 Task: Find connections with filter location Langen with filter topic #digitalmarketingwith filter profile language French with filter current company Varroc Safety and Mobility with filter school Pune Vidhyarthi Griha's College Of Engineering And Technology with filter industry Musicians with filter service category Commercial Real Estate with filter keywords title Casino Host
Action: Mouse moved to (639, 87)
Screenshot: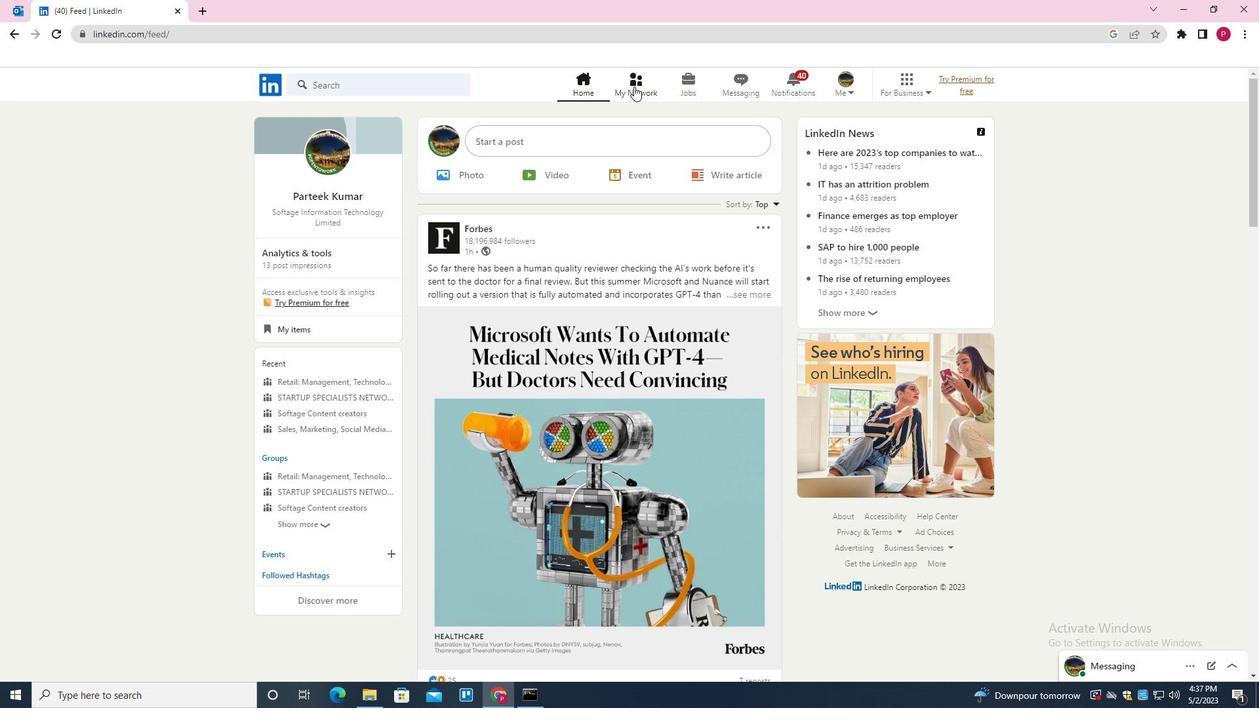 
Action: Mouse pressed left at (639, 87)
Screenshot: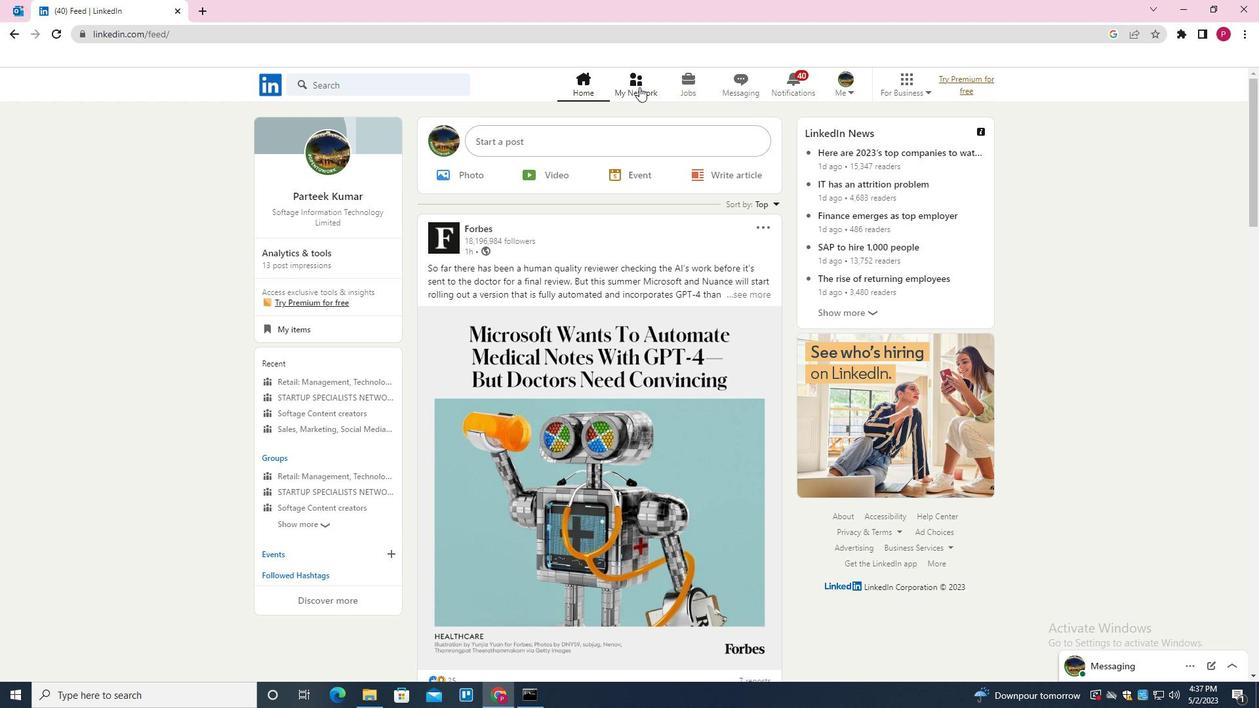 
Action: Mouse moved to (385, 157)
Screenshot: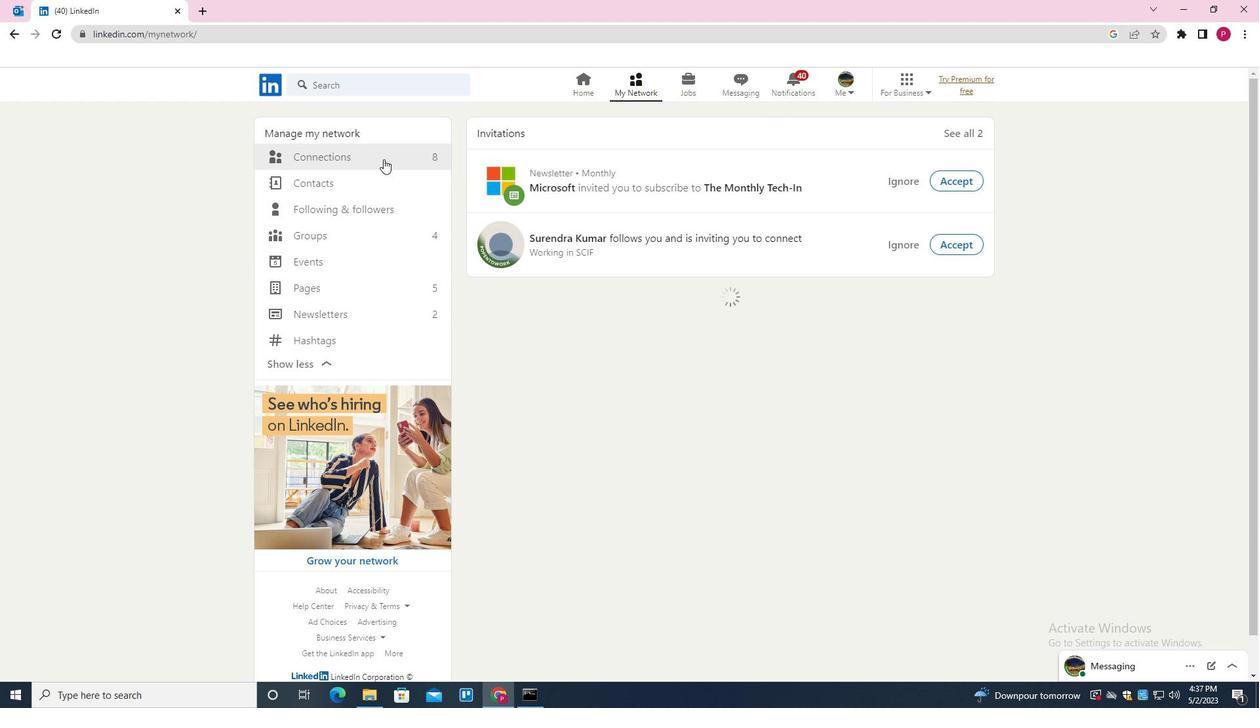 
Action: Mouse pressed left at (385, 157)
Screenshot: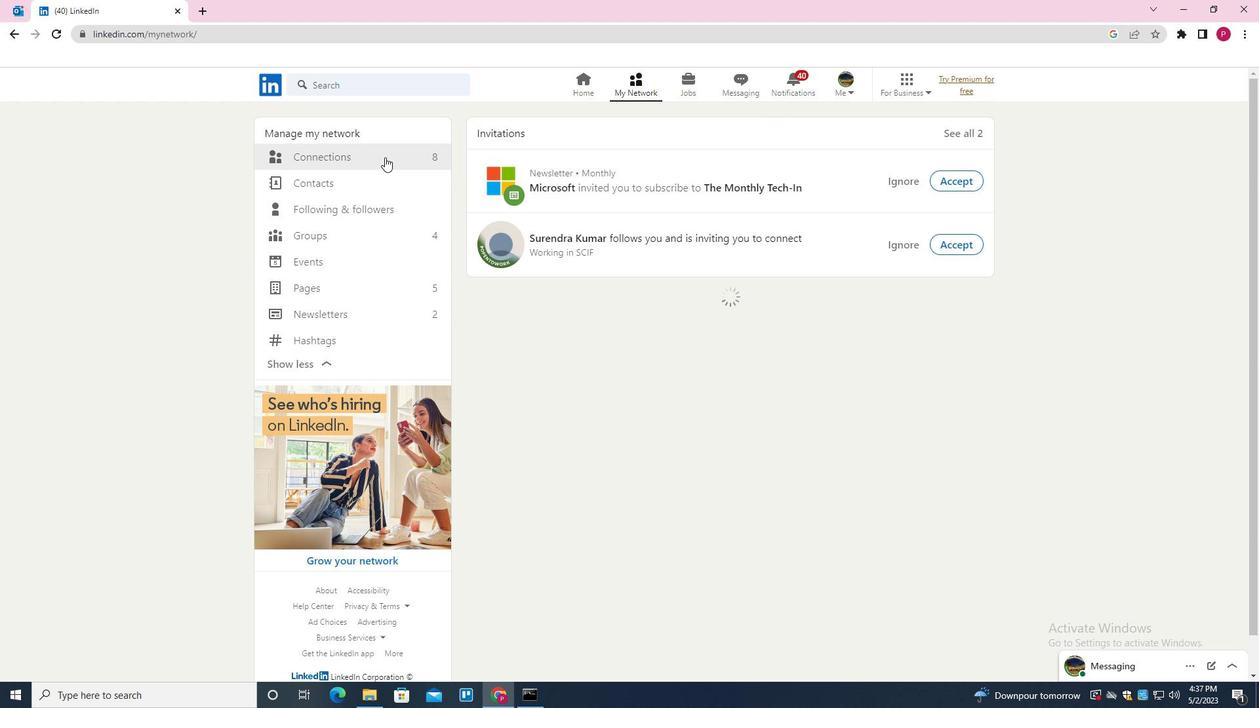 
Action: Mouse moved to (722, 158)
Screenshot: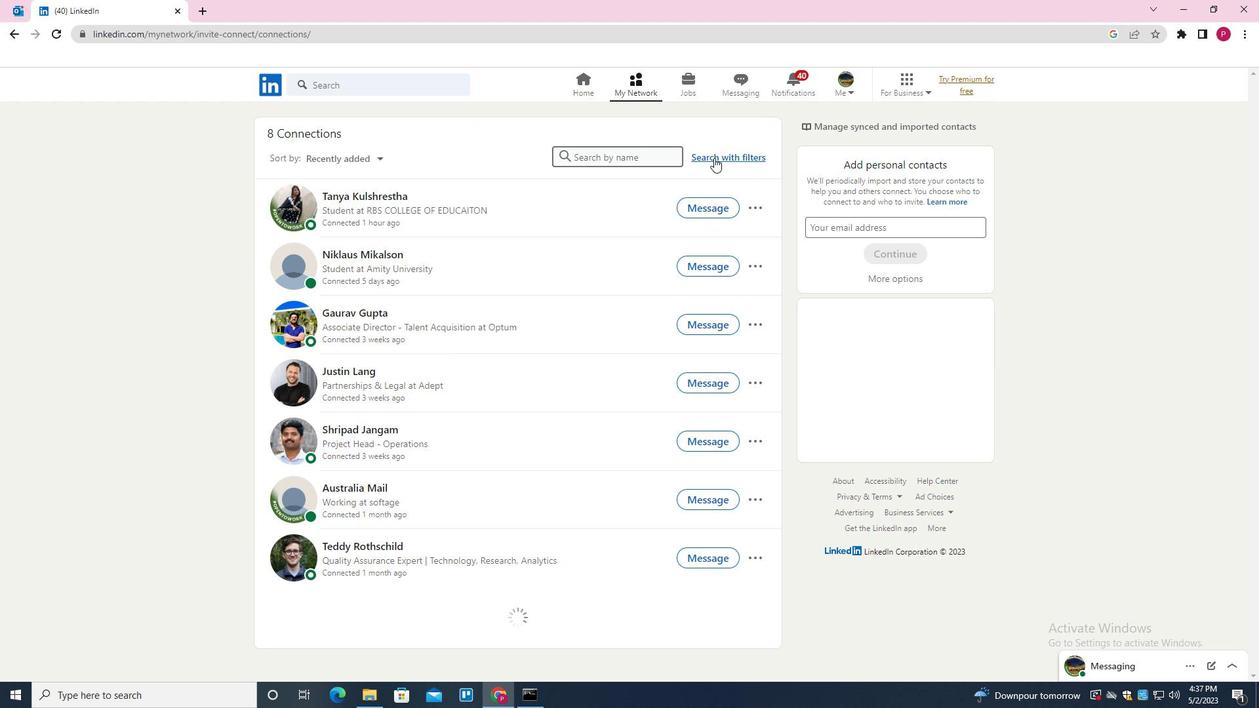 
Action: Mouse pressed left at (722, 158)
Screenshot: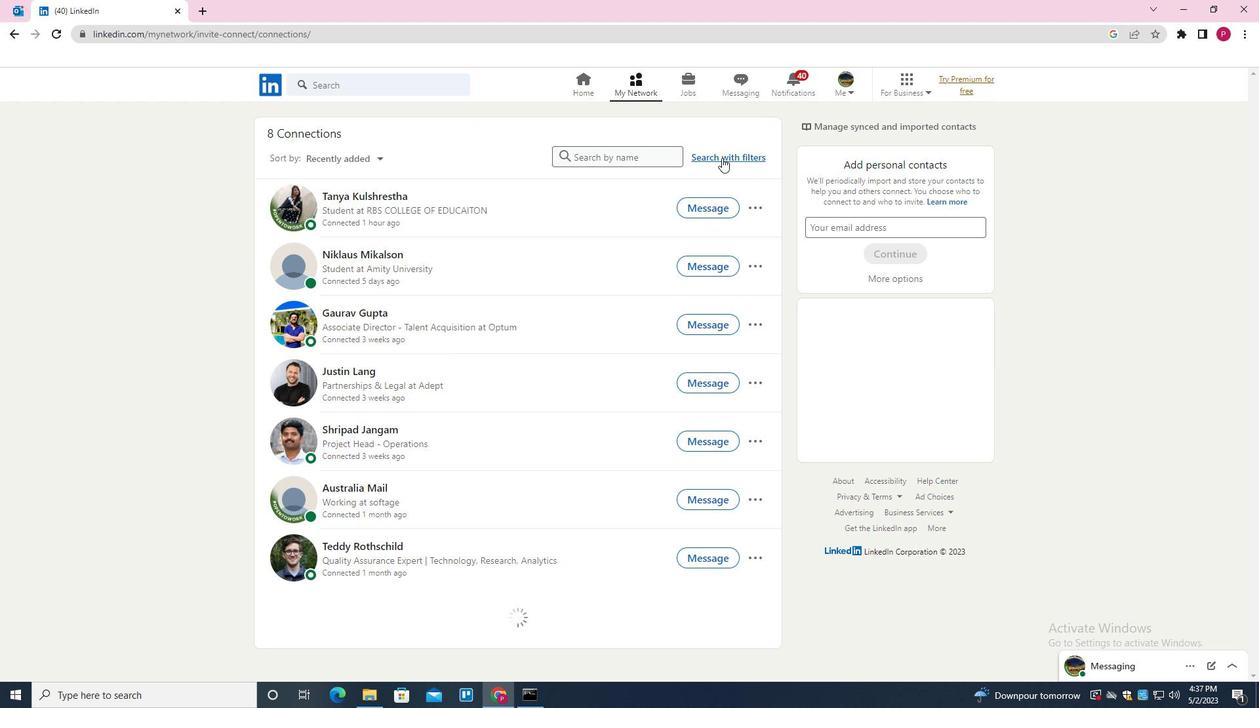 
Action: Mouse moved to (670, 122)
Screenshot: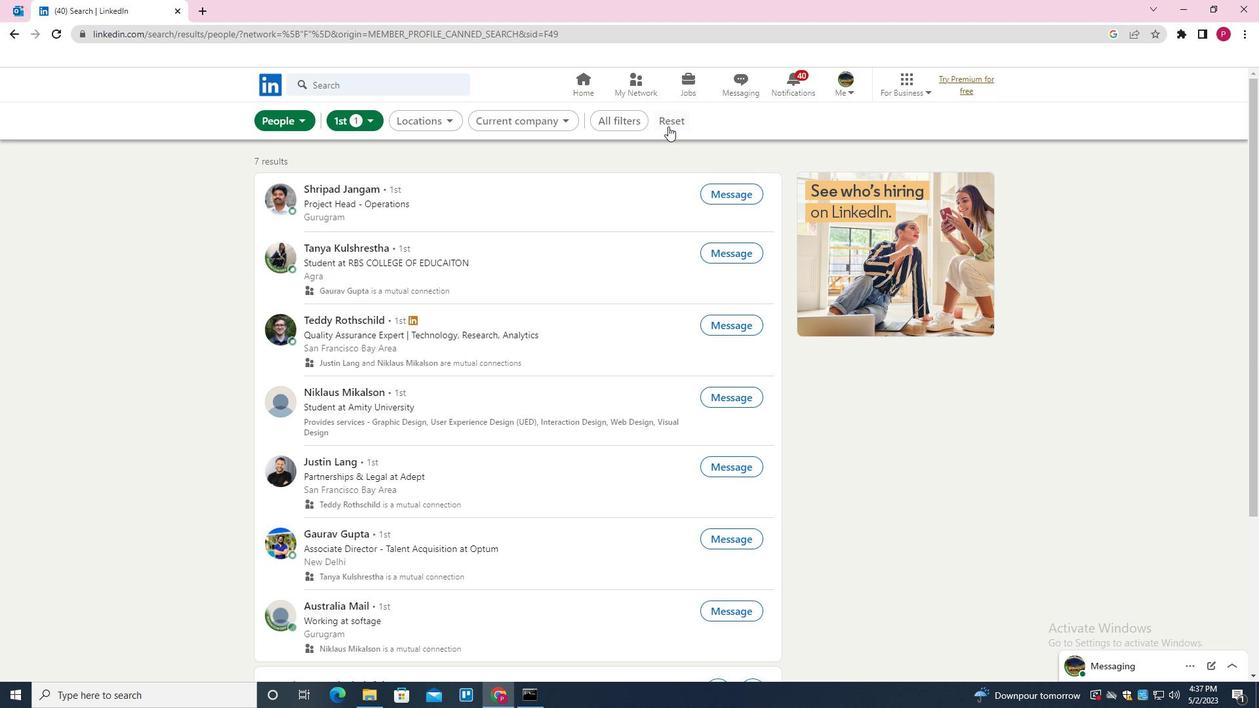 
Action: Mouse pressed left at (670, 122)
Screenshot: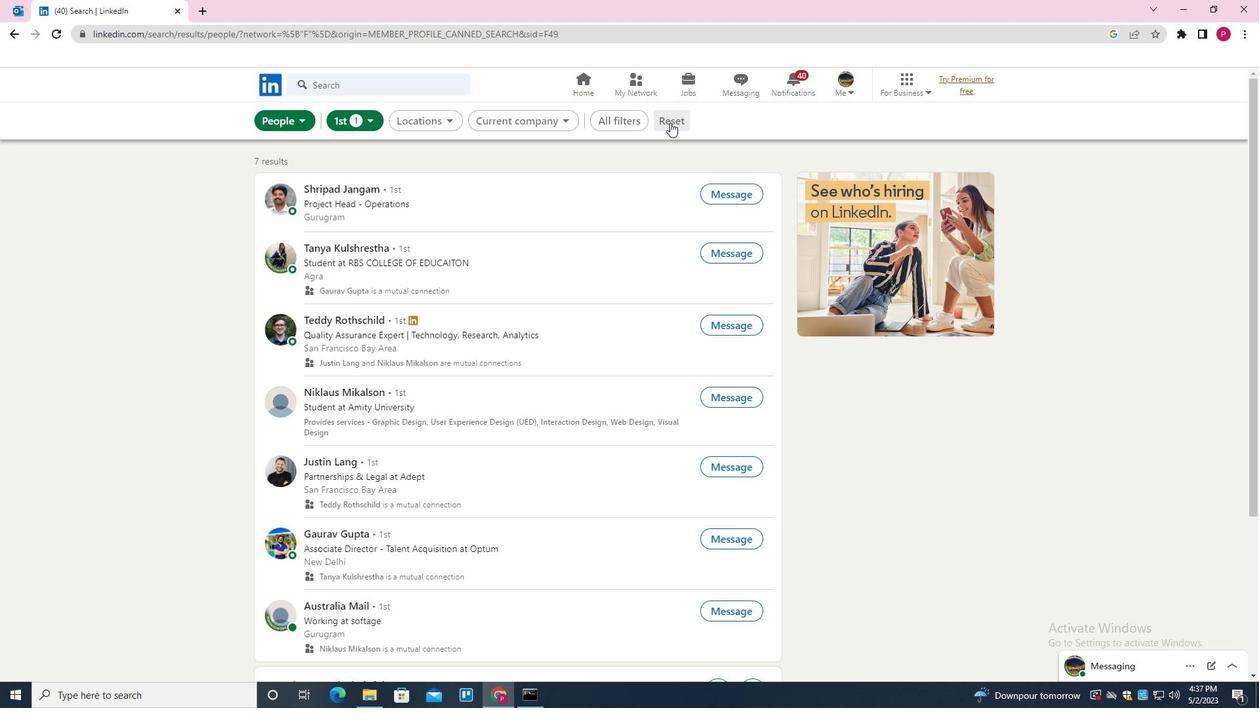 
Action: Mouse moved to (660, 119)
Screenshot: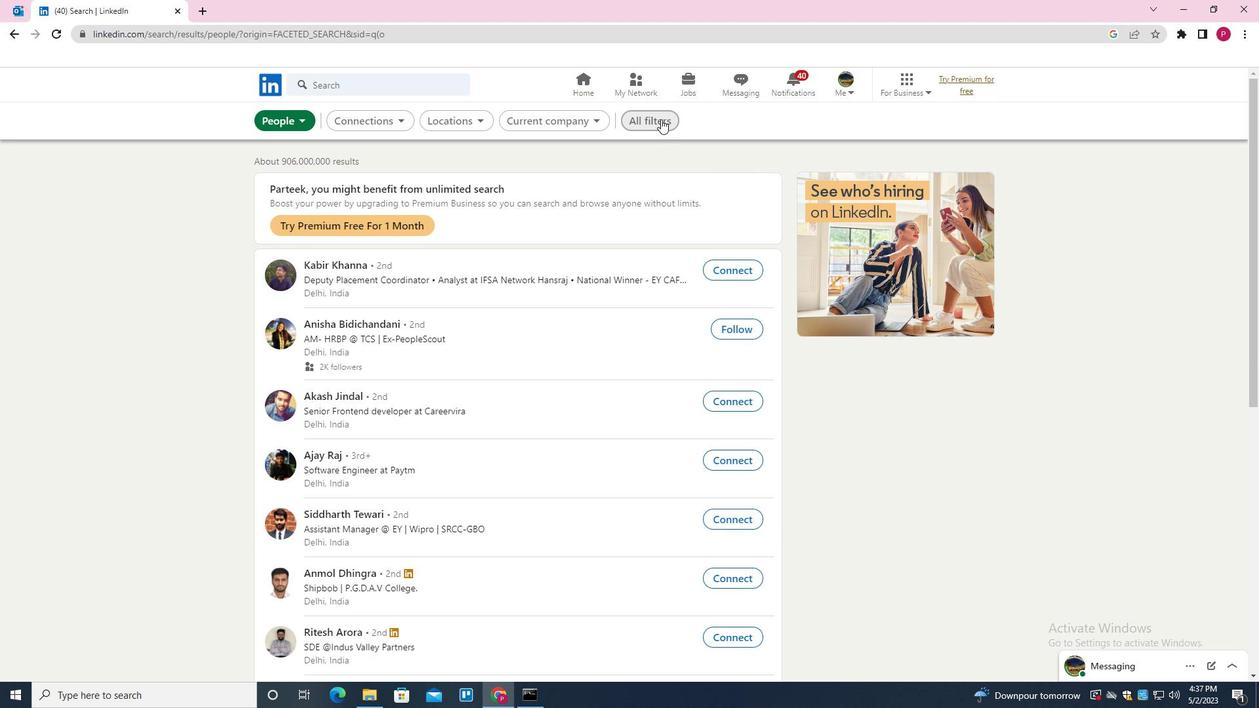 
Action: Mouse pressed left at (660, 119)
Screenshot: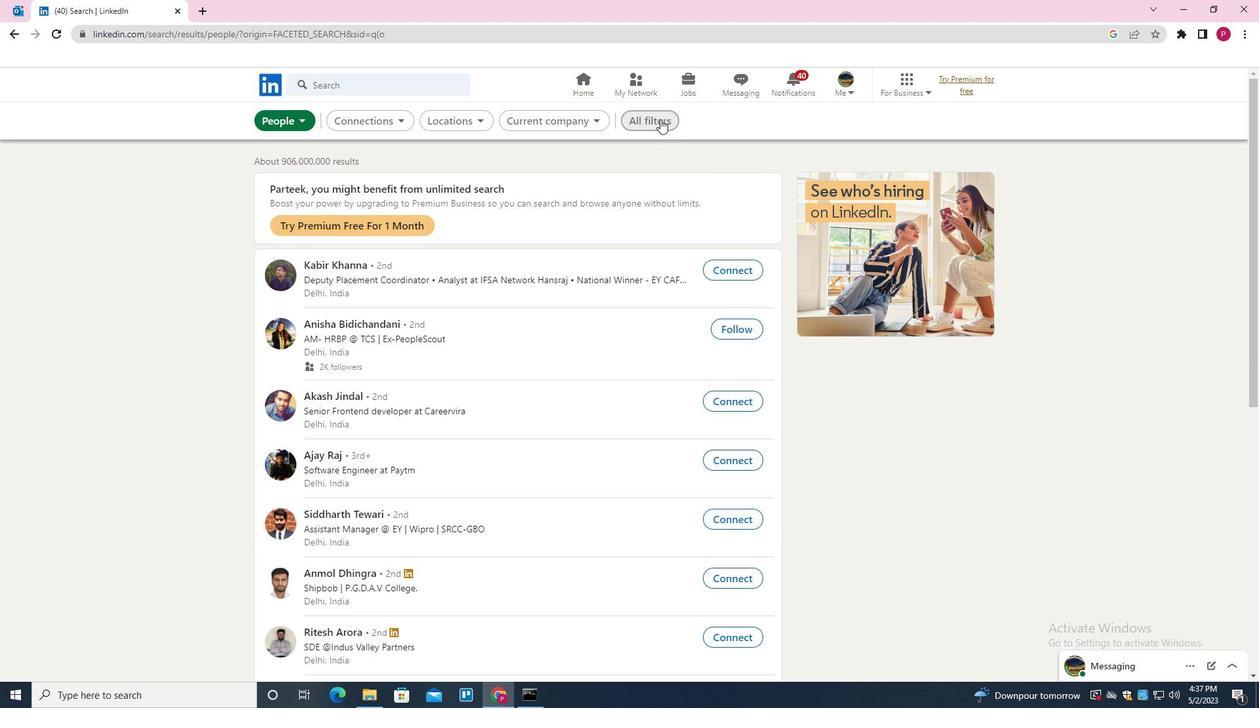 
Action: Mouse moved to (1047, 375)
Screenshot: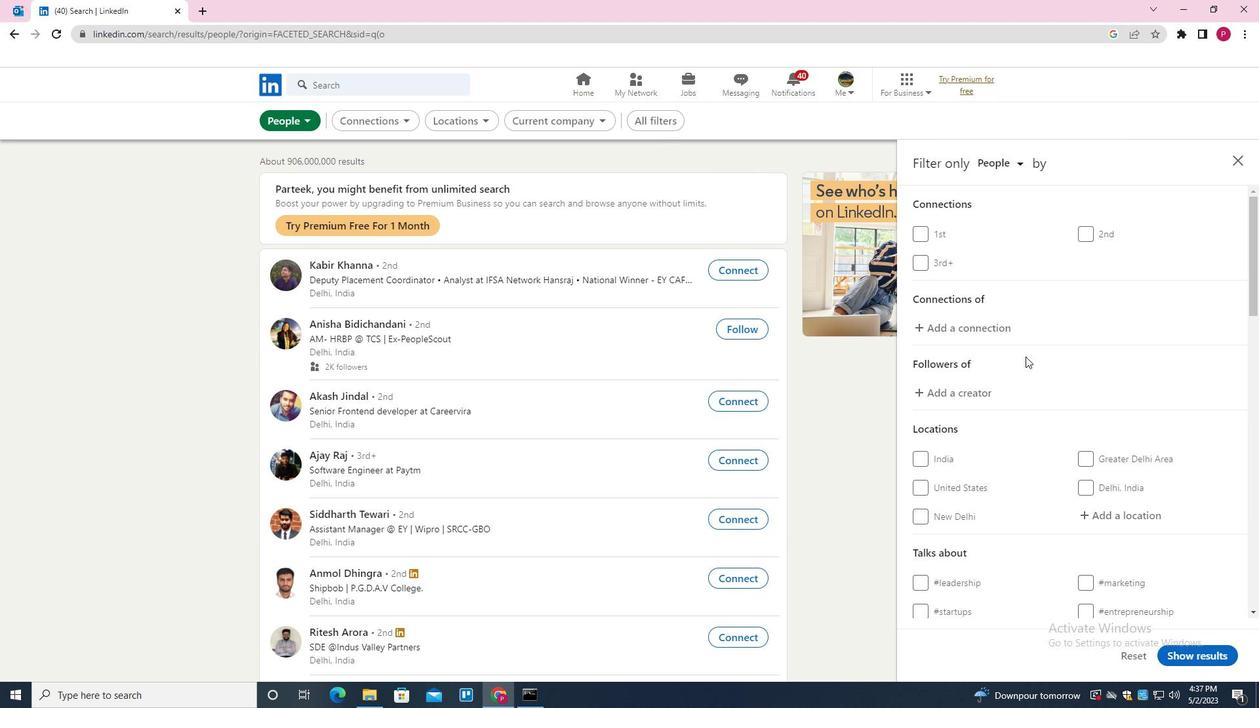 
Action: Mouse scrolled (1047, 375) with delta (0, 0)
Screenshot: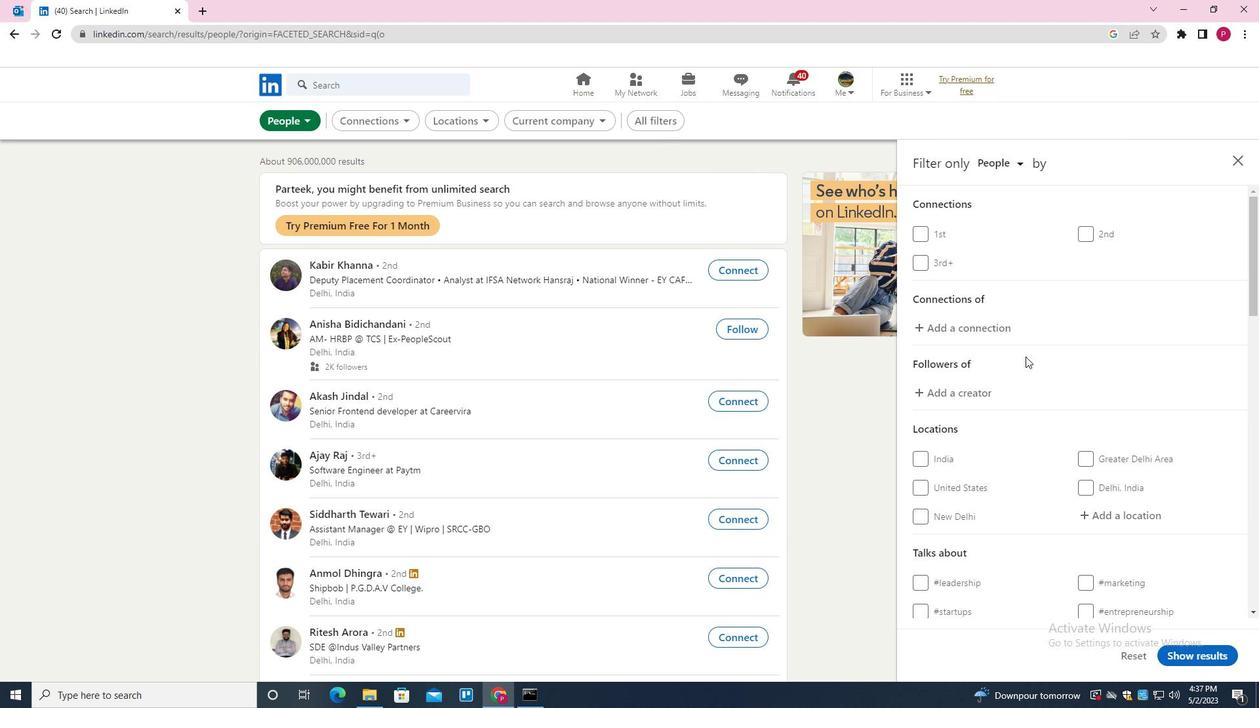 
Action: Mouse moved to (1055, 383)
Screenshot: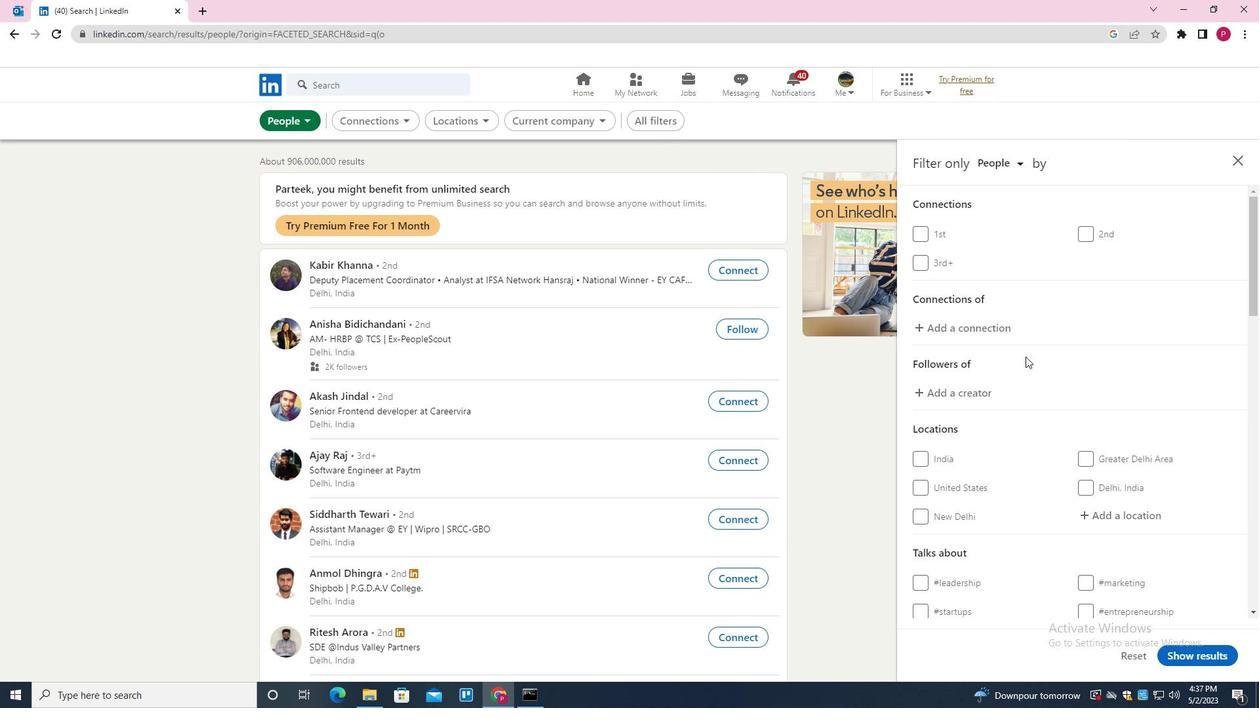 
Action: Mouse scrolled (1055, 382) with delta (0, 0)
Screenshot: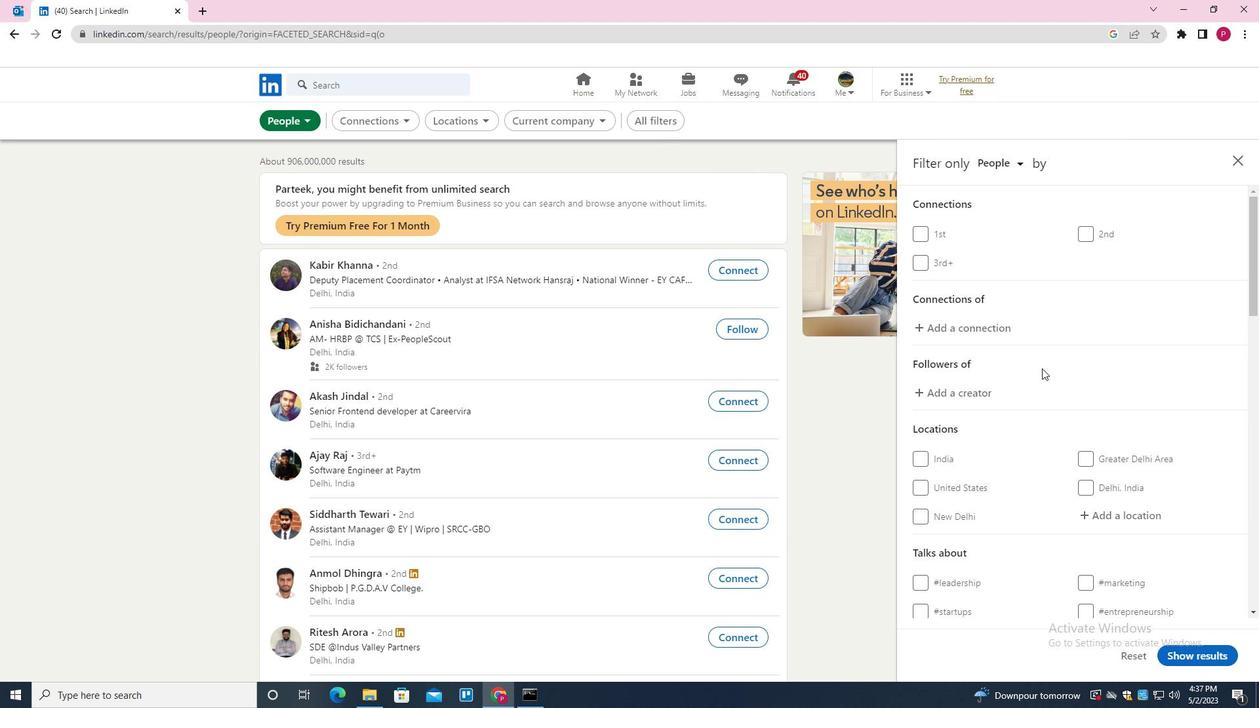 
Action: Mouse moved to (1114, 385)
Screenshot: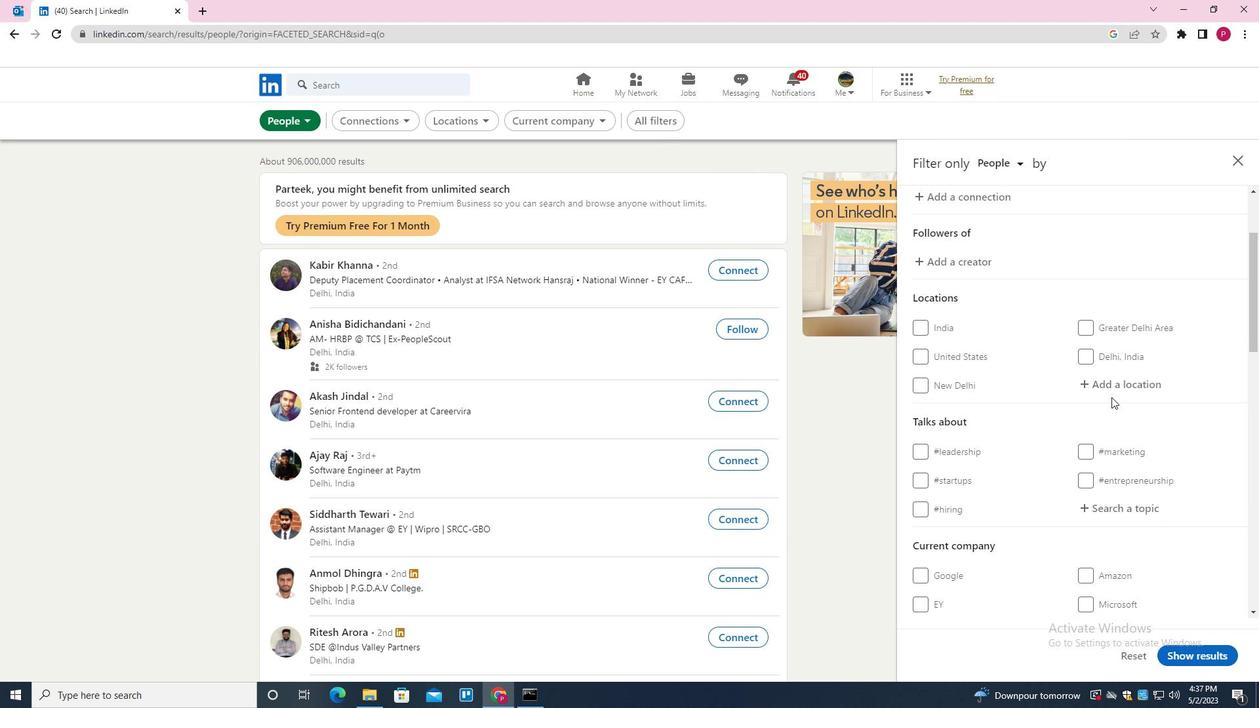 
Action: Mouse pressed left at (1114, 385)
Screenshot: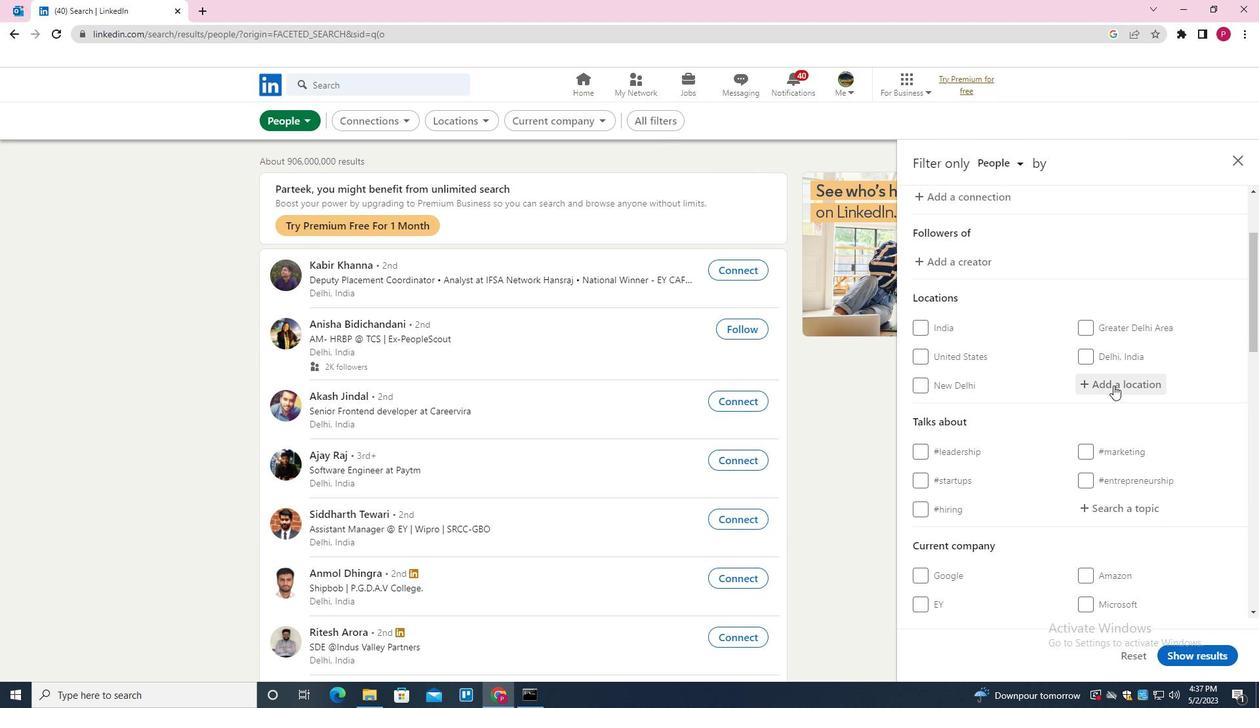 
Action: Mouse moved to (1112, 385)
Screenshot: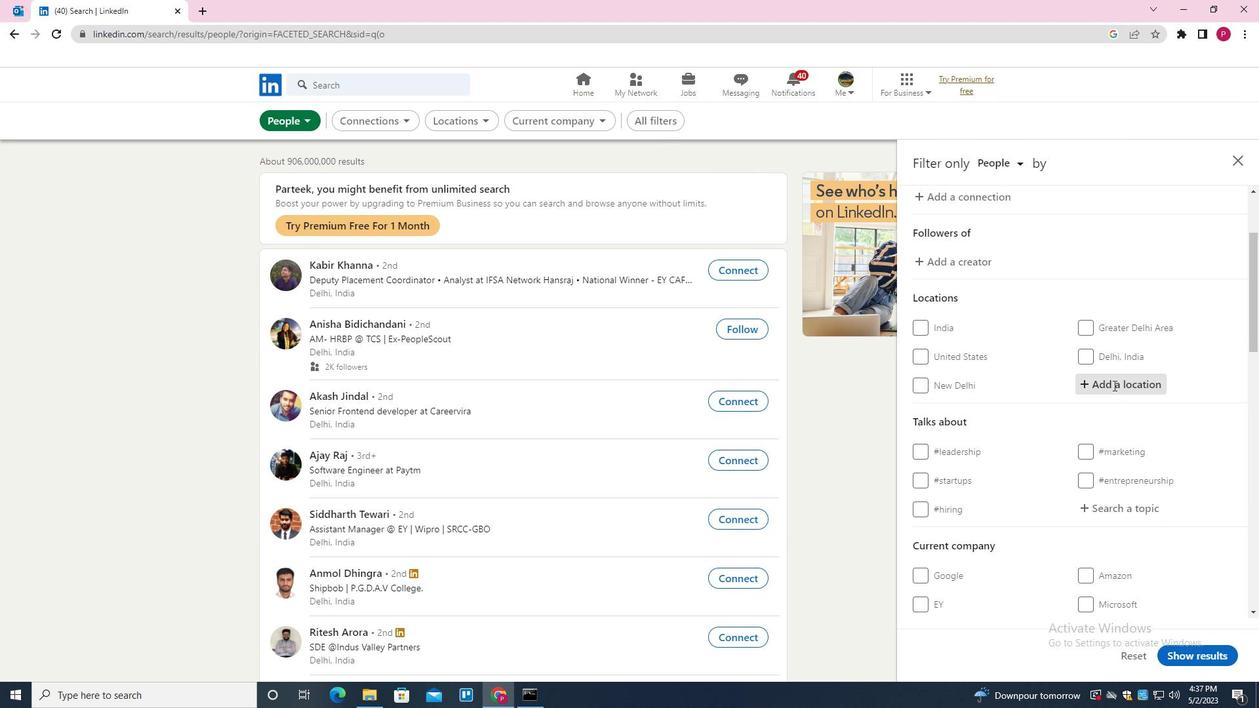 
Action: Key pressed <Key.shift>LANGEN<Key.down><Key.enter>
Screenshot: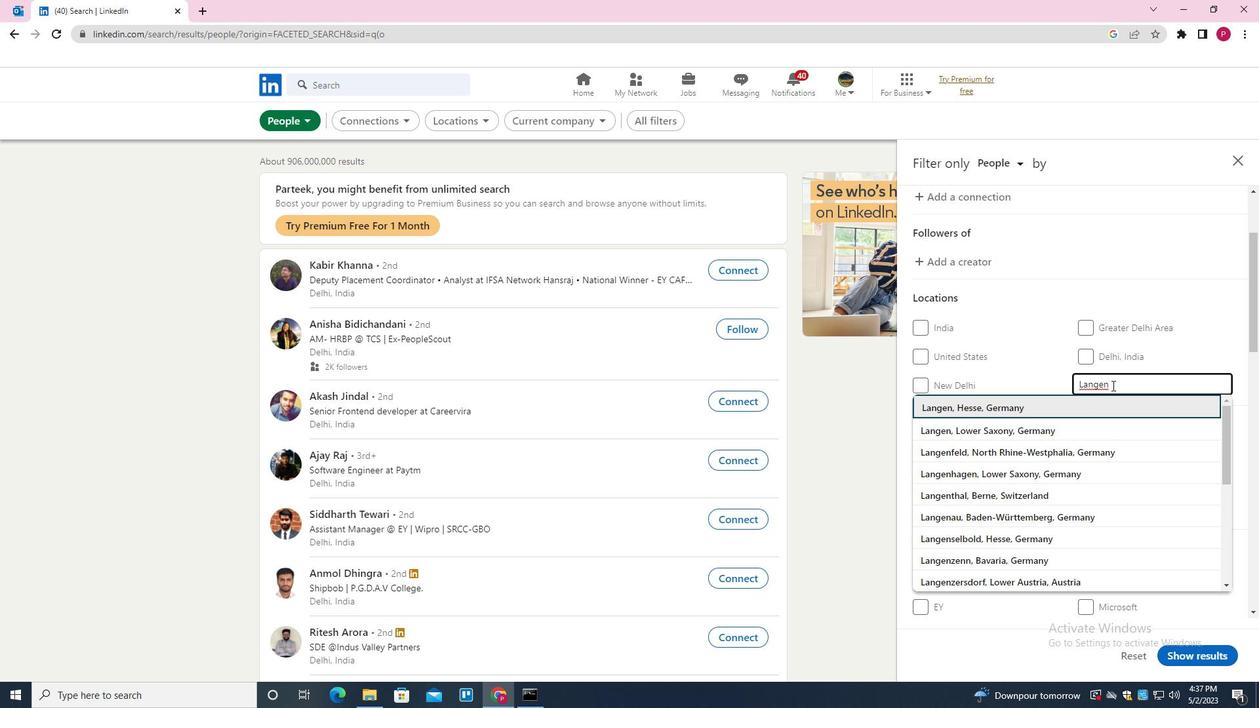 
Action: Mouse moved to (968, 346)
Screenshot: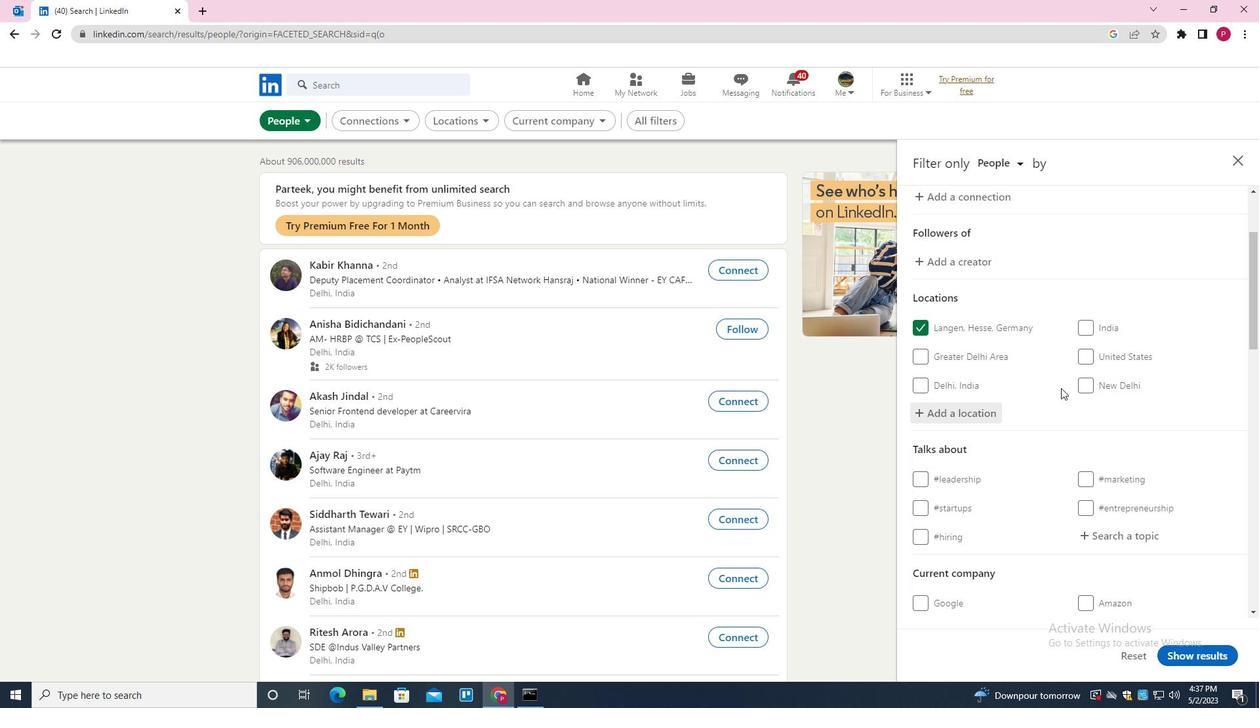 
Action: Mouse scrolled (968, 345) with delta (0, 0)
Screenshot: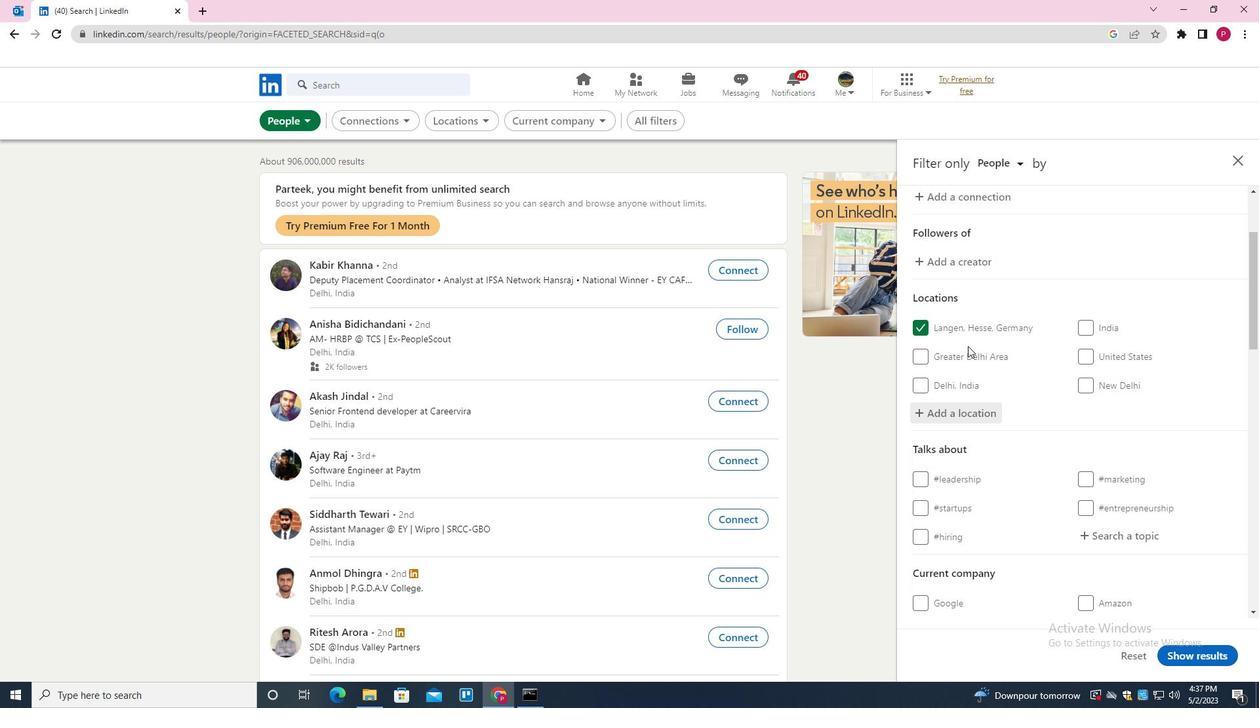 
Action: Mouse scrolled (968, 345) with delta (0, 0)
Screenshot: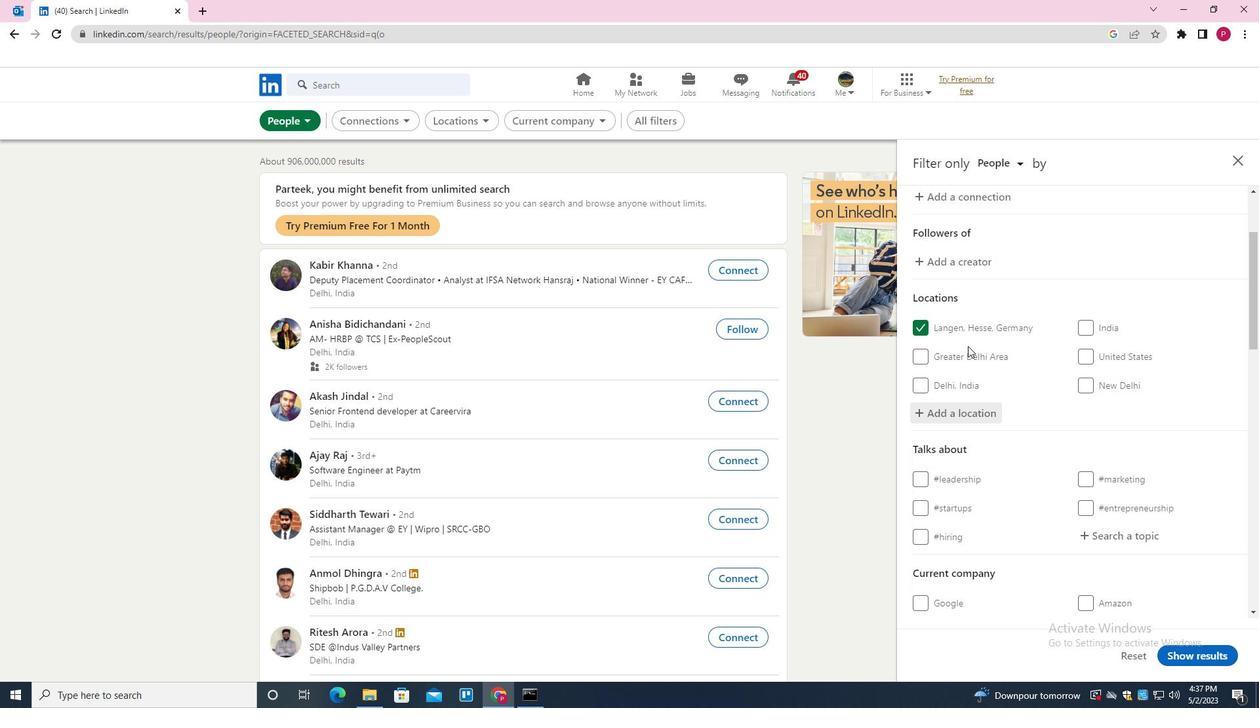 
Action: Mouse moved to (965, 347)
Screenshot: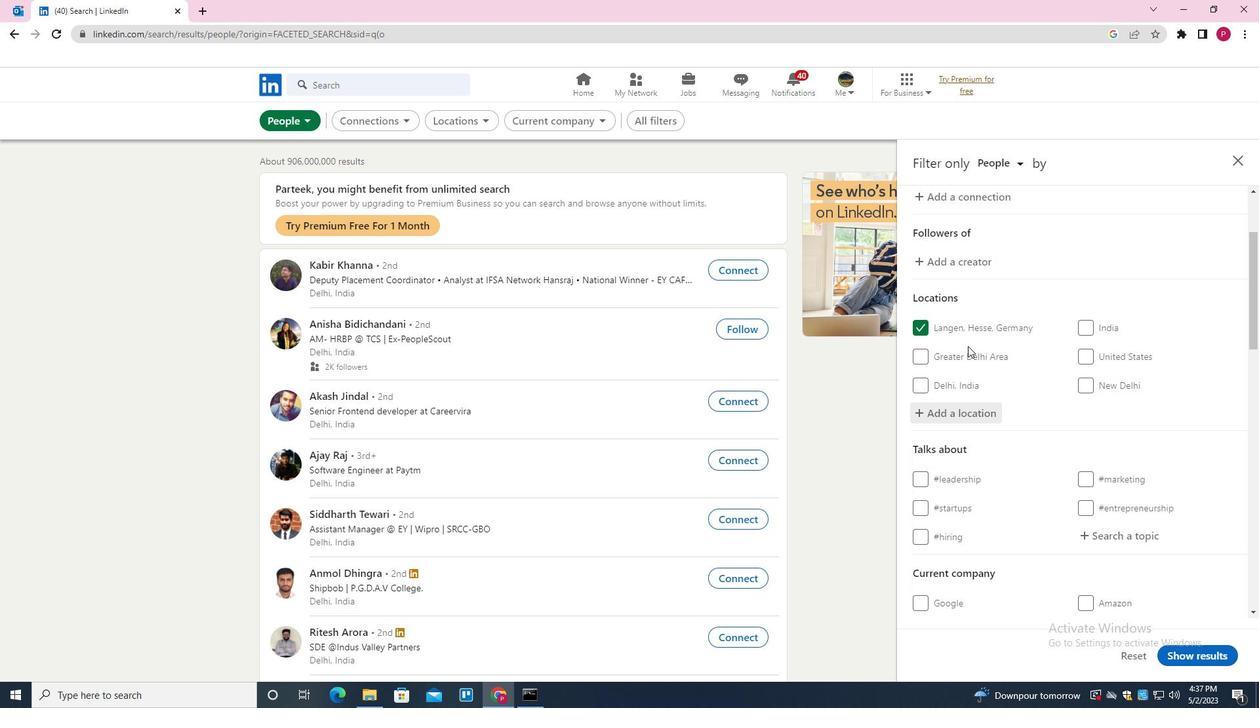 
Action: Mouse scrolled (965, 346) with delta (0, 0)
Screenshot: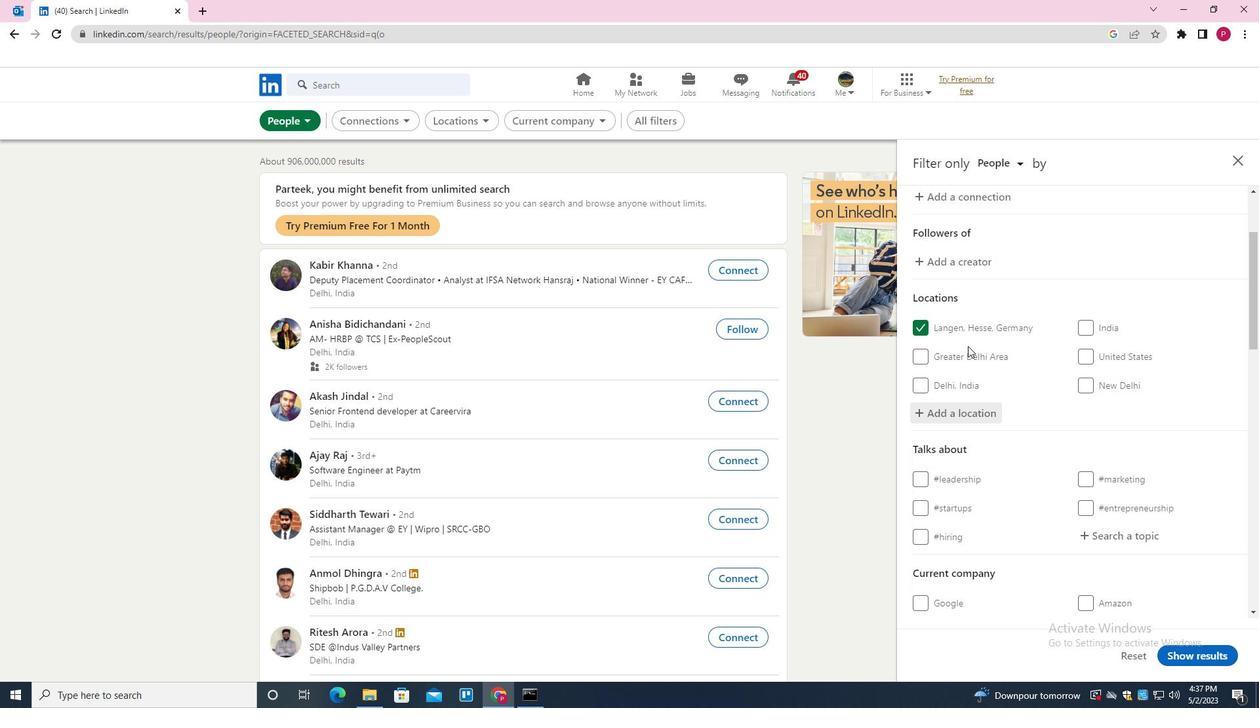 
Action: Mouse moved to (965, 348)
Screenshot: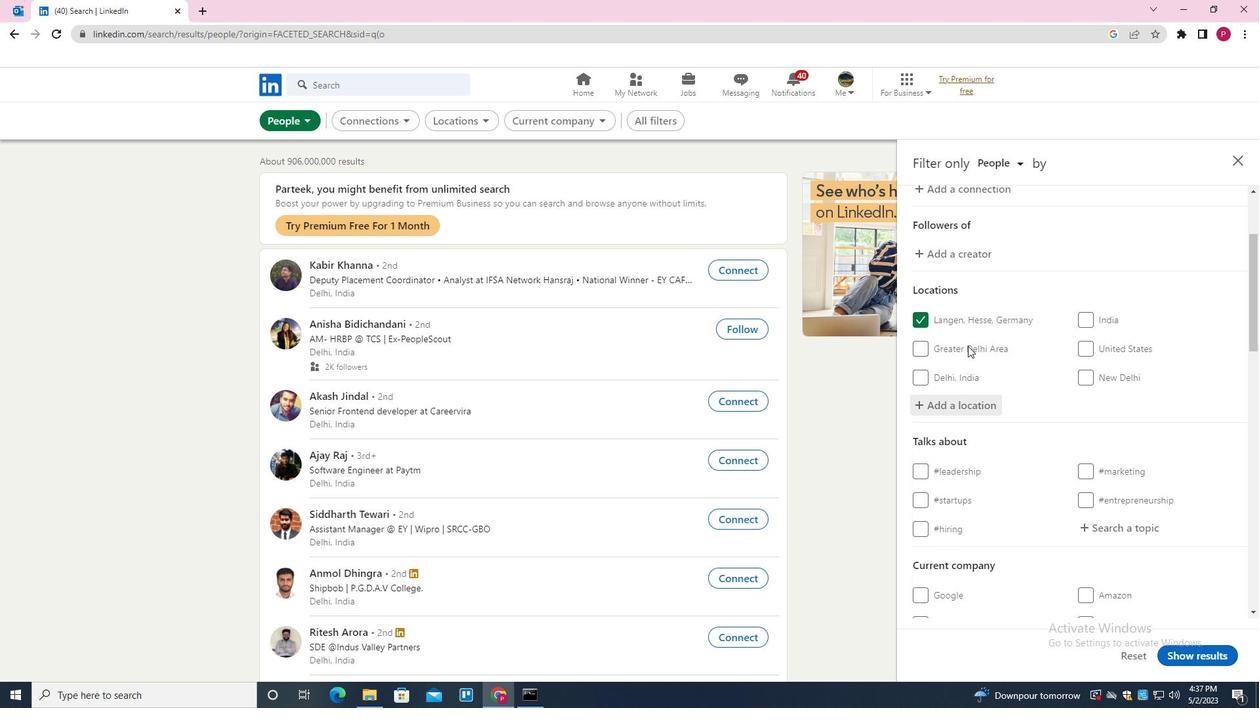 
Action: Mouse scrolled (965, 347) with delta (0, 0)
Screenshot: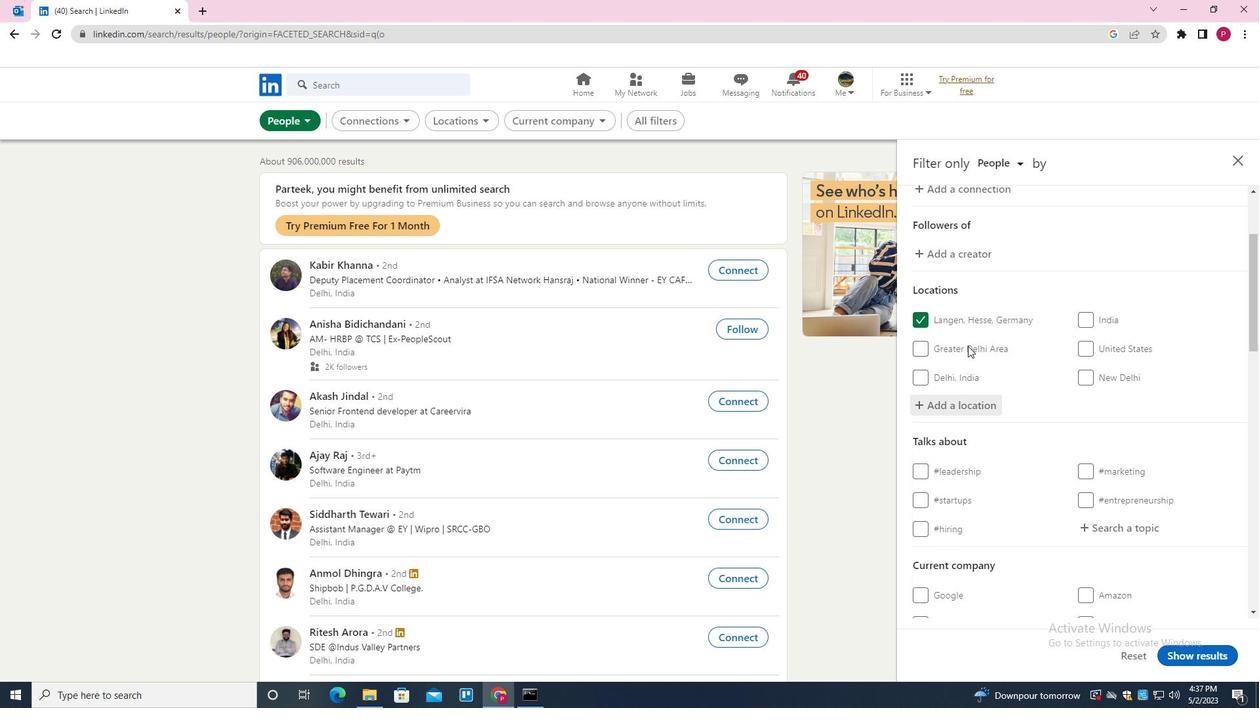 
Action: Mouse moved to (1123, 270)
Screenshot: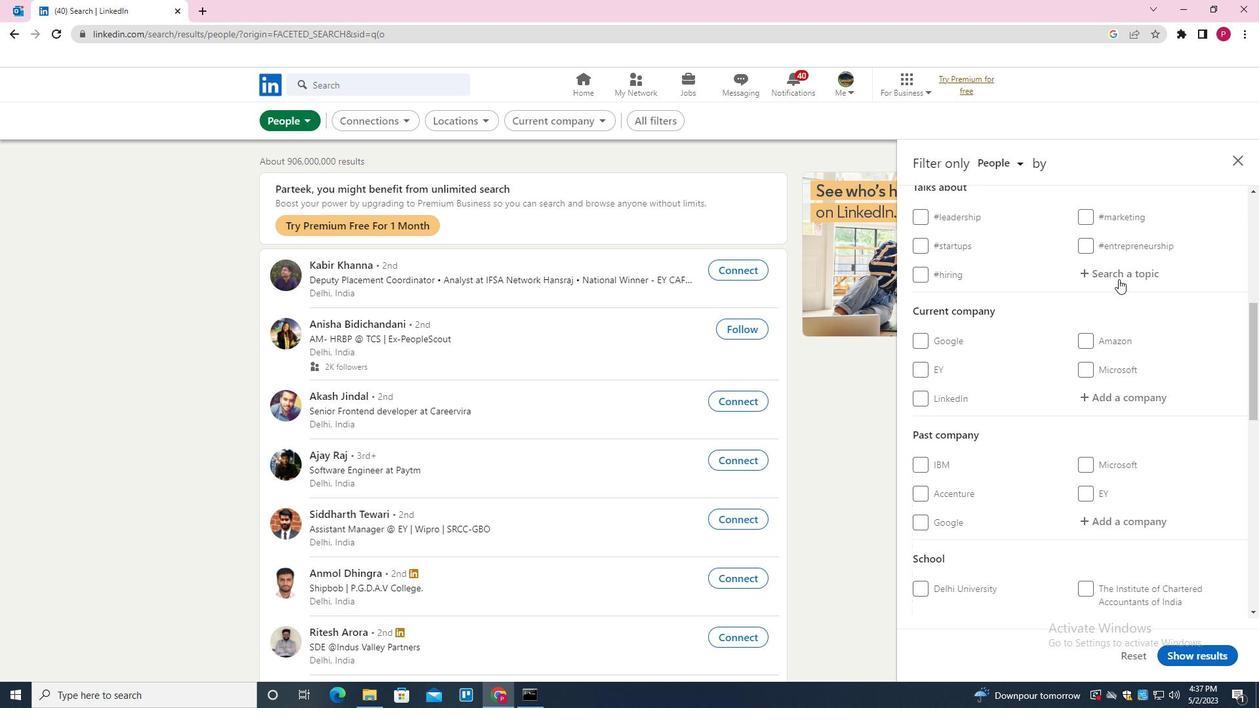 
Action: Mouse pressed left at (1123, 270)
Screenshot: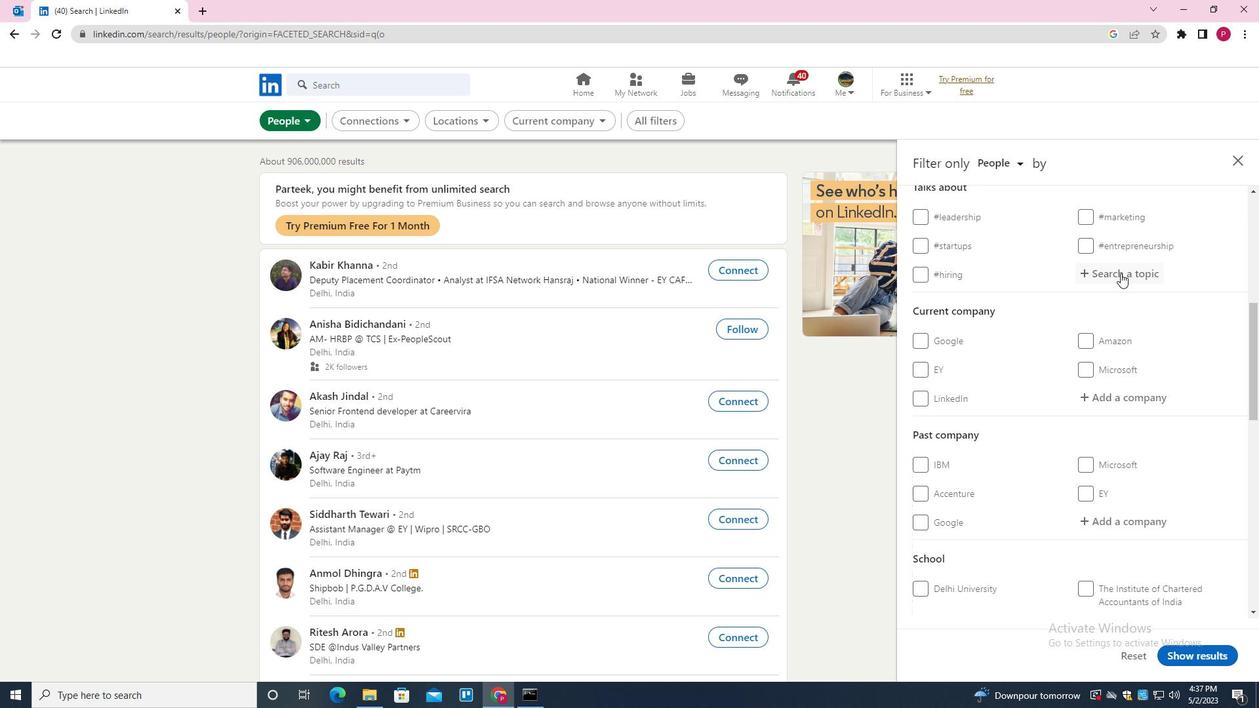 
Action: Mouse moved to (1122, 270)
Screenshot: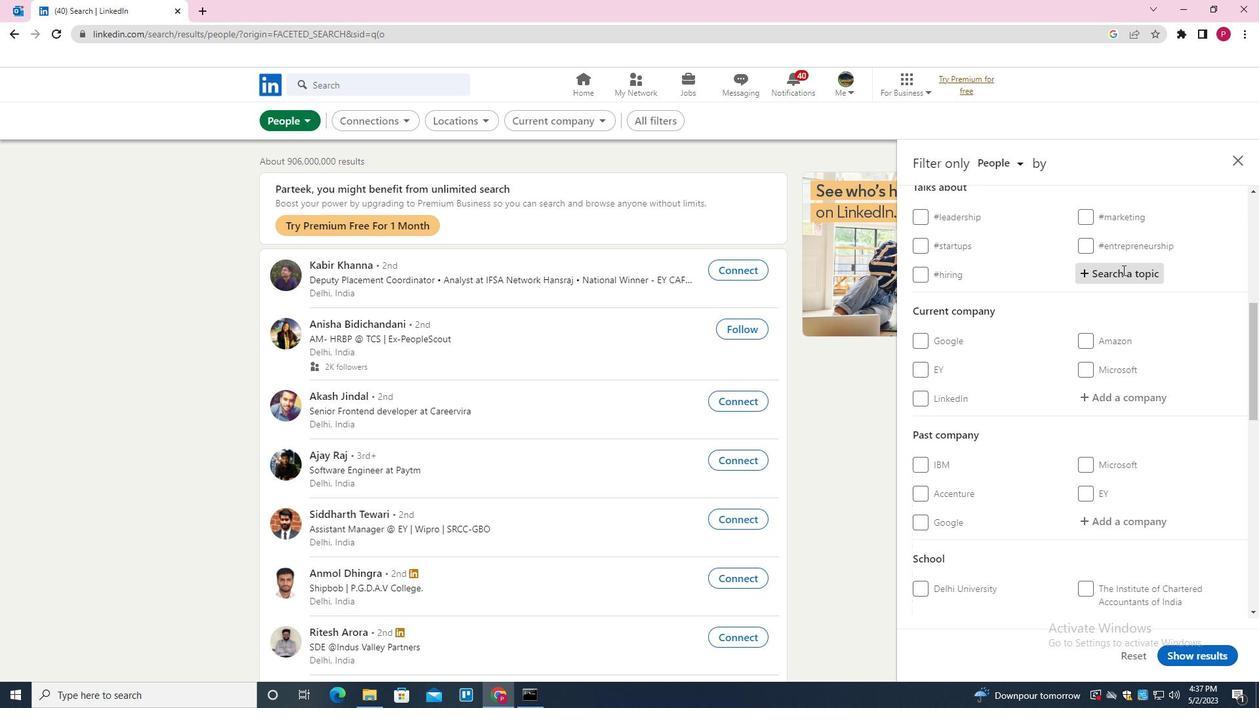
Action: Key pressed DIGITALMARKETING<Key.down><Key.enter>
Screenshot: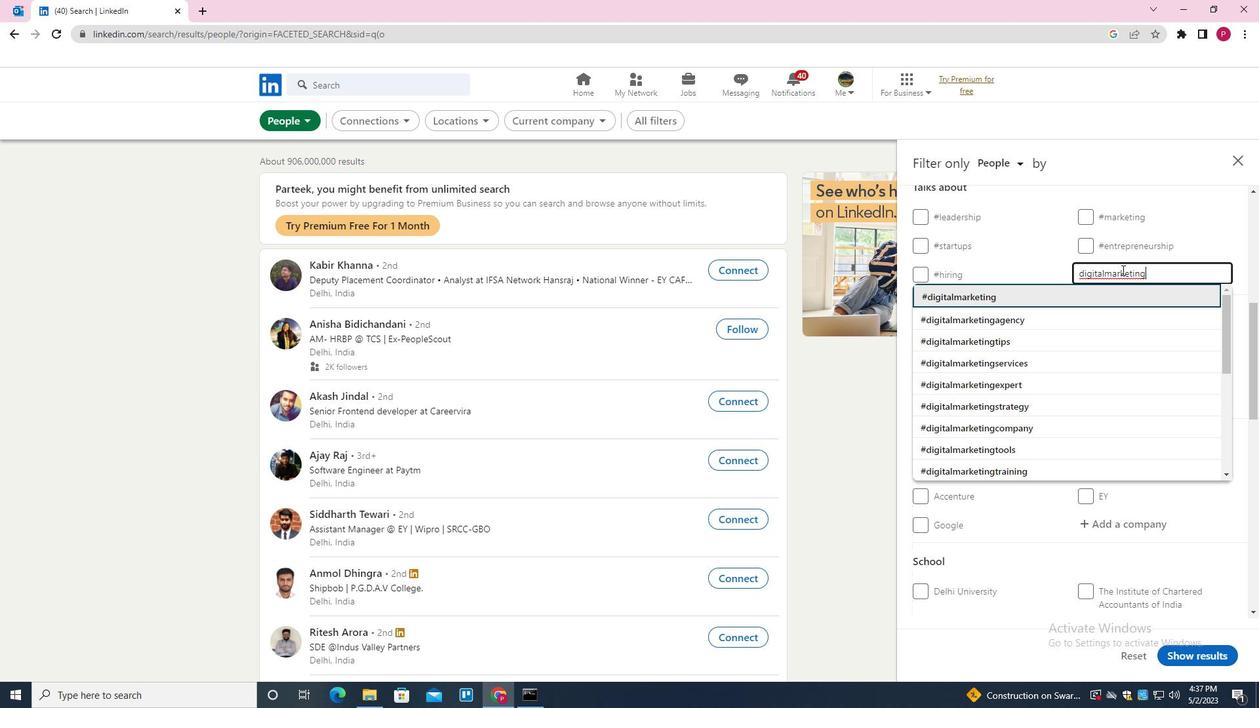 
Action: Mouse moved to (1064, 360)
Screenshot: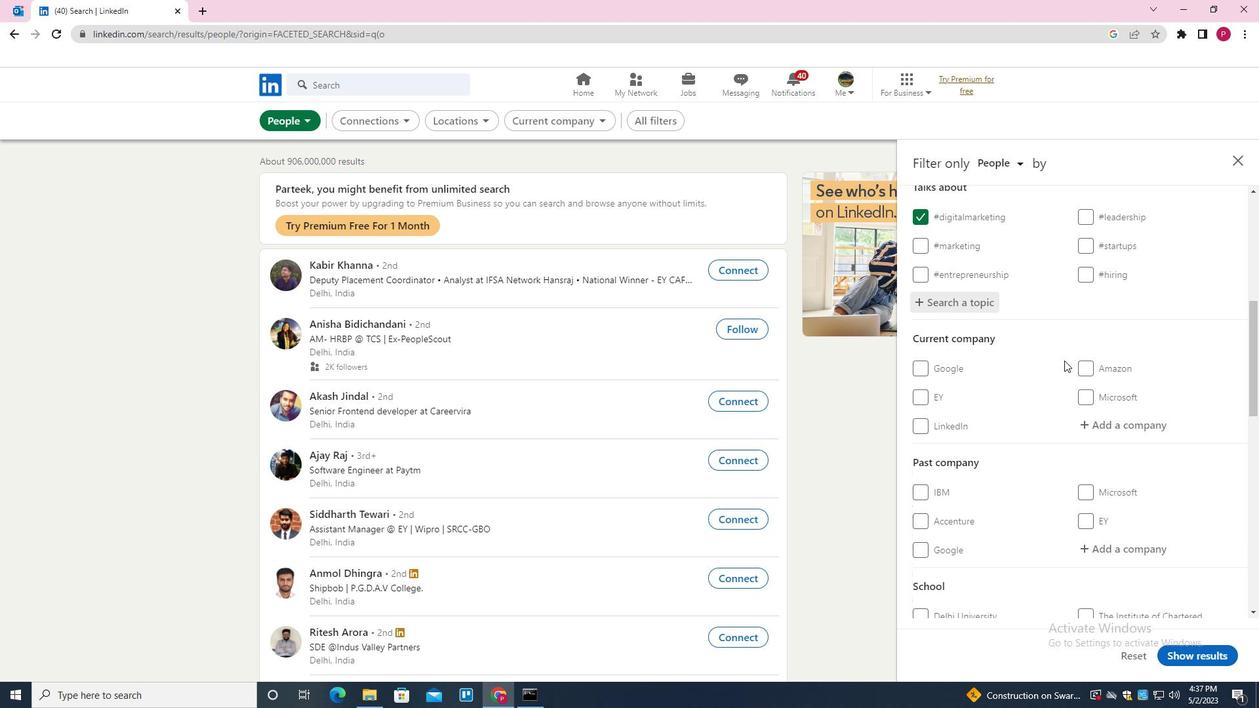
Action: Mouse scrolled (1064, 360) with delta (0, 0)
Screenshot: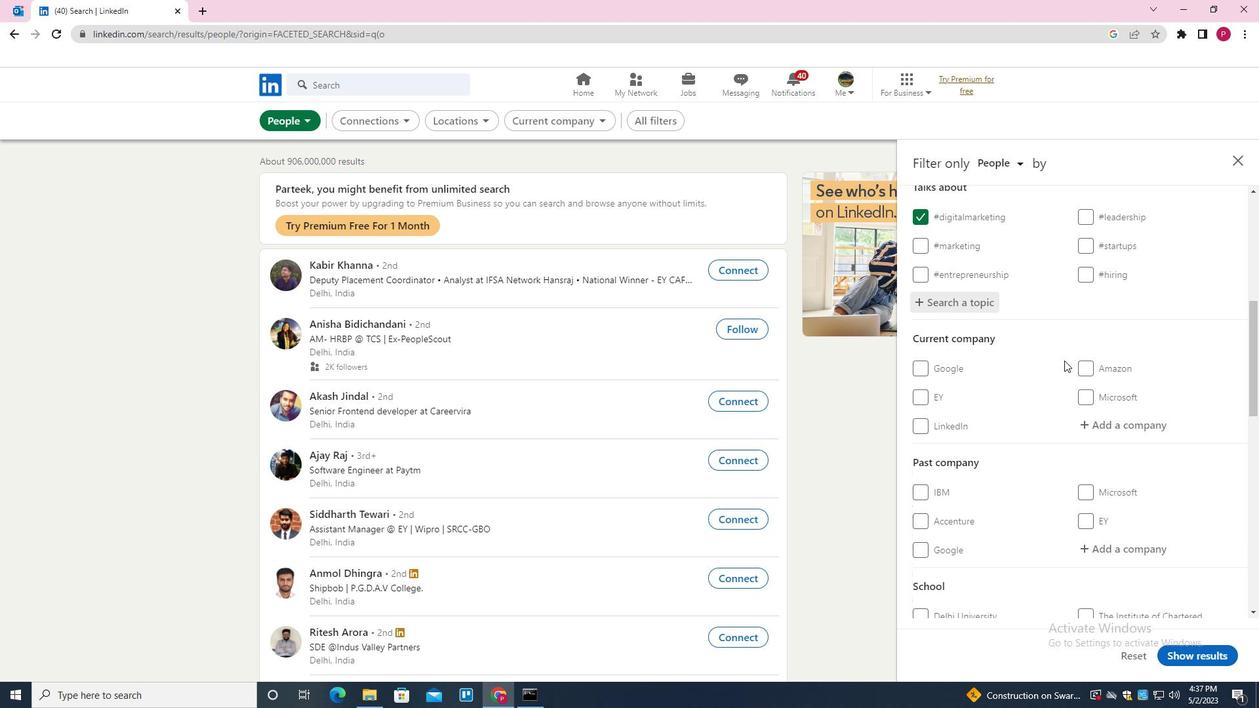 
Action: Mouse scrolled (1064, 360) with delta (0, 0)
Screenshot: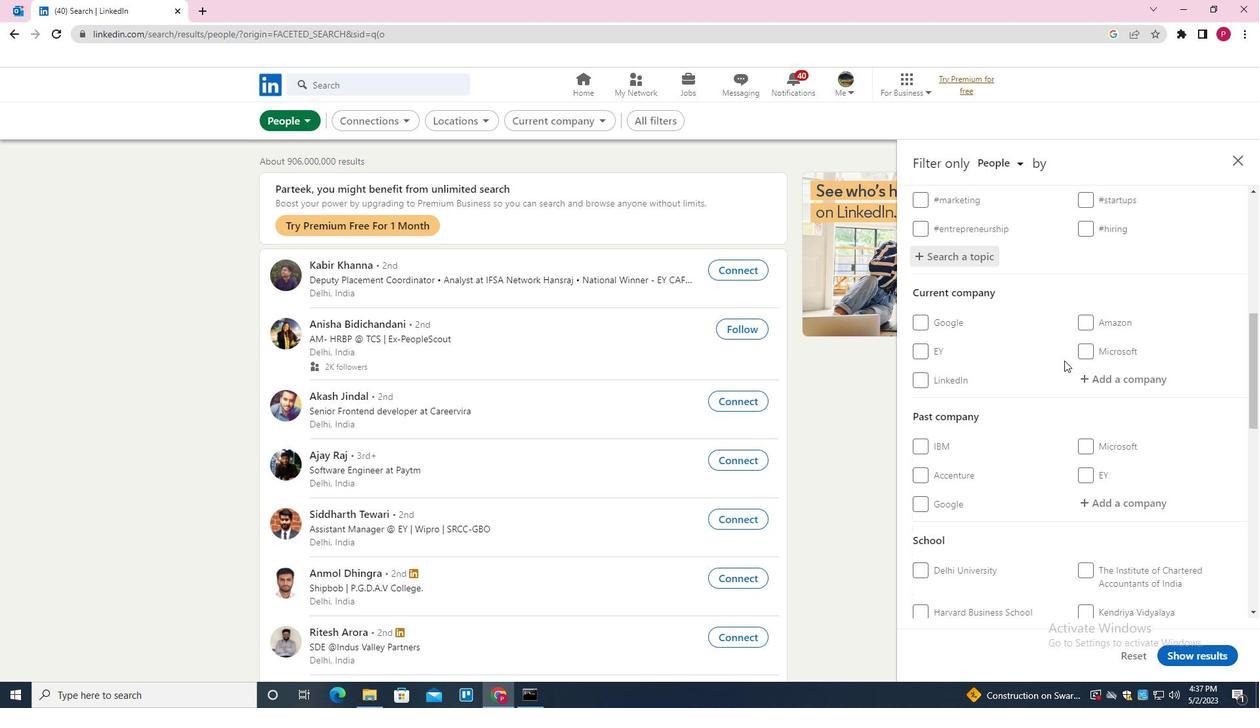 
Action: Mouse moved to (1065, 360)
Screenshot: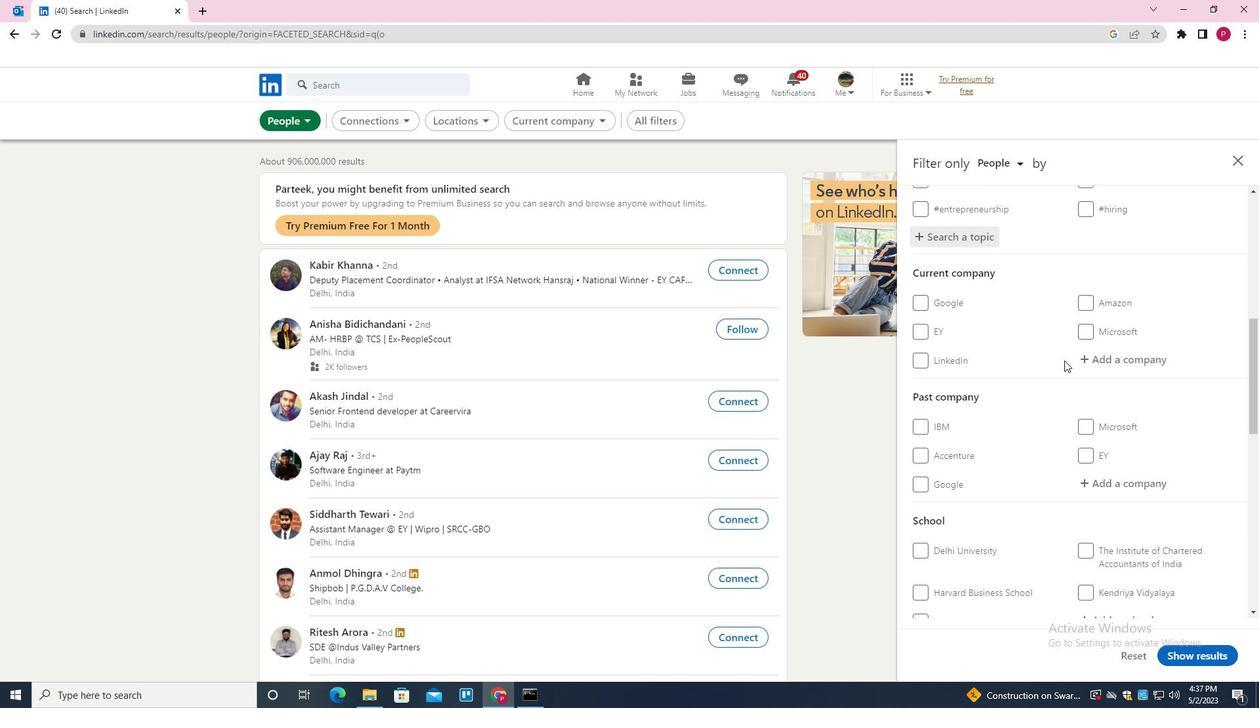 
Action: Mouse scrolled (1065, 360) with delta (0, 0)
Screenshot: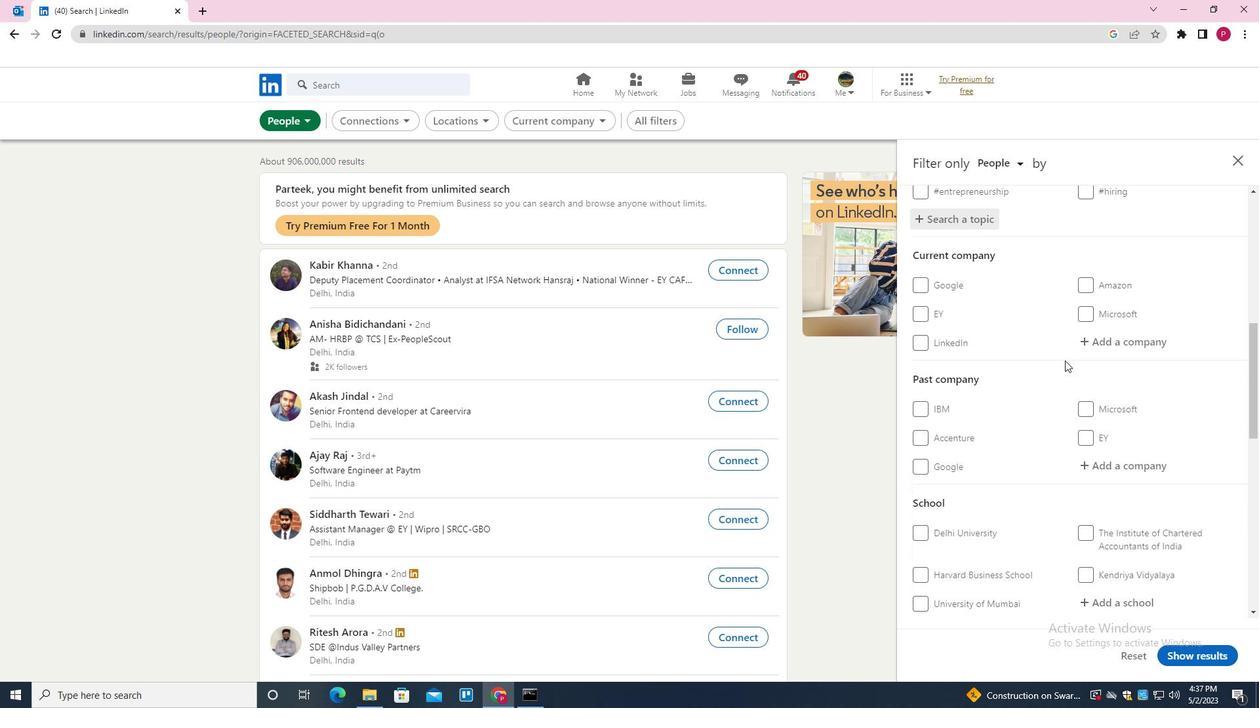 
Action: Mouse scrolled (1065, 360) with delta (0, 0)
Screenshot: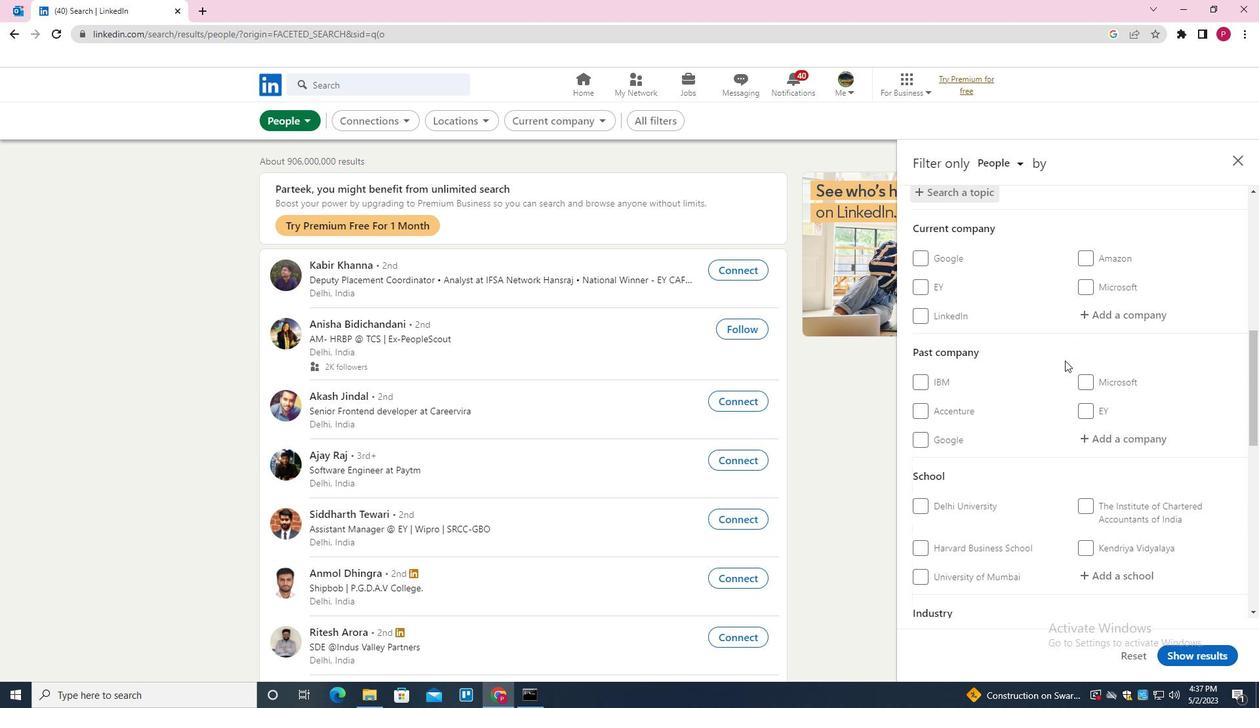 
Action: Mouse scrolled (1065, 360) with delta (0, 0)
Screenshot: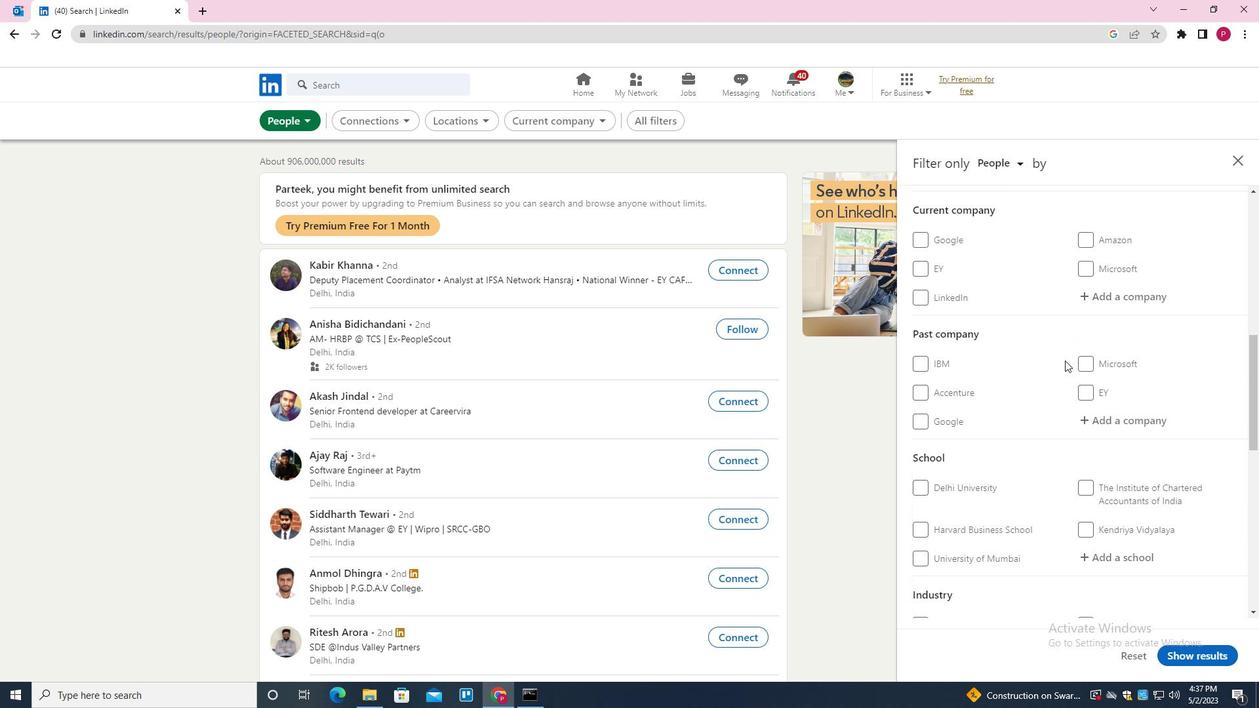 
Action: Mouse moved to (1057, 372)
Screenshot: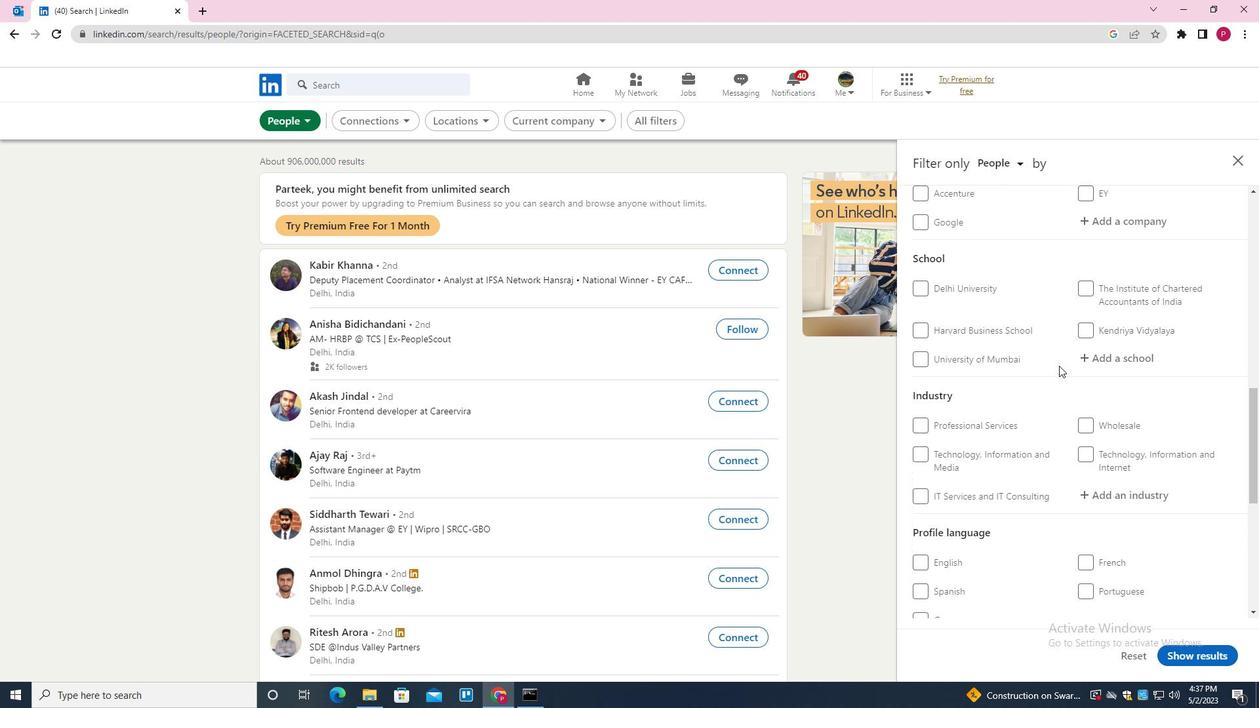 
Action: Mouse scrolled (1057, 372) with delta (0, 0)
Screenshot: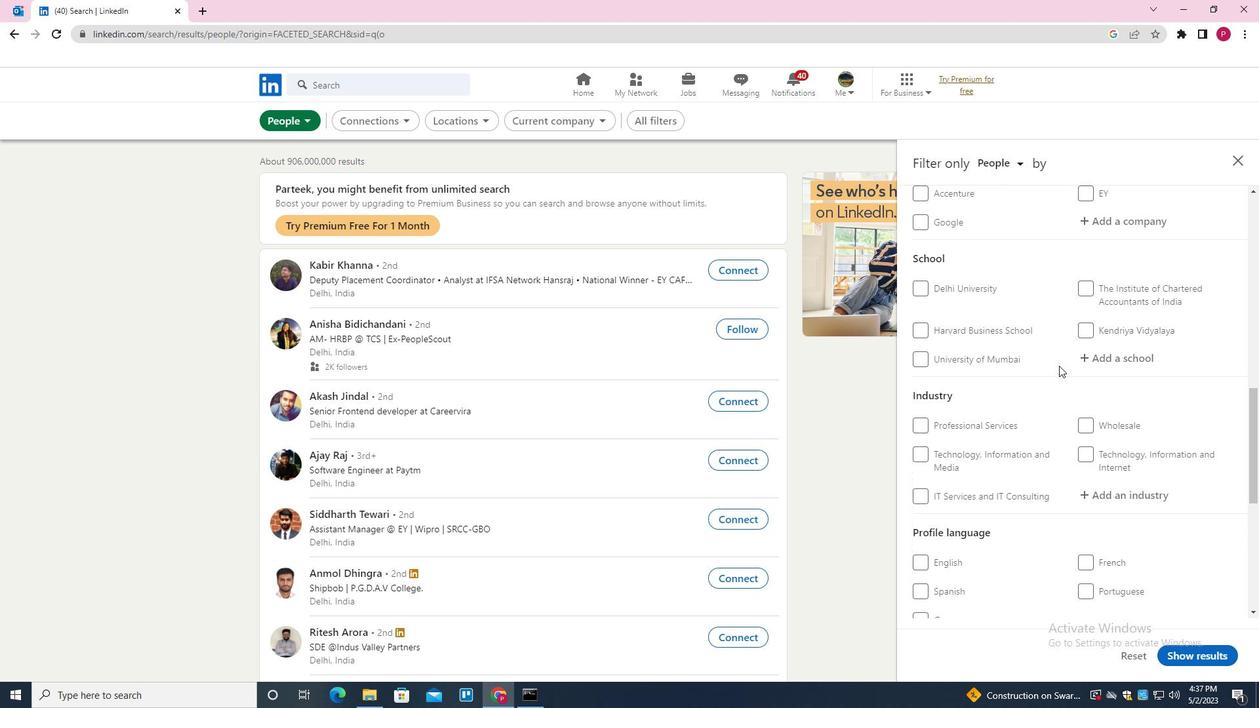
Action: Mouse scrolled (1057, 372) with delta (0, 0)
Screenshot: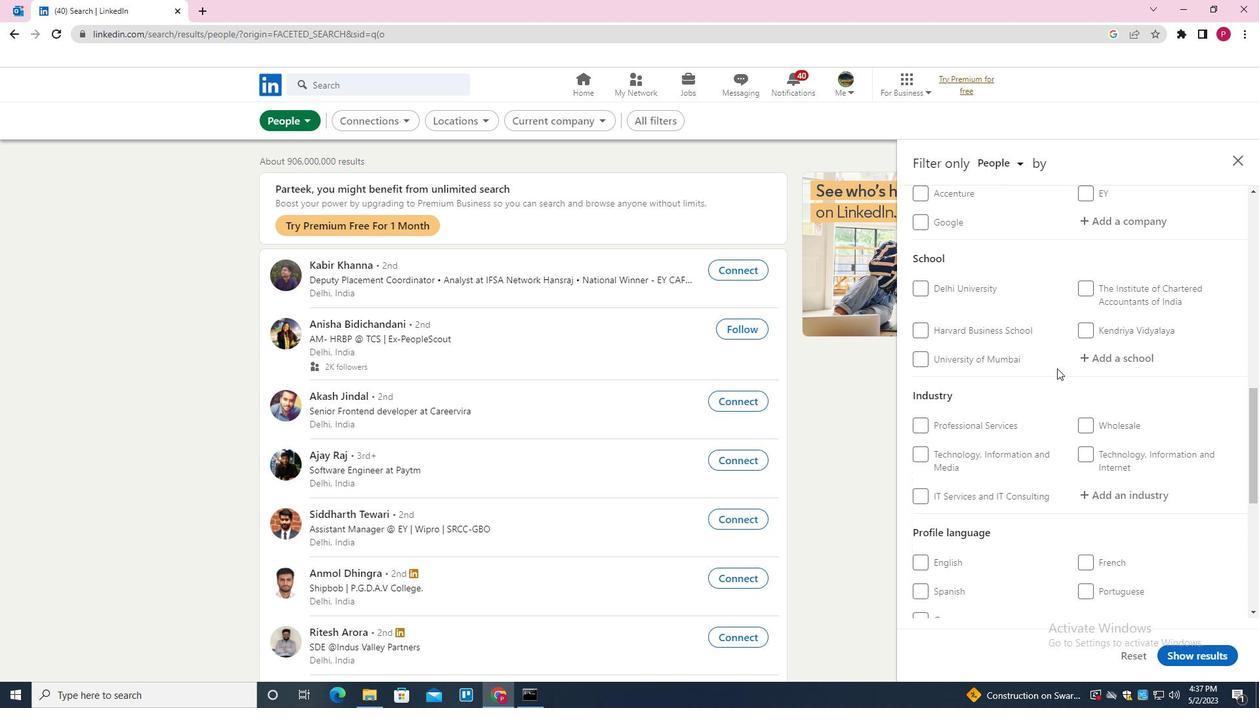 
Action: Mouse scrolled (1057, 372) with delta (0, 0)
Screenshot: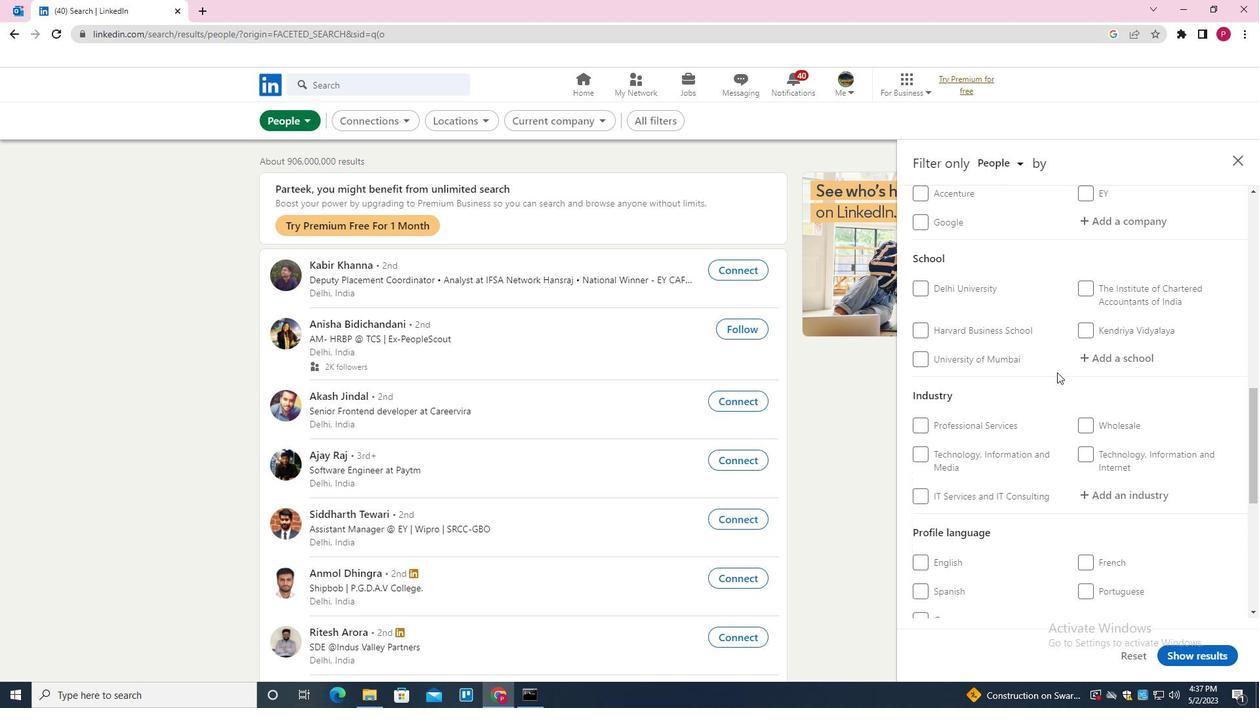 
Action: Mouse moved to (1096, 368)
Screenshot: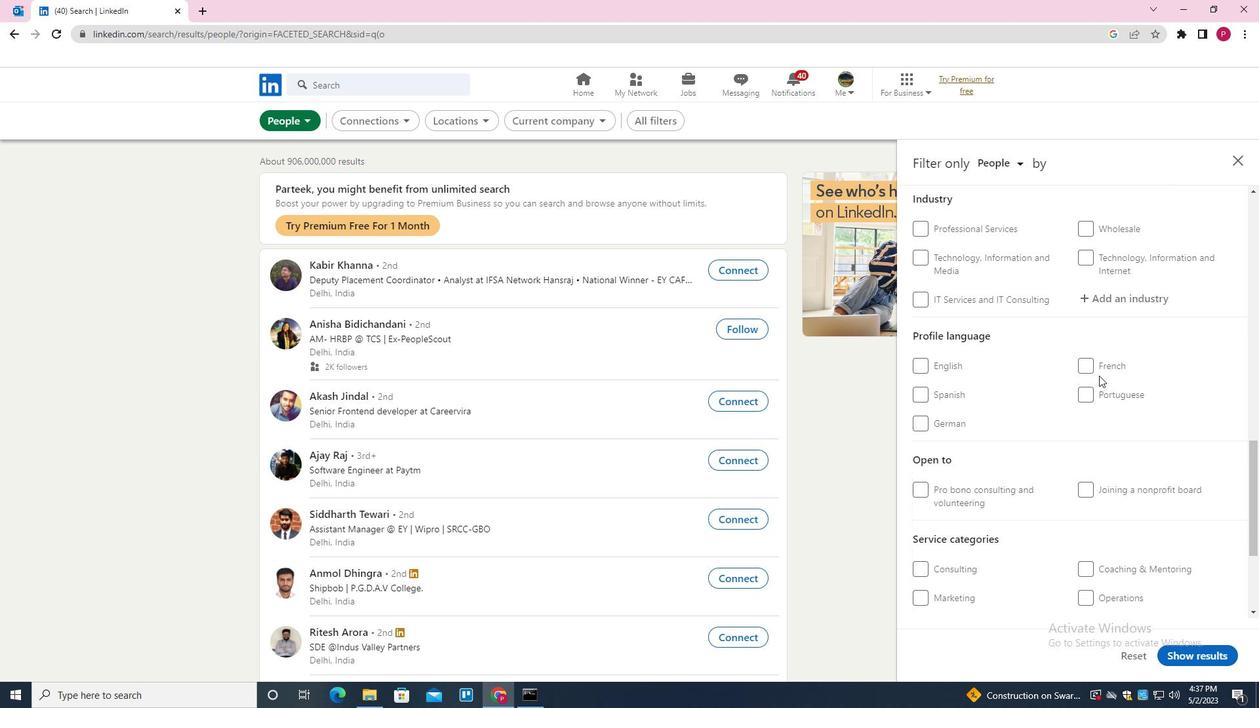 
Action: Mouse pressed left at (1096, 368)
Screenshot: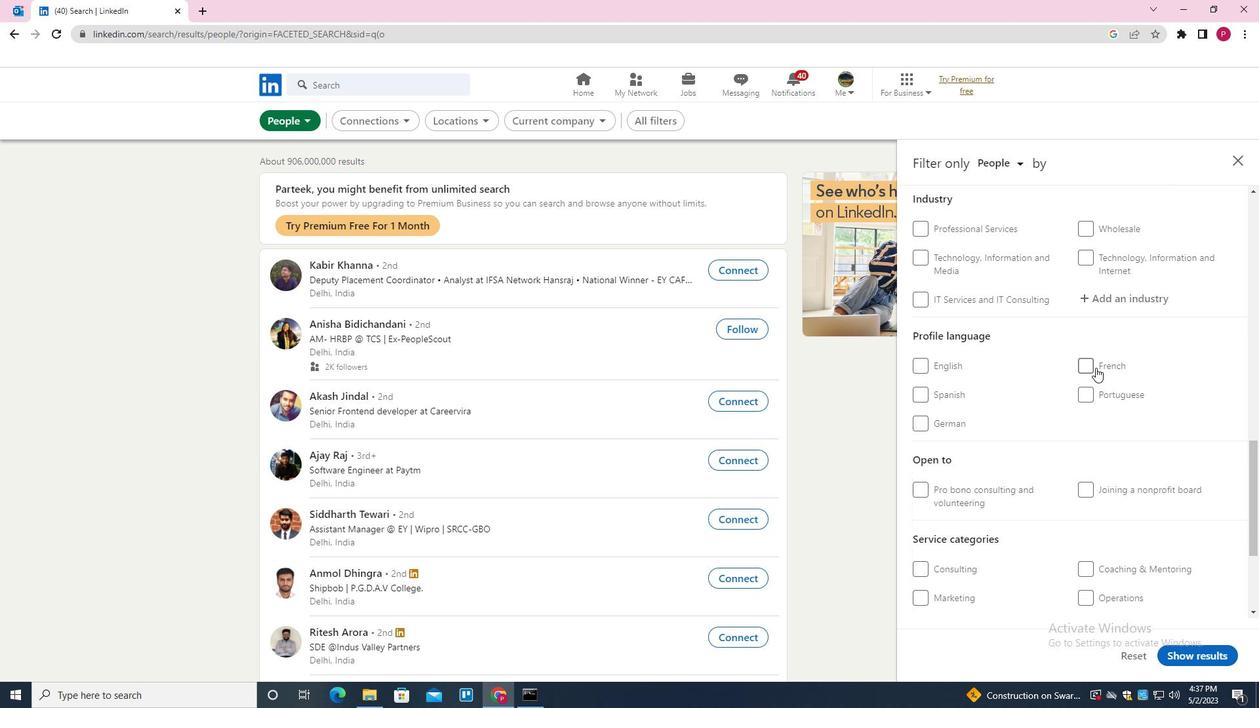 
Action: Mouse moved to (1042, 394)
Screenshot: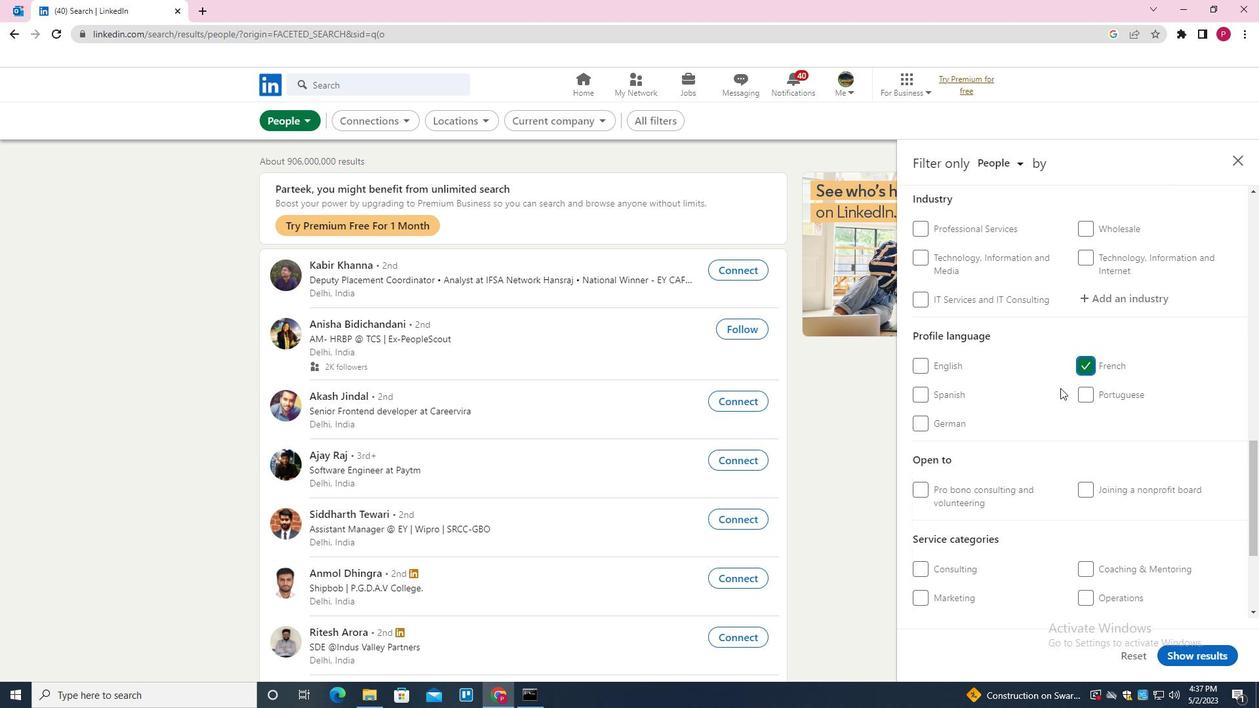 
Action: Mouse scrolled (1042, 394) with delta (0, 0)
Screenshot: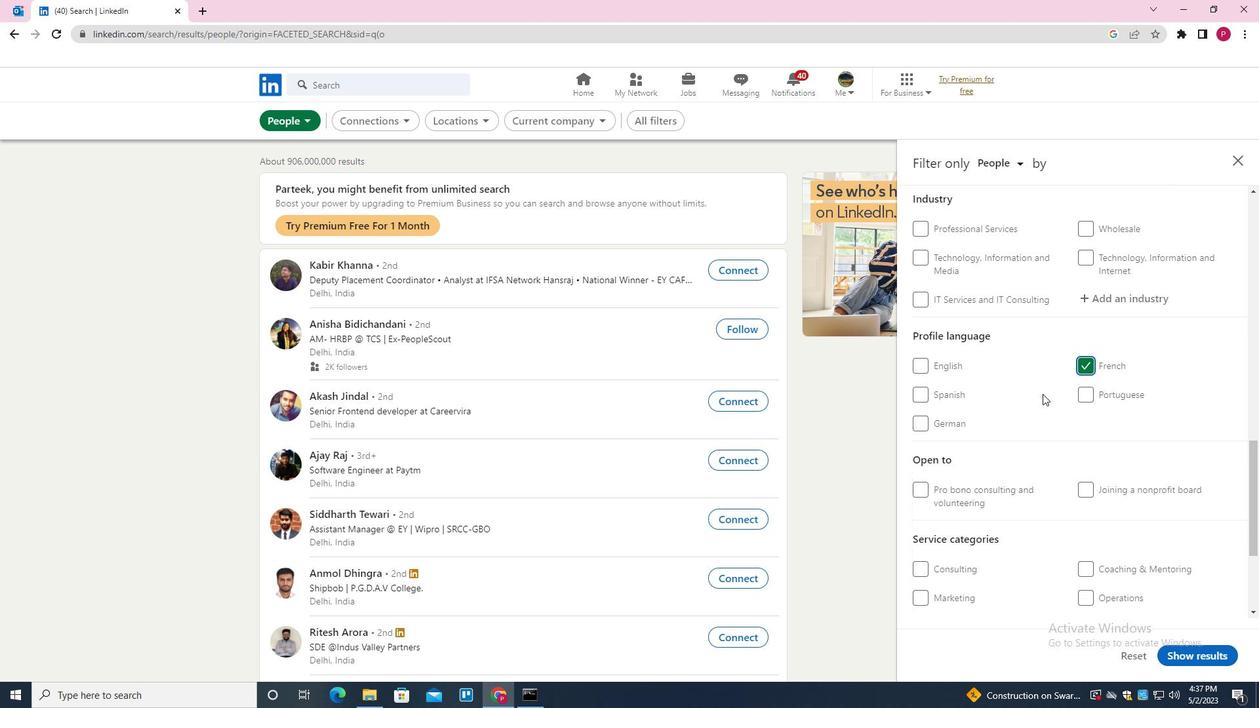 
Action: Mouse scrolled (1042, 394) with delta (0, 0)
Screenshot: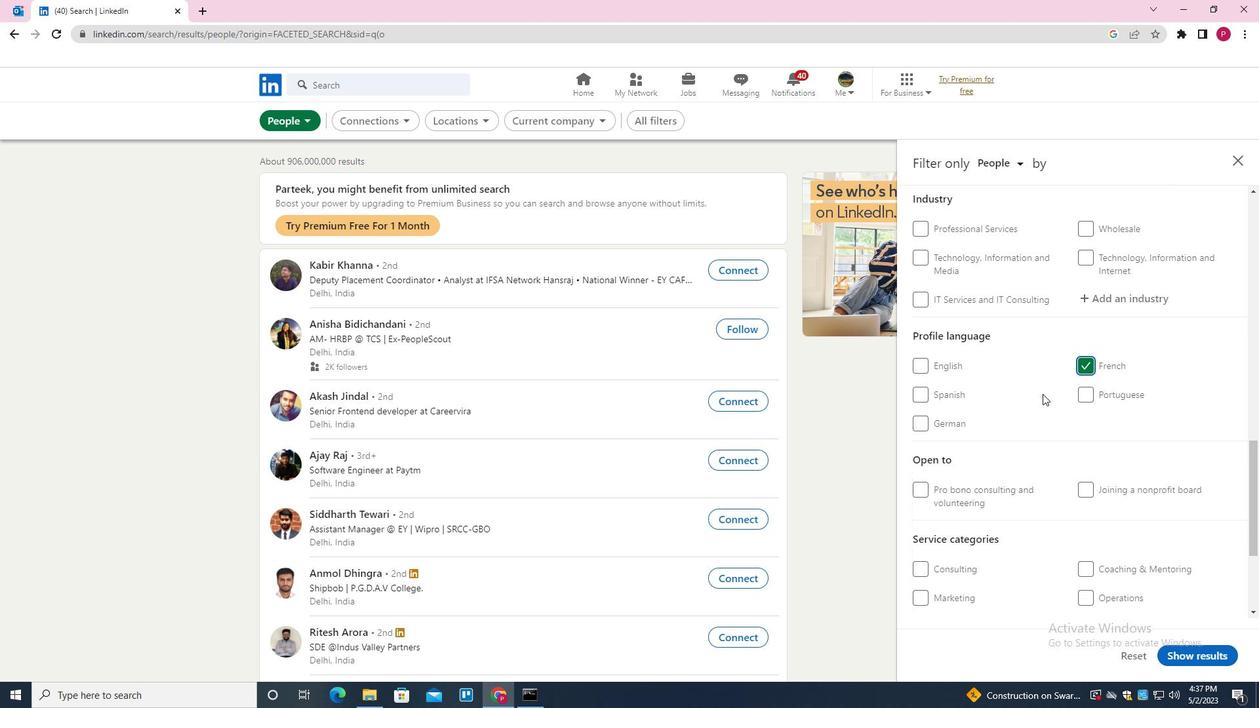 
Action: Mouse scrolled (1042, 394) with delta (0, 0)
Screenshot: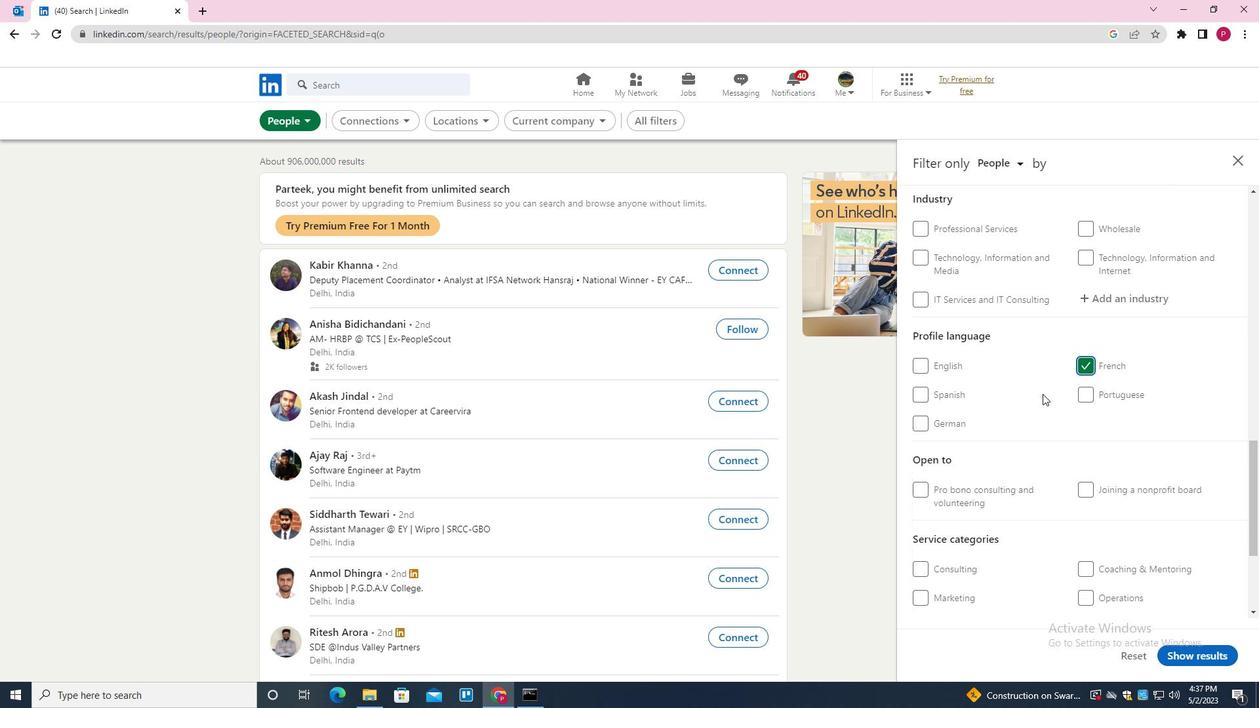 
Action: Mouse scrolled (1042, 394) with delta (0, 0)
Screenshot: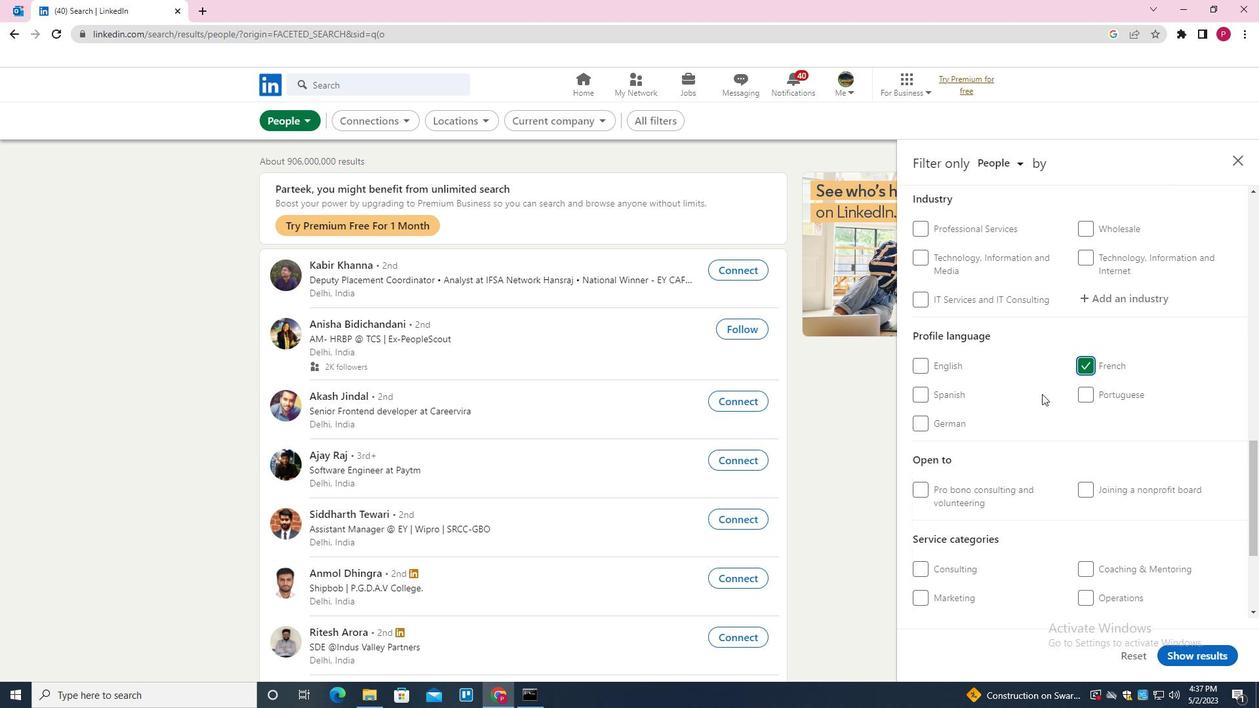 
Action: Mouse scrolled (1042, 394) with delta (0, 0)
Screenshot: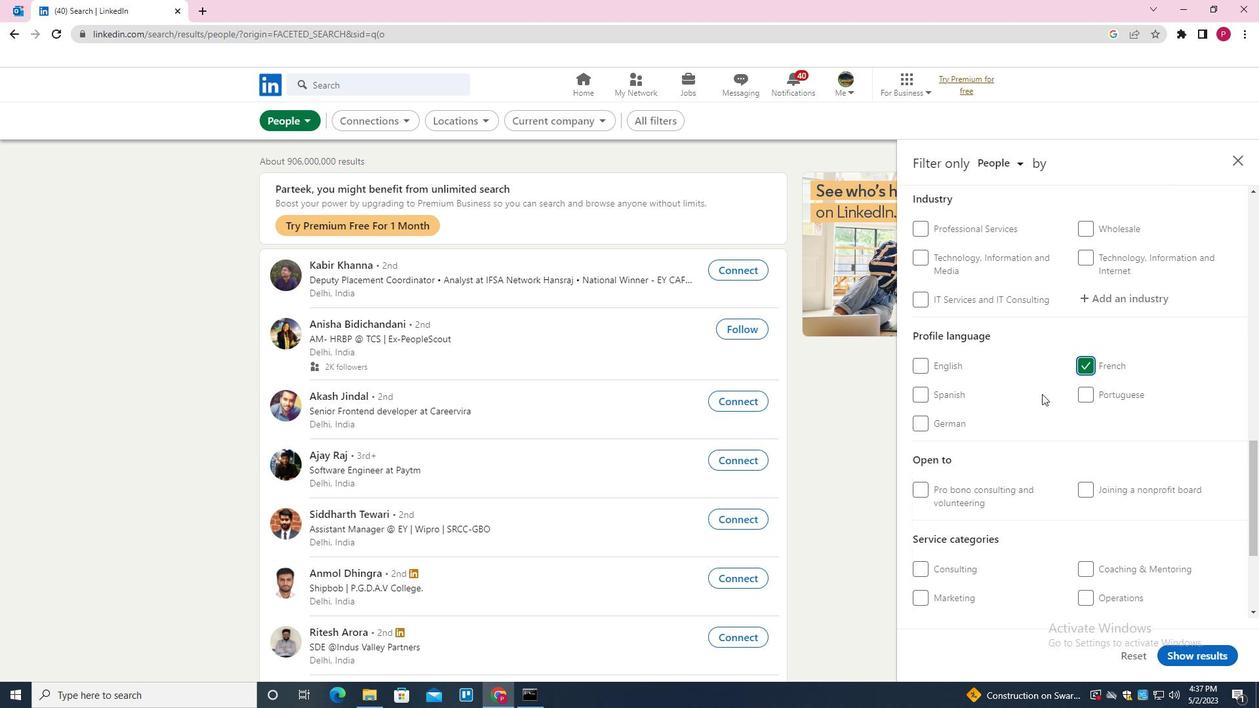 
Action: Mouse scrolled (1042, 394) with delta (0, 0)
Screenshot: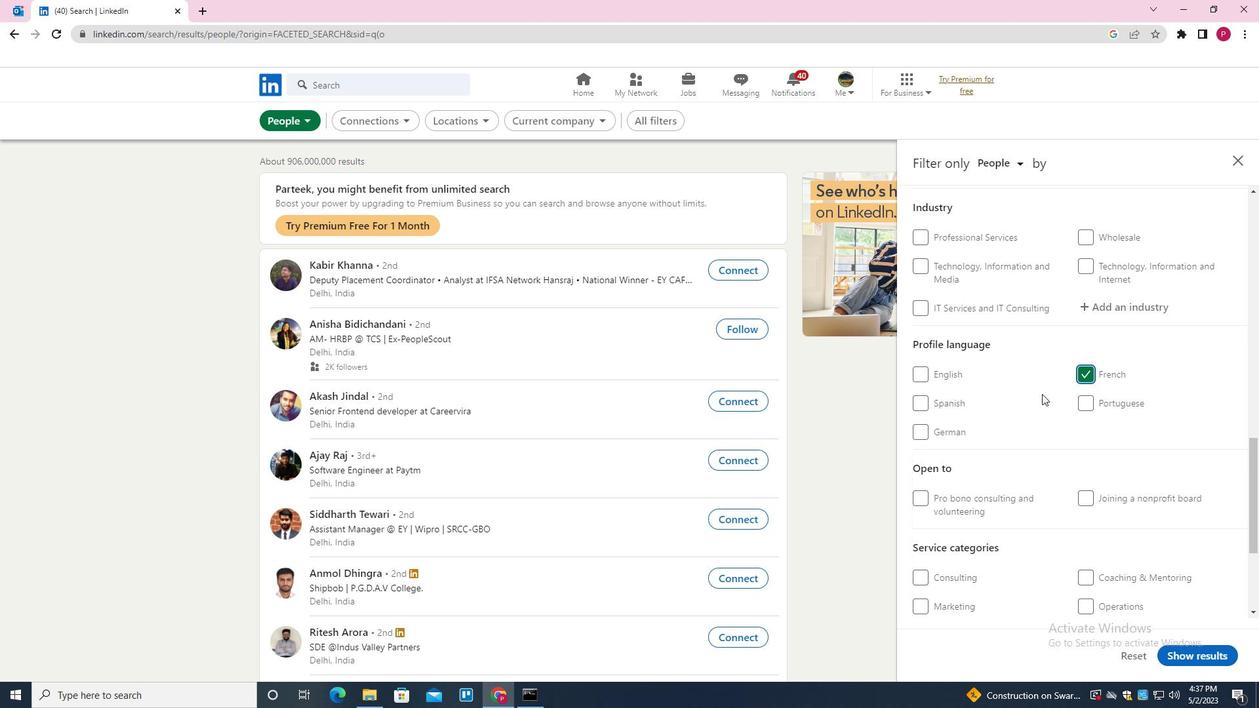 
Action: Mouse moved to (1119, 288)
Screenshot: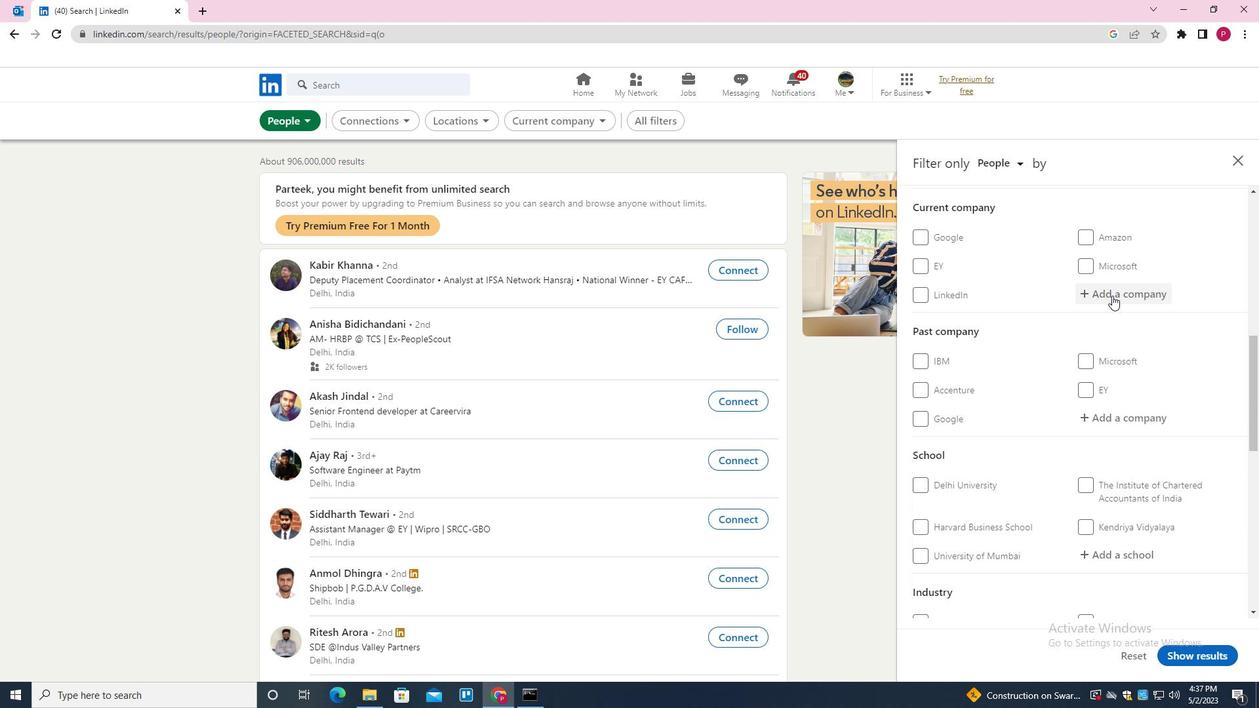 
Action: Mouse pressed left at (1119, 288)
Screenshot: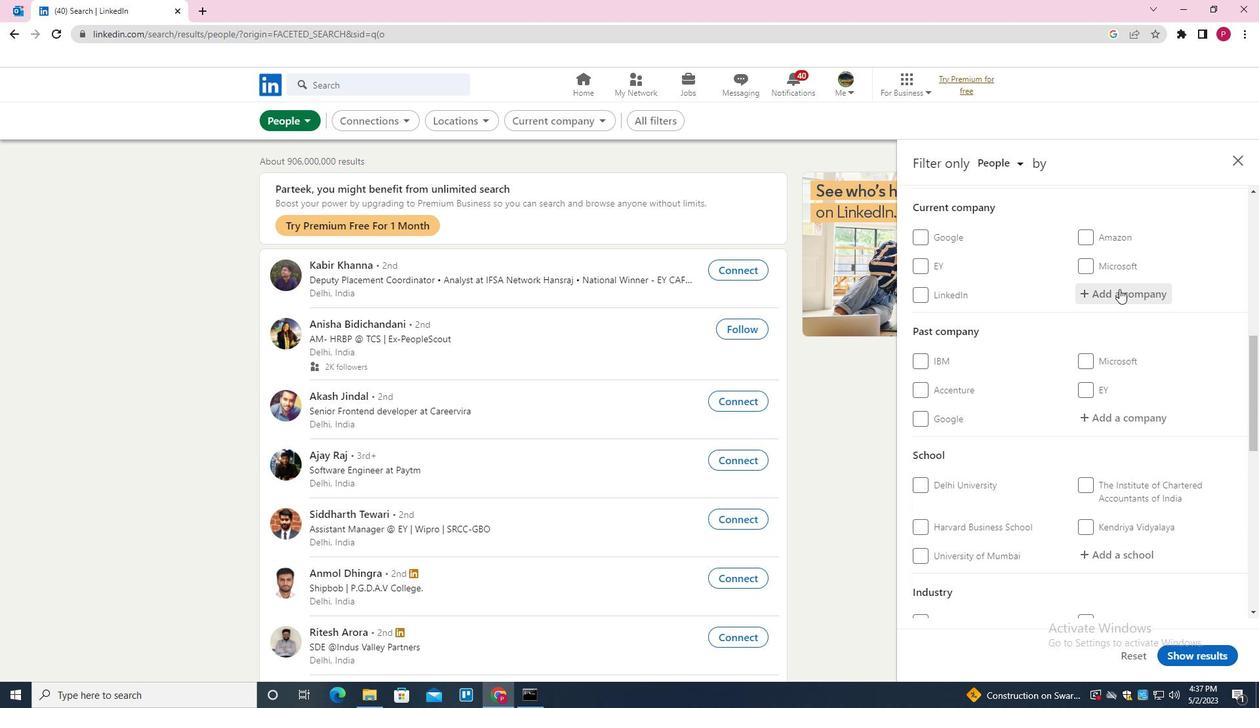 
Action: Key pressed <Key.shift><Key.shift><Key.shift><Key.shift><Key.shift><Key.shift><Key.shift><Key.shift><Key.shift><Key.shift>VARROC<Key.space><Key.down><Key.down><Key.enter>
Screenshot: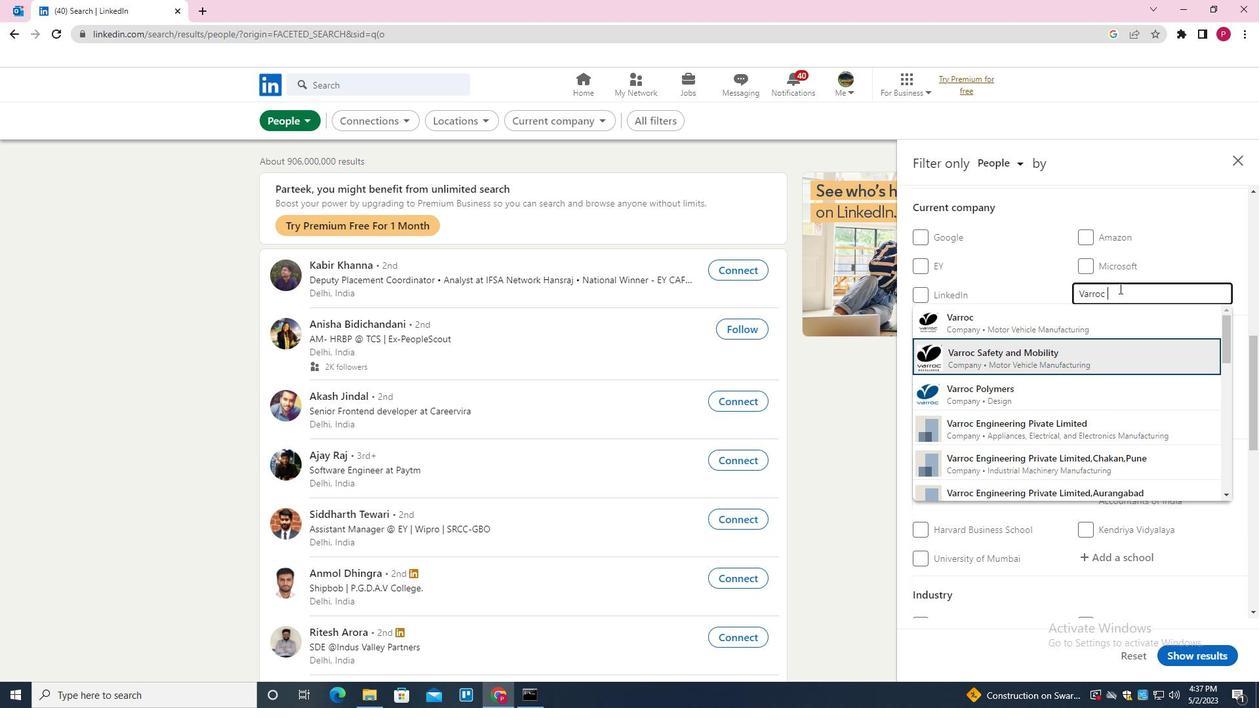 
Action: Mouse moved to (1092, 312)
Screenshot: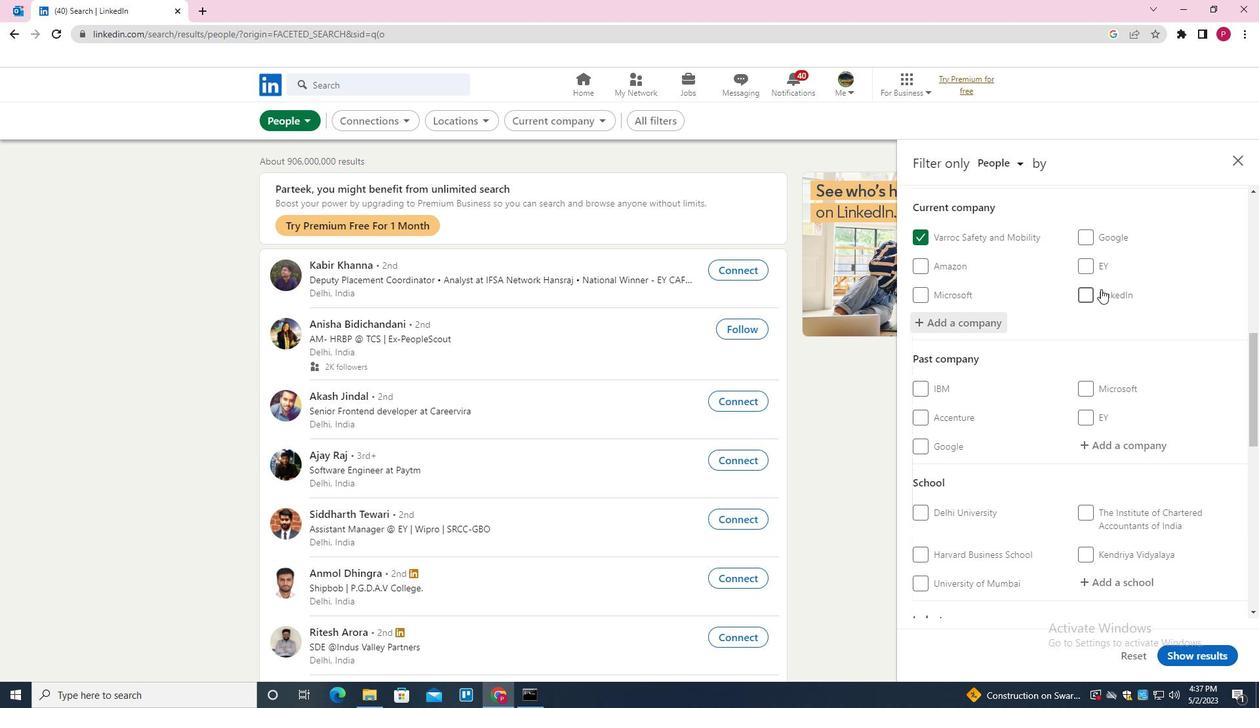 
Action: Mouse scrolled (1092, 312) with delta (0, 0)
Screenshot: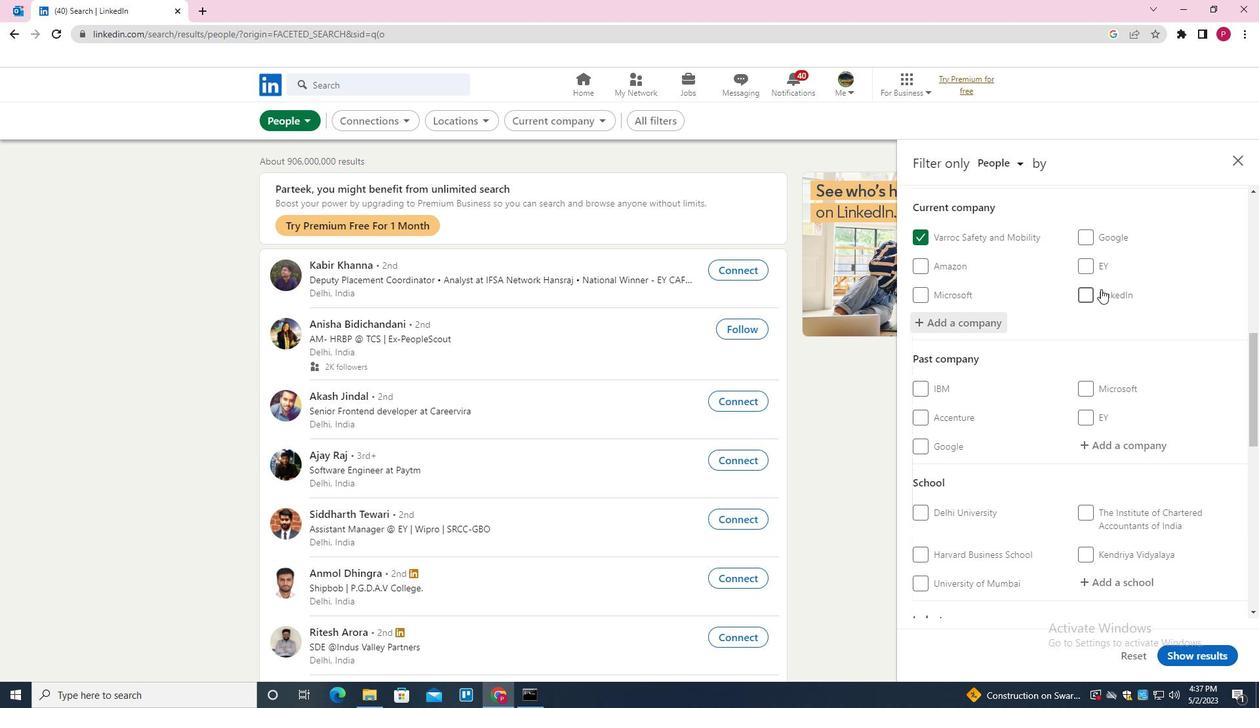 
Action: Mouse moved to (1091, 330)
Screenshot: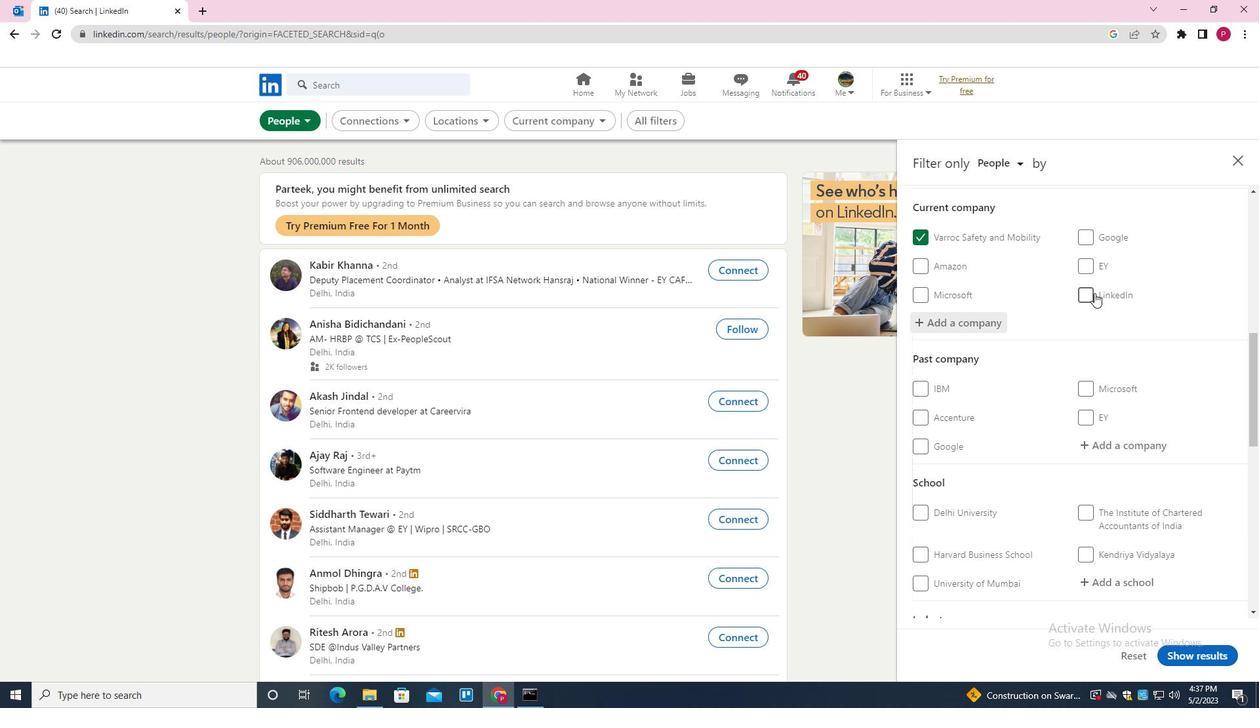 
Action: Mouse scrolled (1091, 329) with delta (0, 0)
Screenshot: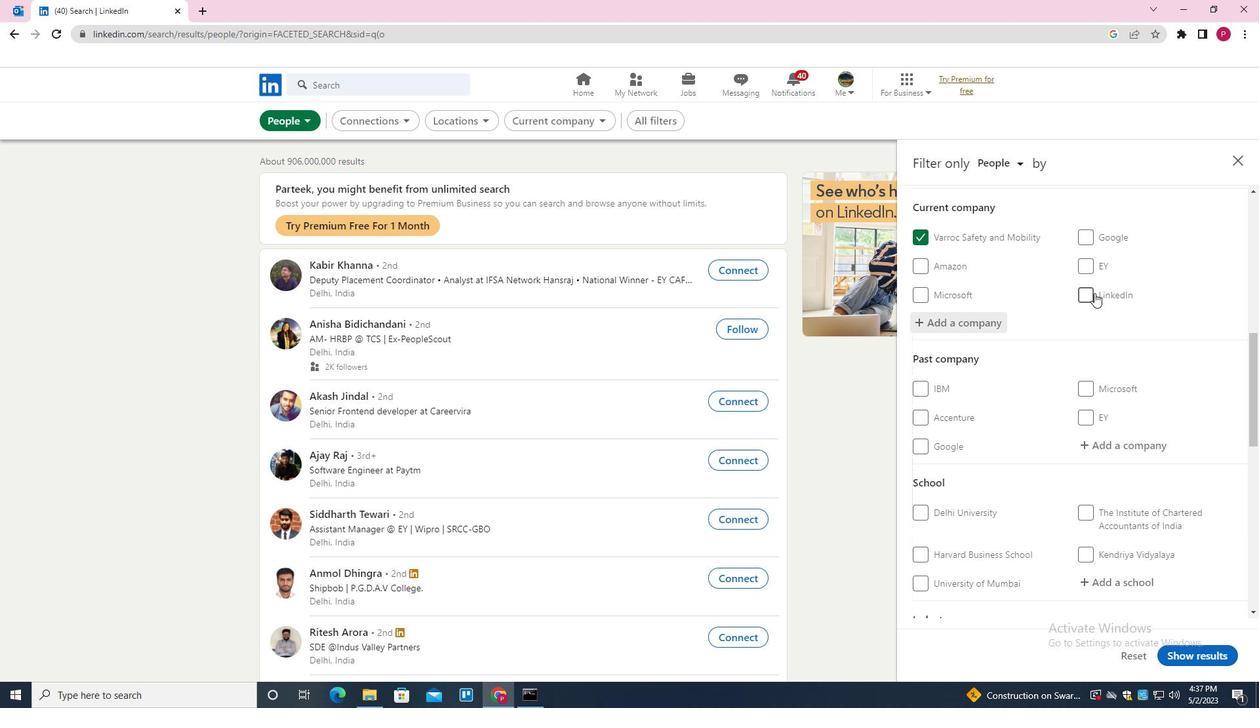 
Action: Mouse moved to (1091, 331)
Screenshot: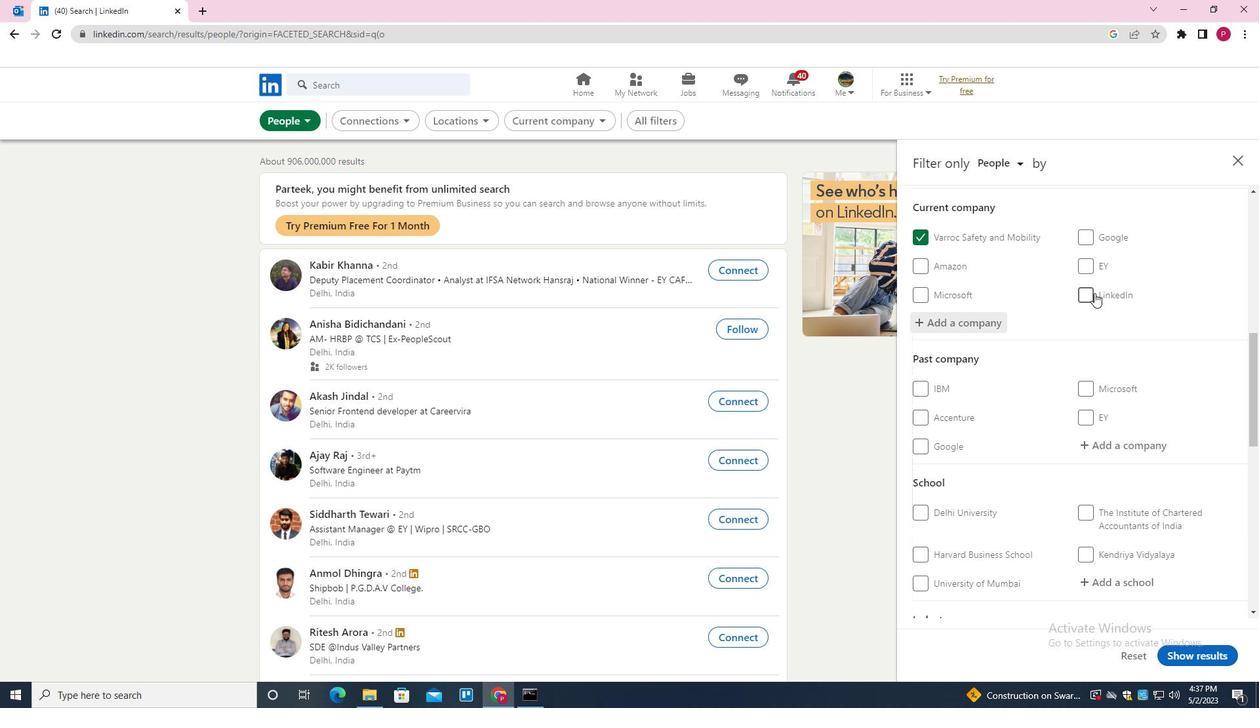 
Action: Mouse scrolled (1091, 330) with delta (0, 0)
Screenshot: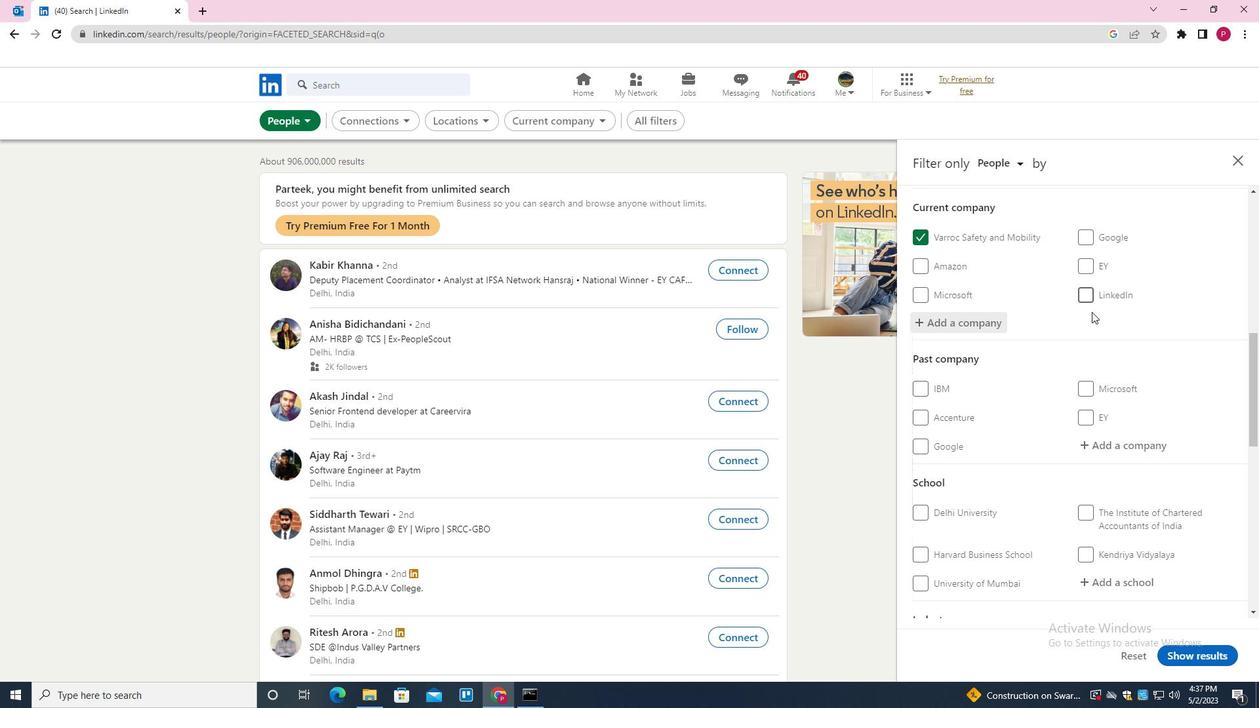
Action: Mouse scrolled (1091, 330) with delta (0, 0)
Screenshot: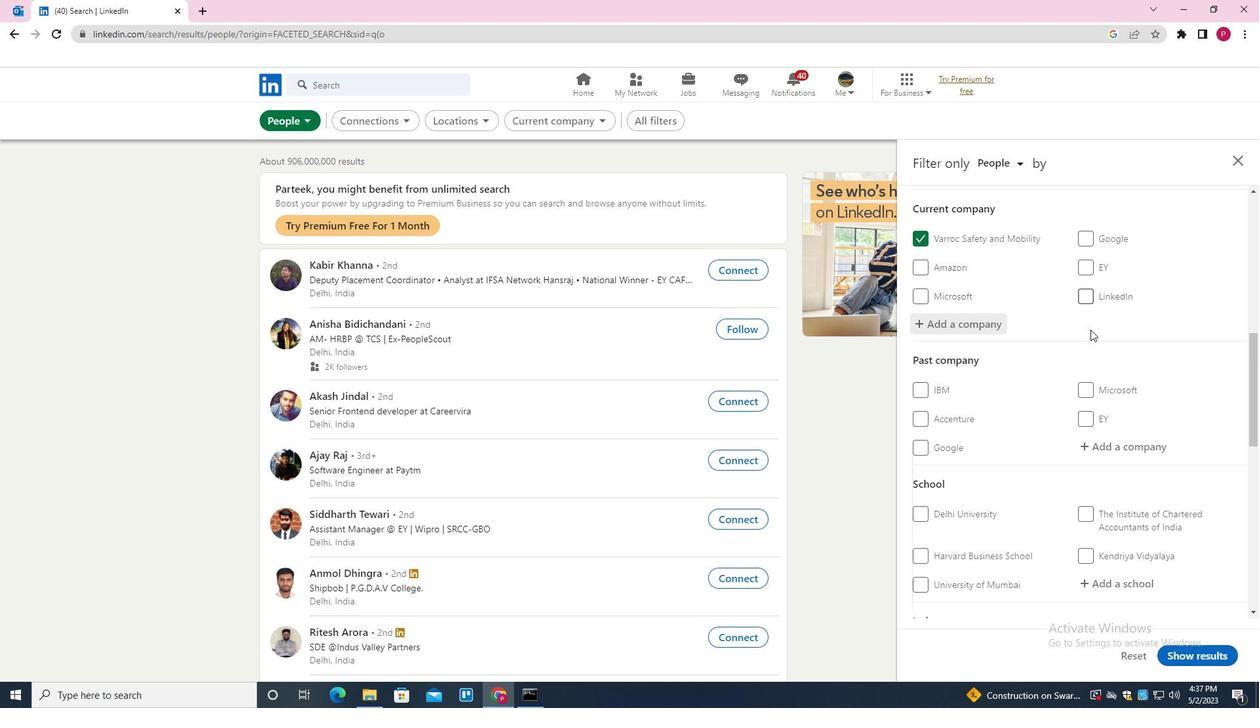 
Action: Mouse moved to (1090, 332)
Screenshot: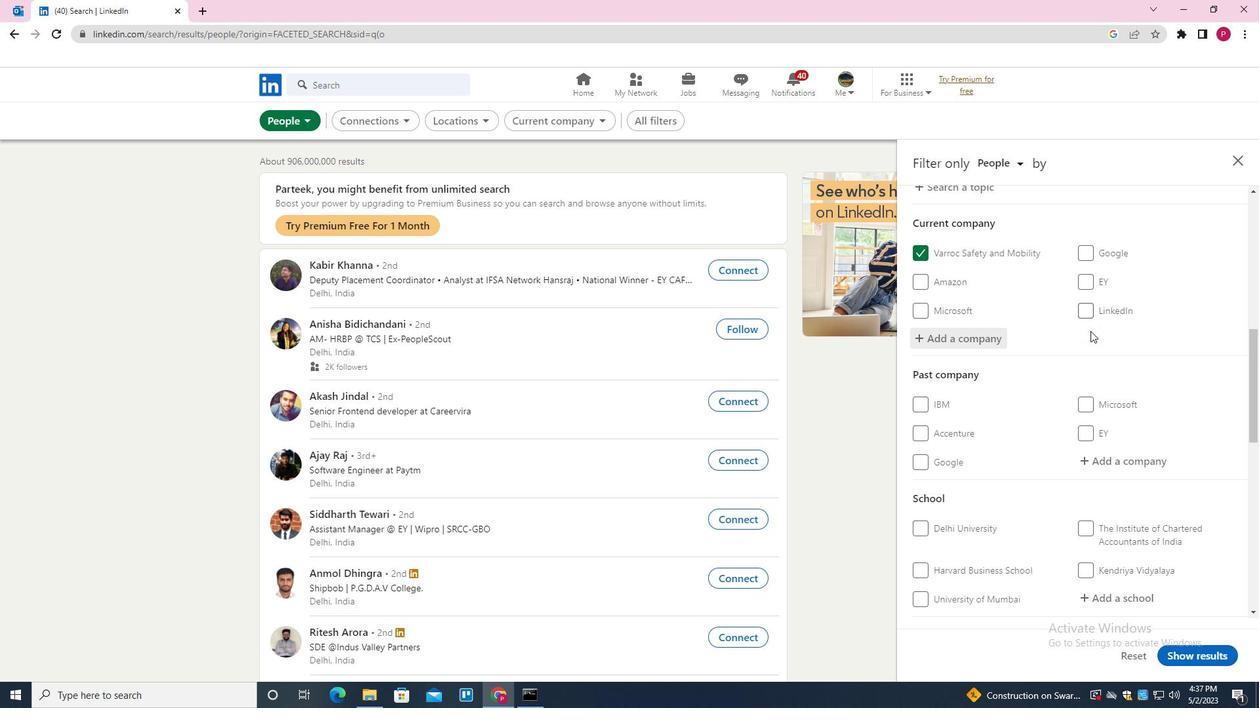 
Action: Mouse scrolled (1090, 331) with delta (0, 0)
Screenshot: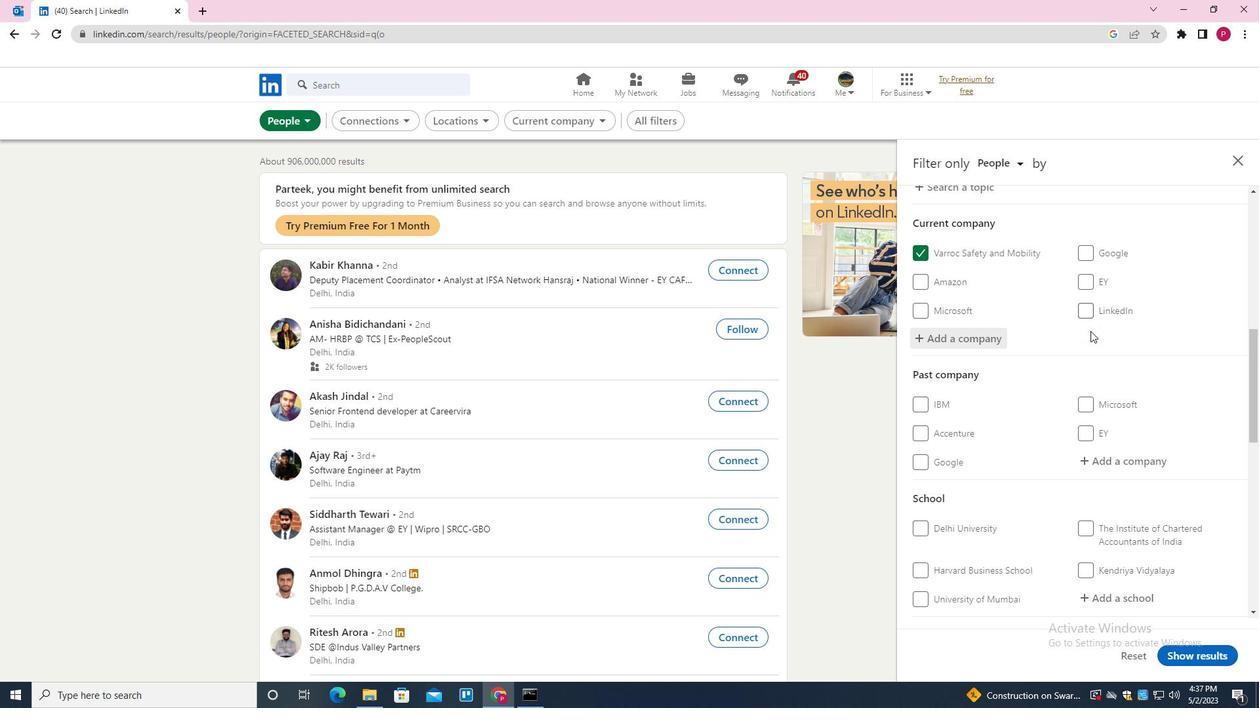 
Action: Mouse moved to (1074, 353)
Screenshot: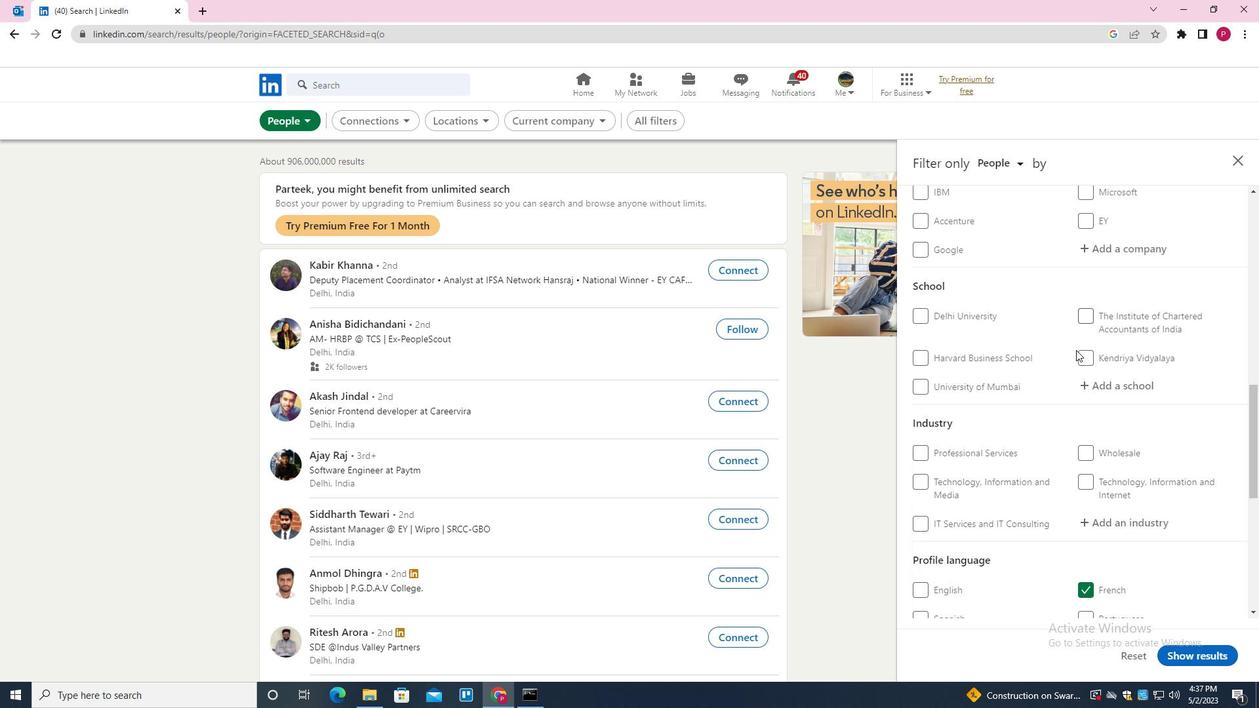 
Action: Mouse scrolled (1074, 352) with delta (0, 0)
Screenshot: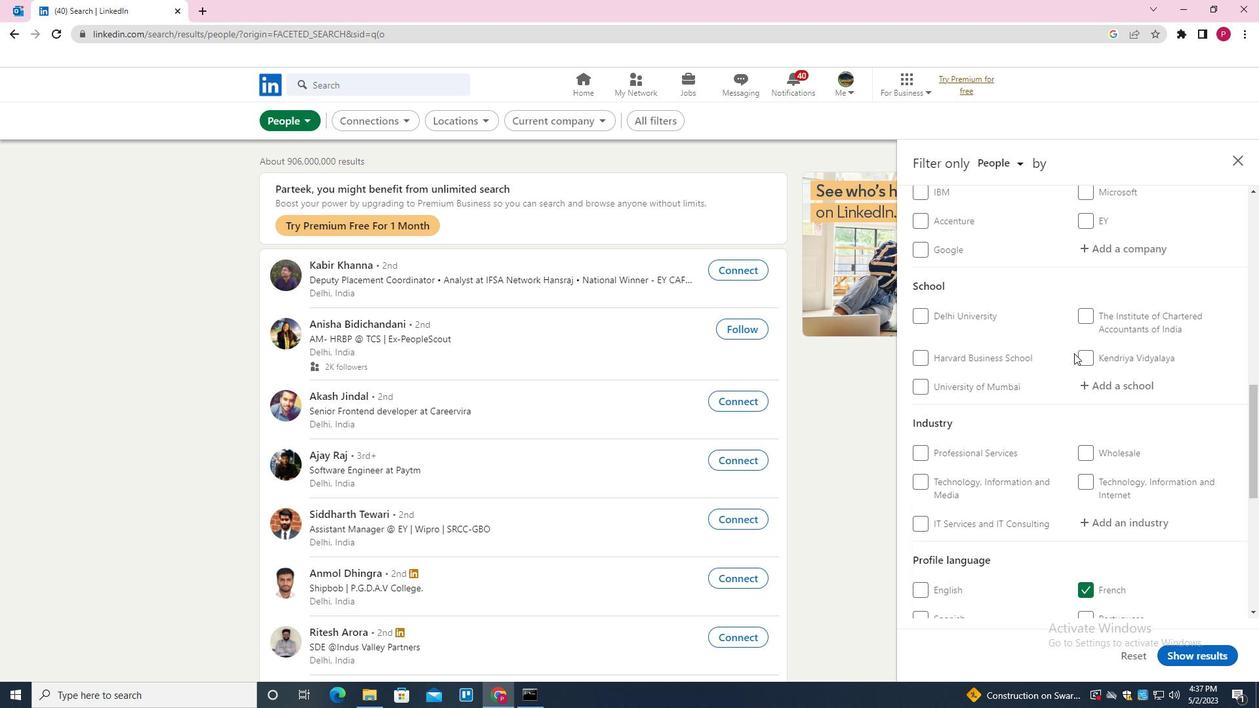 
Action: Mouse moved to (1121, 322)
Screenshot: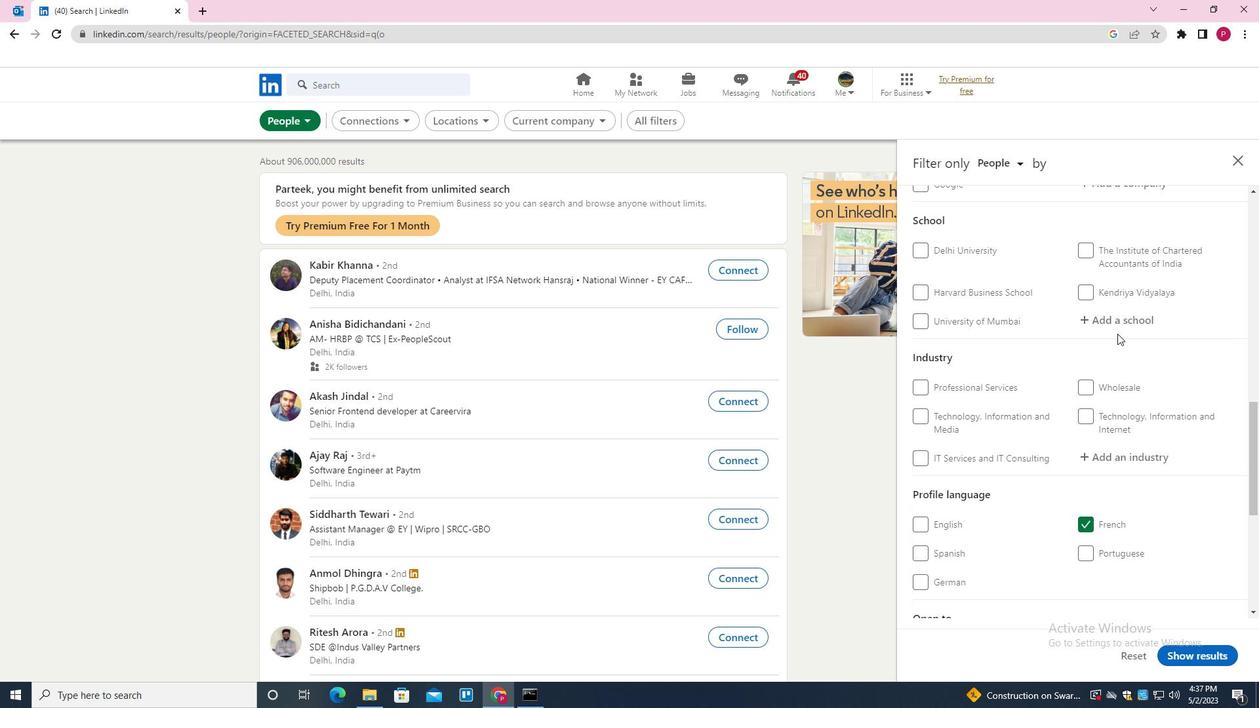 
Action: Mouse pressed left at (1121, 322)
Screenshot: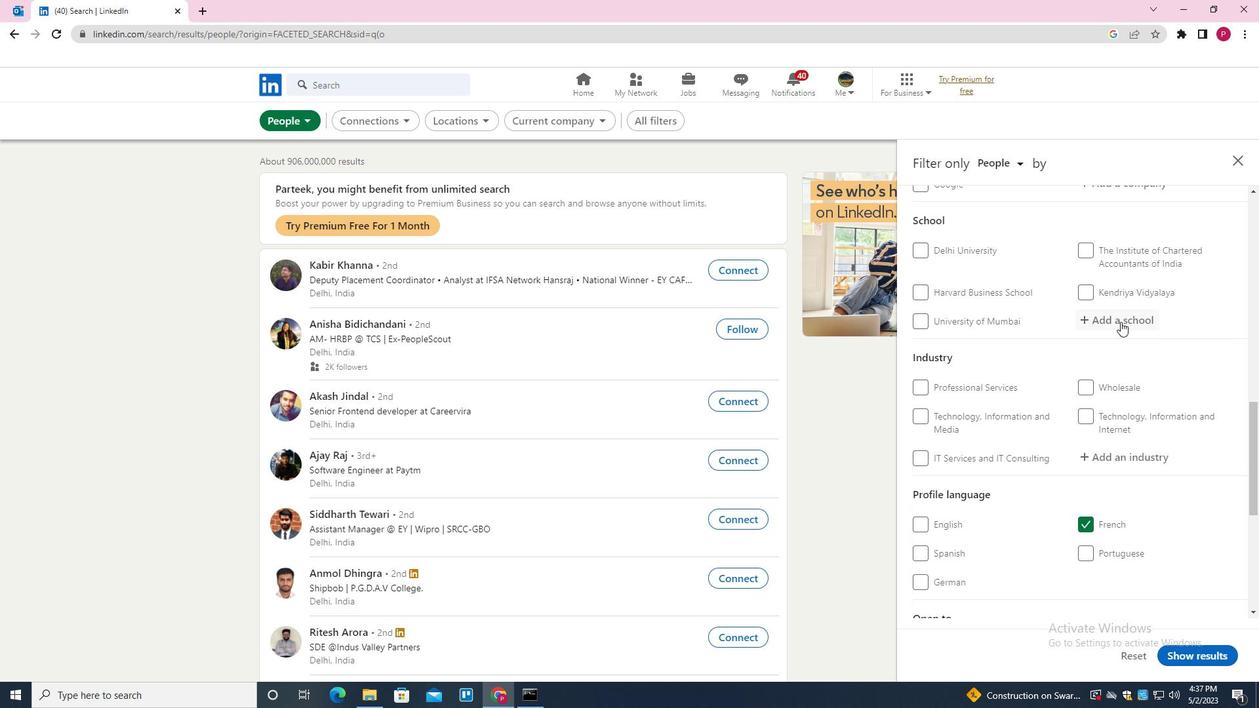 
Action: Key pressed <Key.shift><Key.shift><Key.shift><Key.shift><Key.shift><Key.shift><Key.shift><Key.shift><Key.shift>PUNE<Key.space><Key.shift><Key.shift><Key.shift><Key.shift><Key.shift><Key.shift><Key.shift><Key.shift><Key.shift><Key.shift><Key.shift><Key.shift><Key.shift><Key.shift><Key.shift><Key.shift><Key.shift><Key.shift><Key.shift><Key.shift><Key.shift><Key.shift><Key.shift><Key.shift><Key.shift><Key.shift><Key.shift><Key.shift><Key.shift><Key.shift><Key.shift><Key.shift><Key.shift><Key.shift><Key.shift>VIDHYARTI<Key.space><Key.backspace><Key.backspace><Key.backspace><Key.backspace><Key.down><Key.enter>
Screenshot: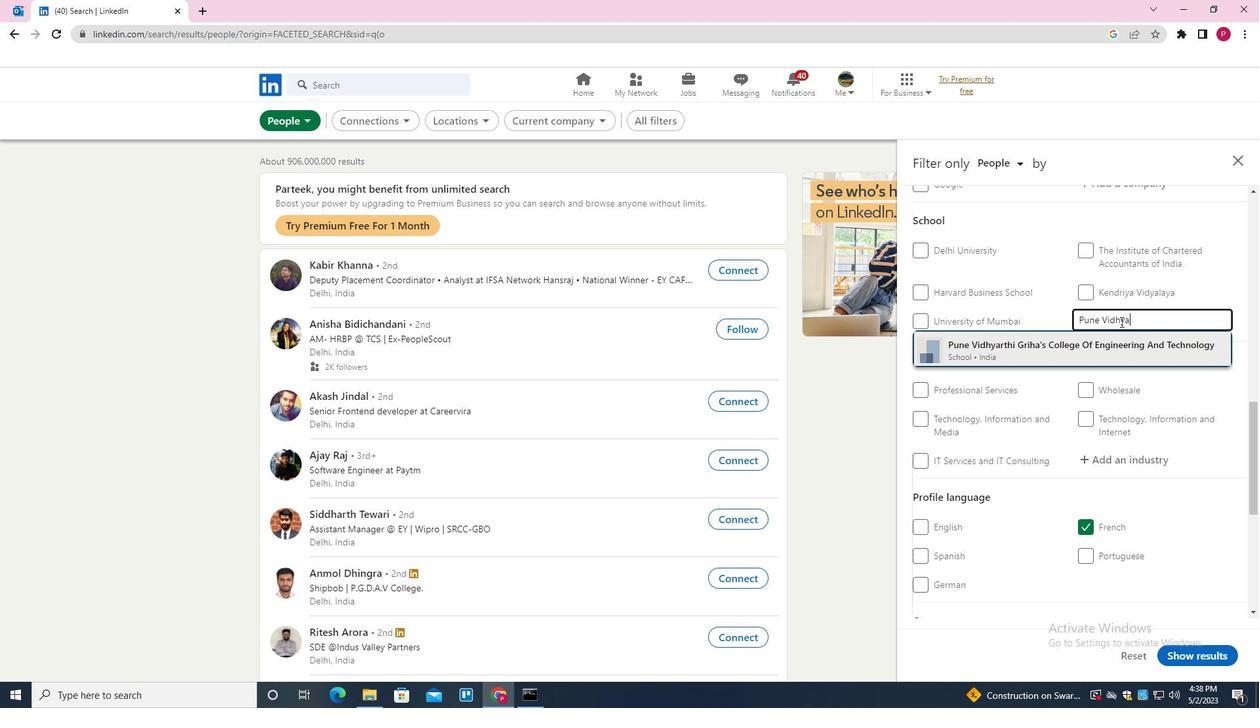 
Action: Mouse moved to (1054, 435)
Screenshot: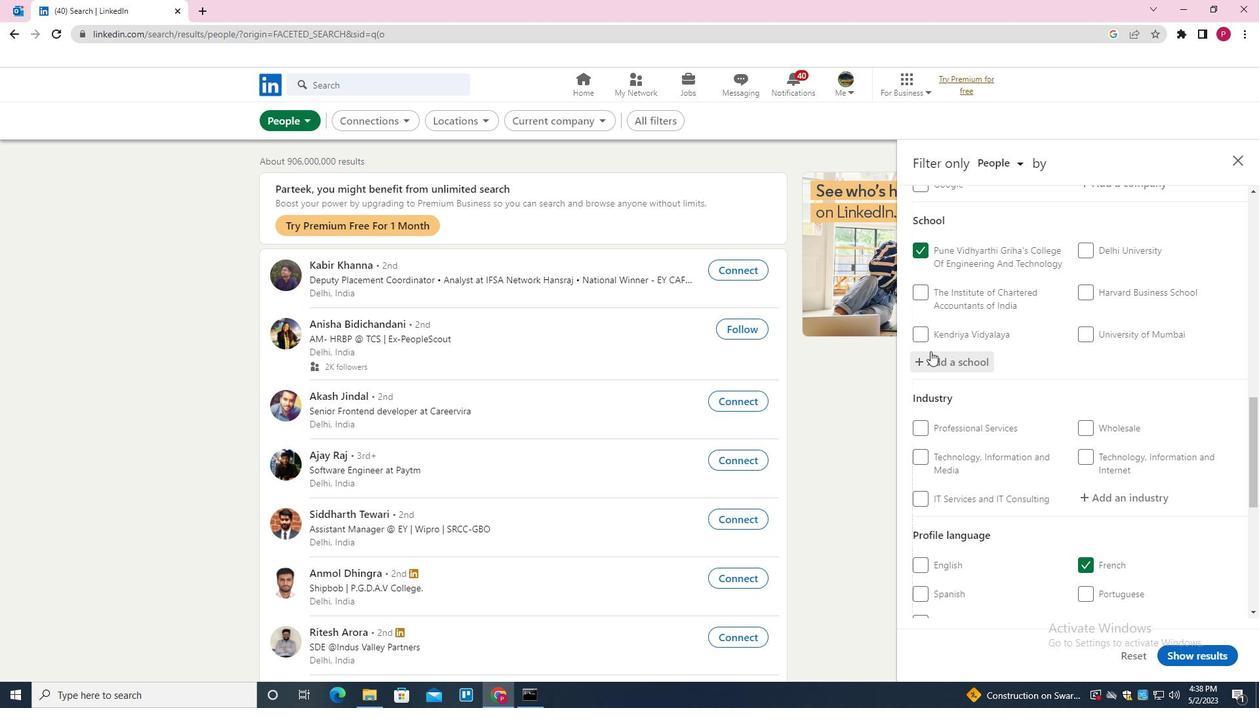 
Action: Mouse scrolled (1054, 434) with delta (0, 0)
Screenshot: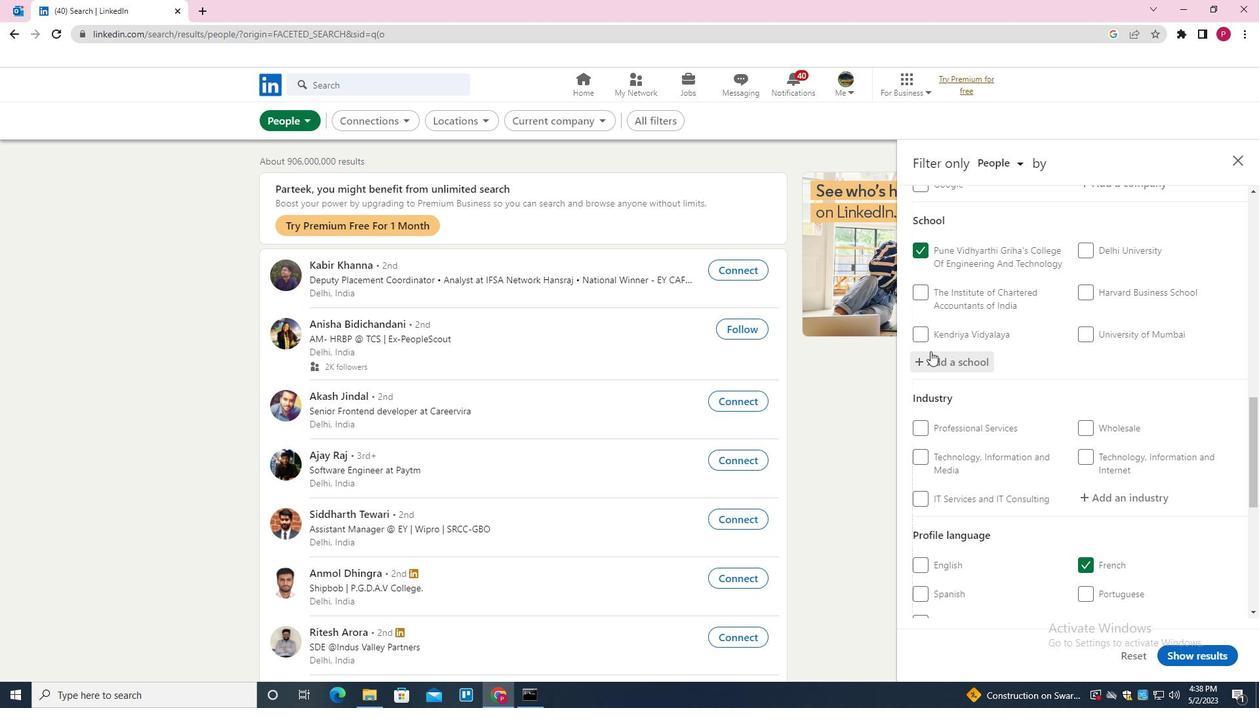 
Action: Mouse moved to (1054, 435)
Screenshot: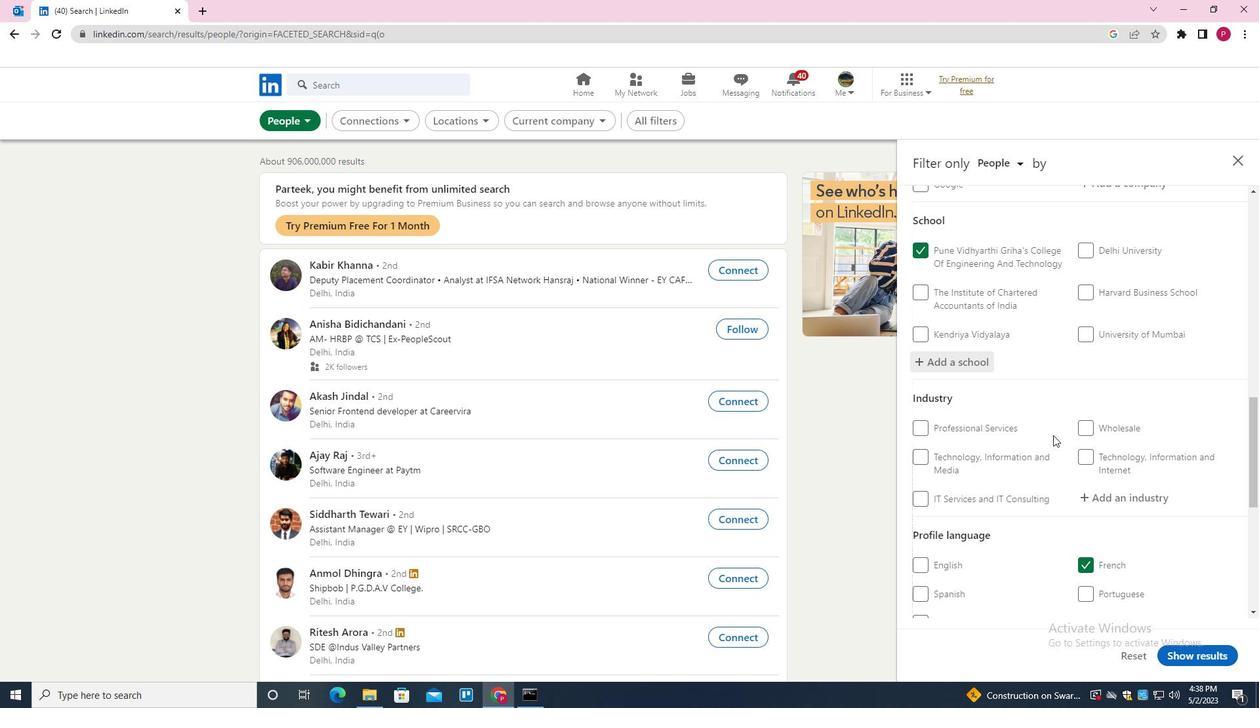
Action: Mouse scrolled (1054, 434) with delta (0, 0)
Screenshot: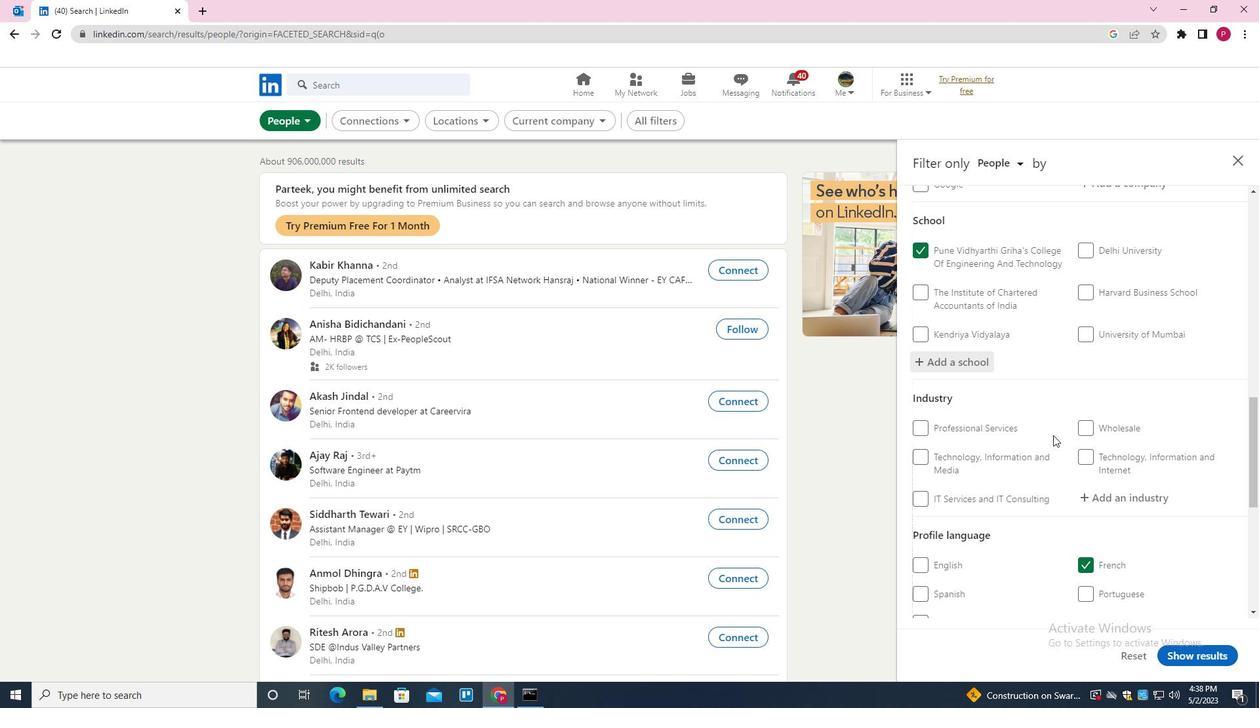 
Action: Mouse moved to (1056, 434)
Screenshot: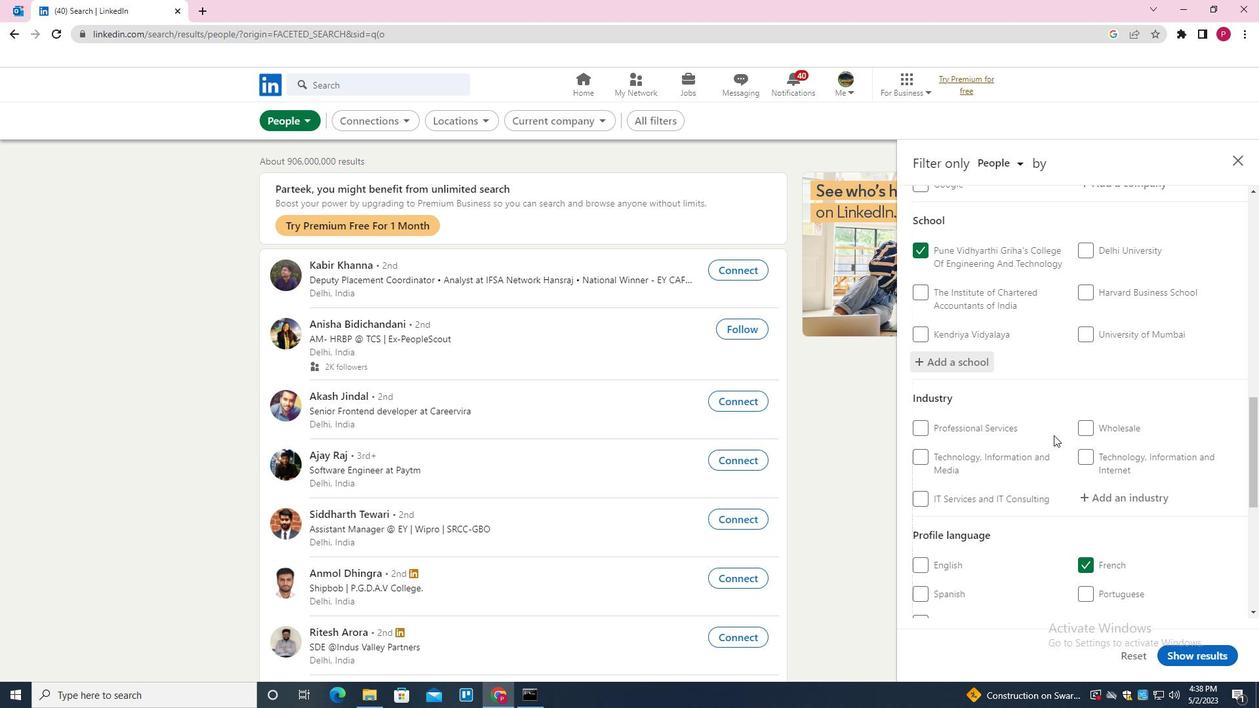 
Action: Mouse scrolled (1056, 434) with delta (0, 0)
Screenshot: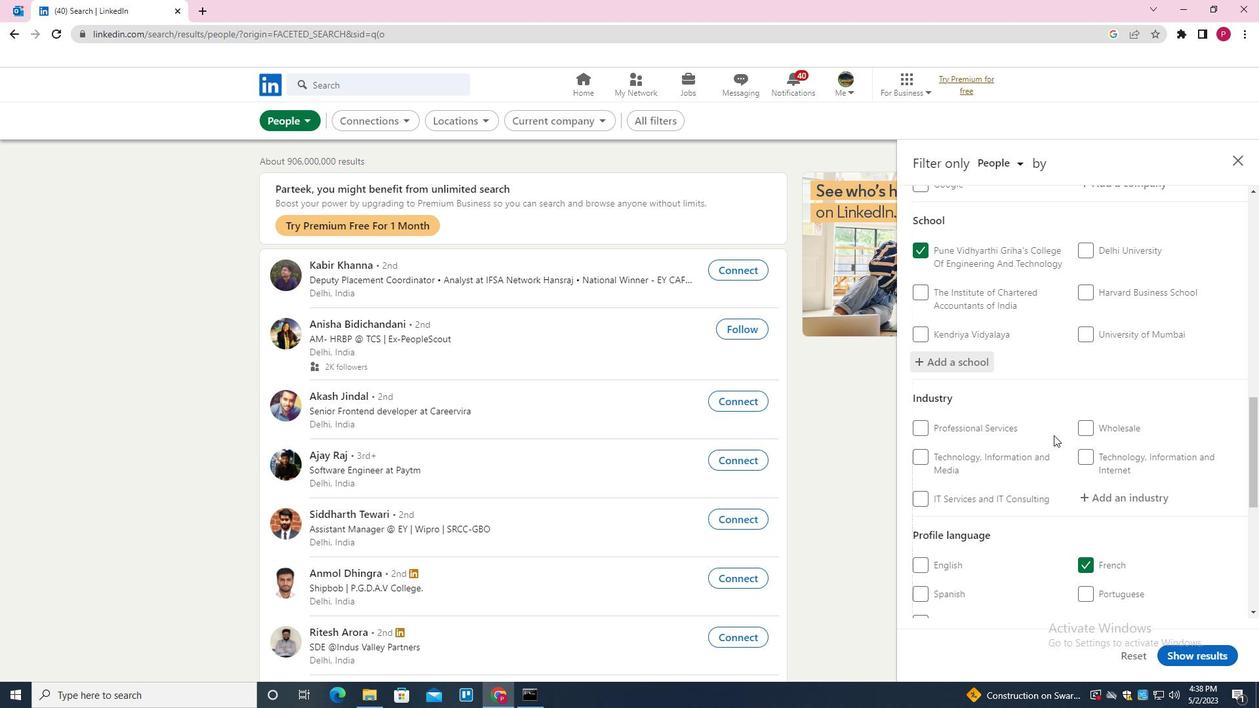 
Action: Mouse moved to (1058, 433)
Screenshot: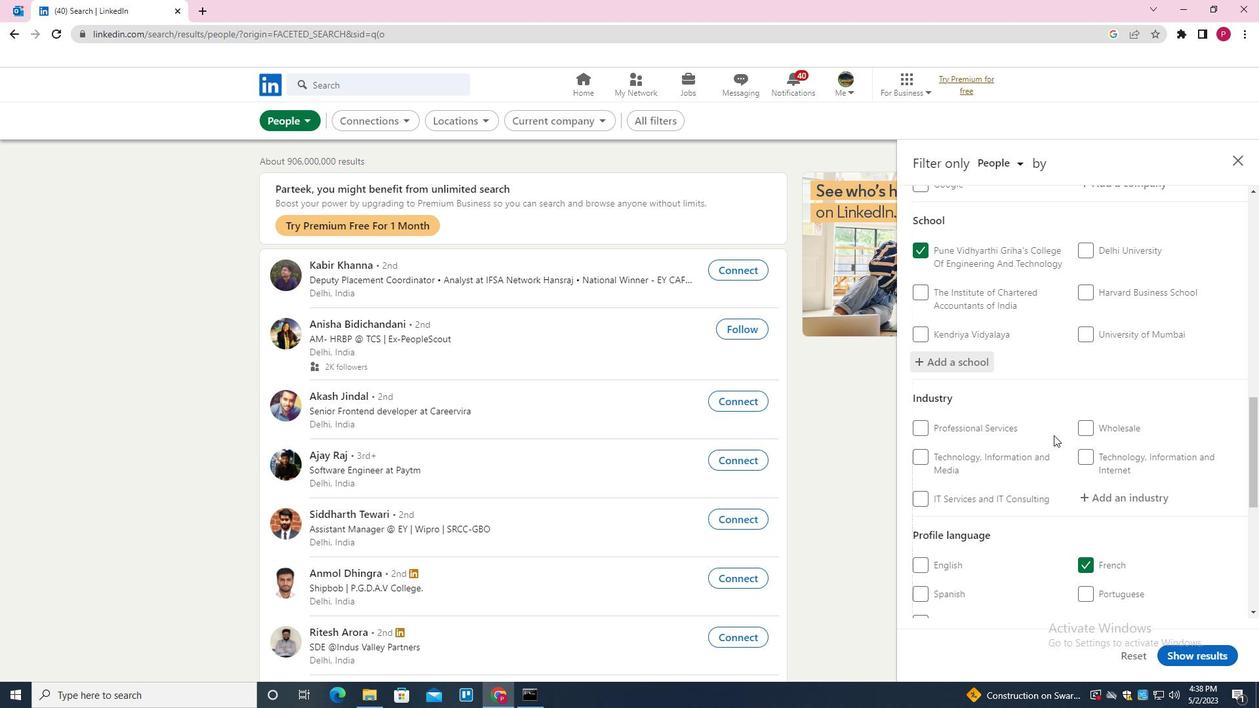 
Action: Mouse scrolled (1058, 432) with delta (0, 0)
Screenshot: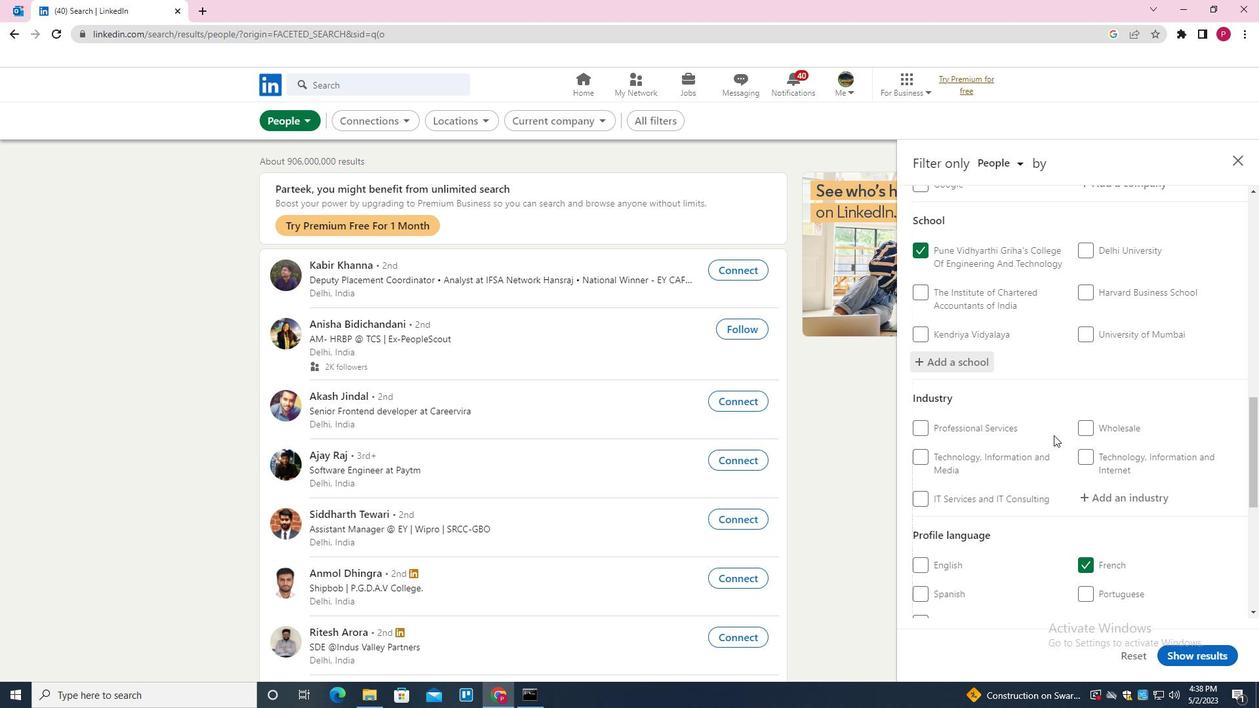 
Action: Mouse moved to (1142, 236)
Screenshot: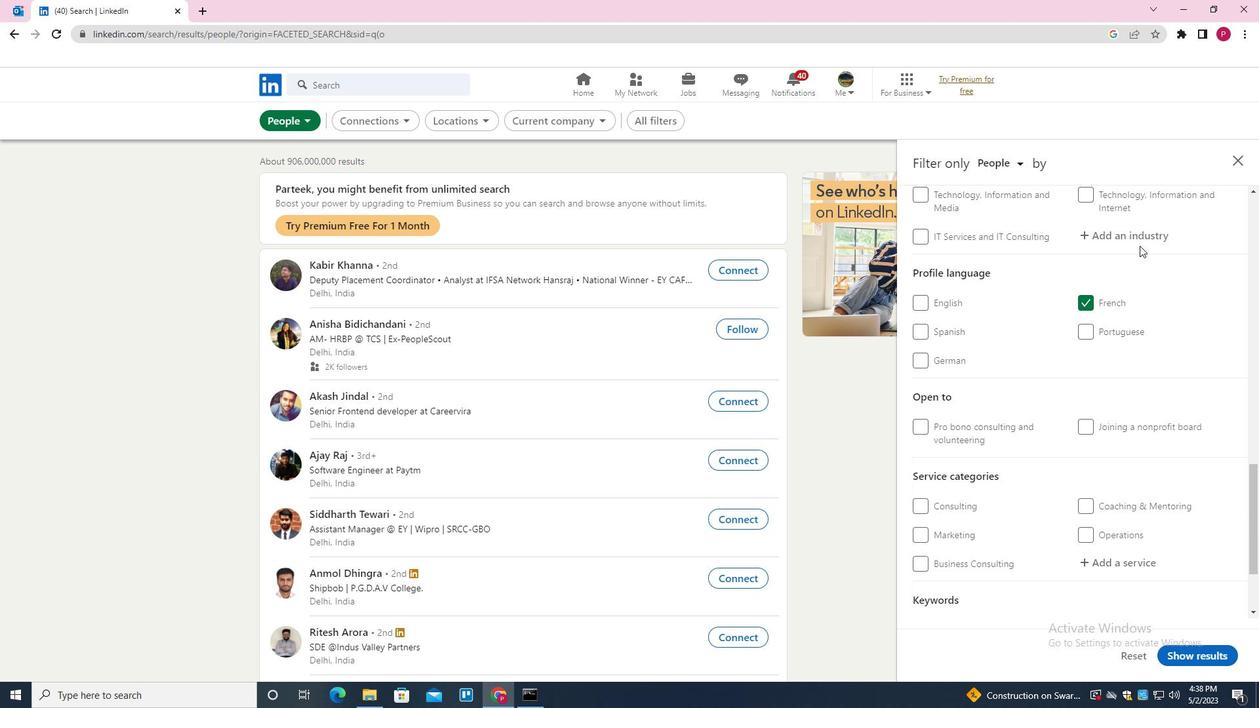 
Action: Mouse pressed left at (1142, 236)
Screenshot: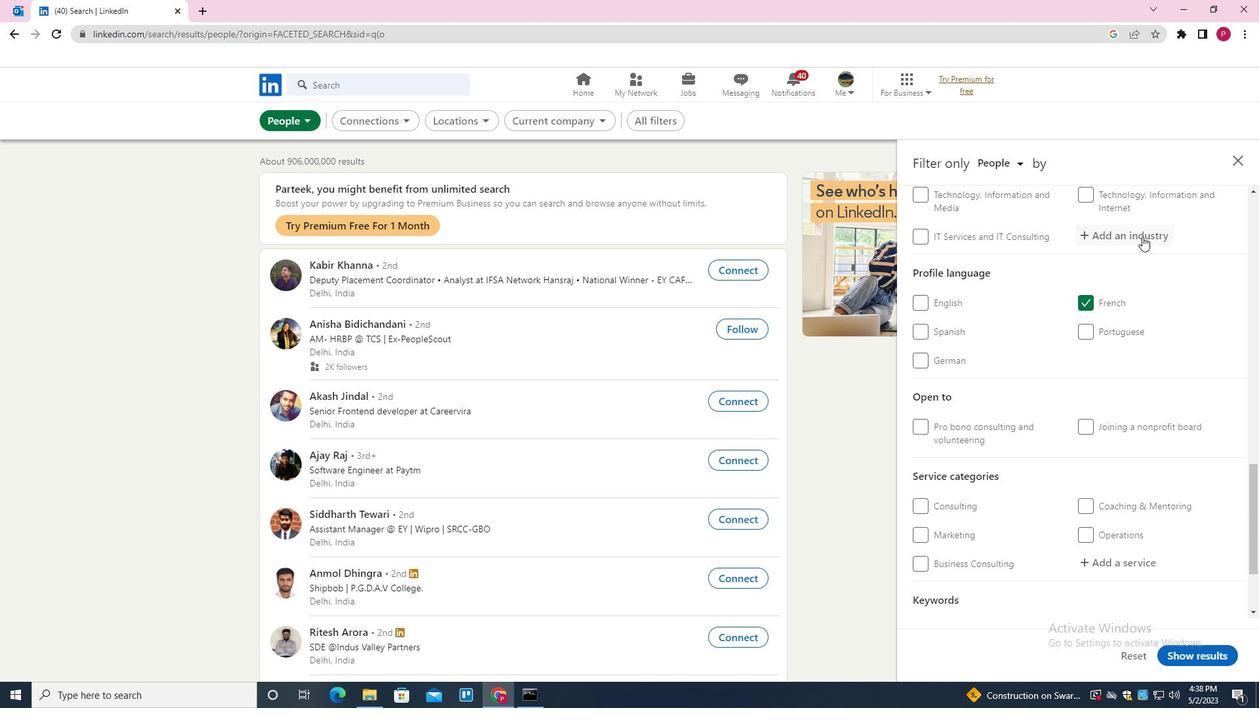 
Action: Mouse moved to (1142, 236)
Screenshot: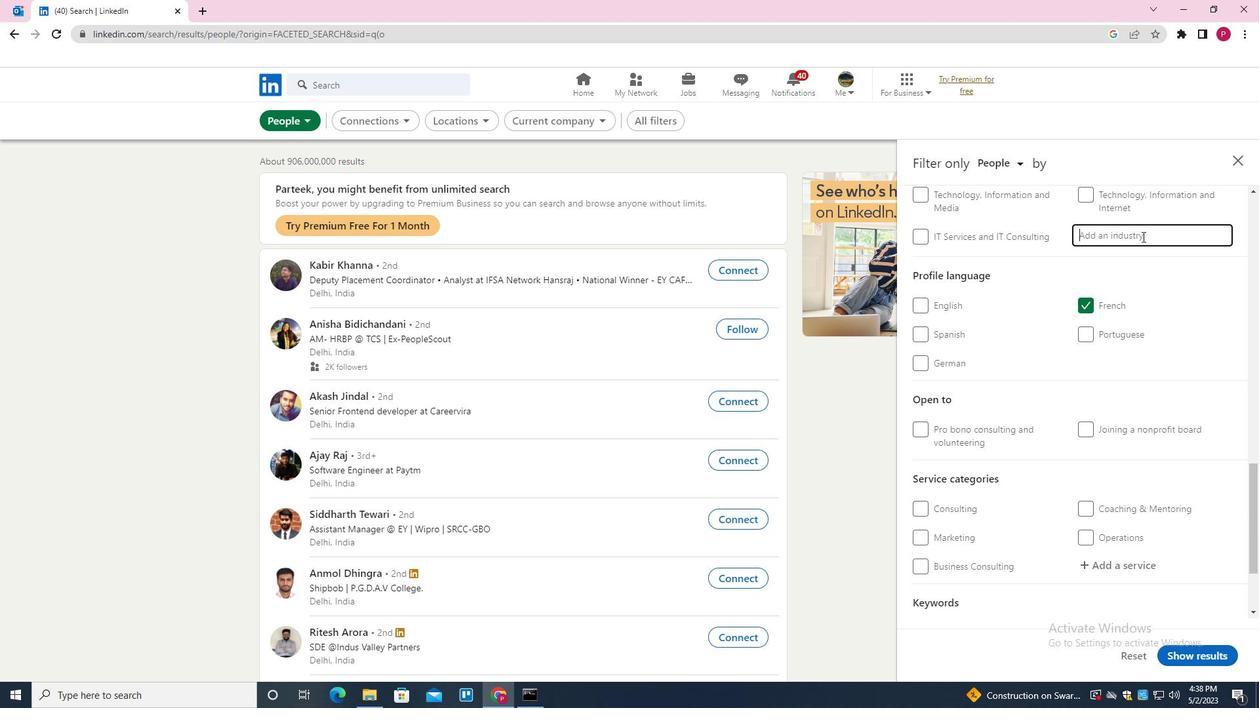 
Action: Key pressed <Key.shift><Key.shift><Key.shift><Key.shift><Key.shift><Key.shift><Key.shift>MUSICIAN<Key.down><Key.enter>
Screenshot: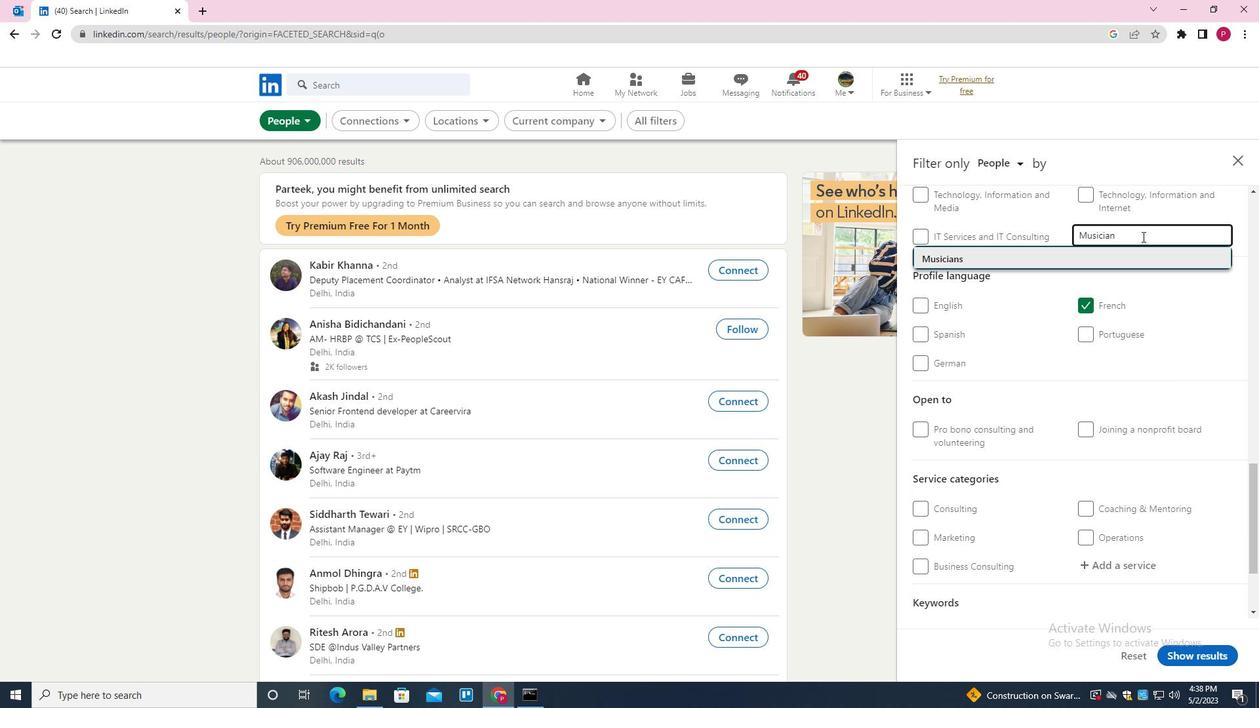 
Action: Mouse moved to (1076, 379)
Screenshot: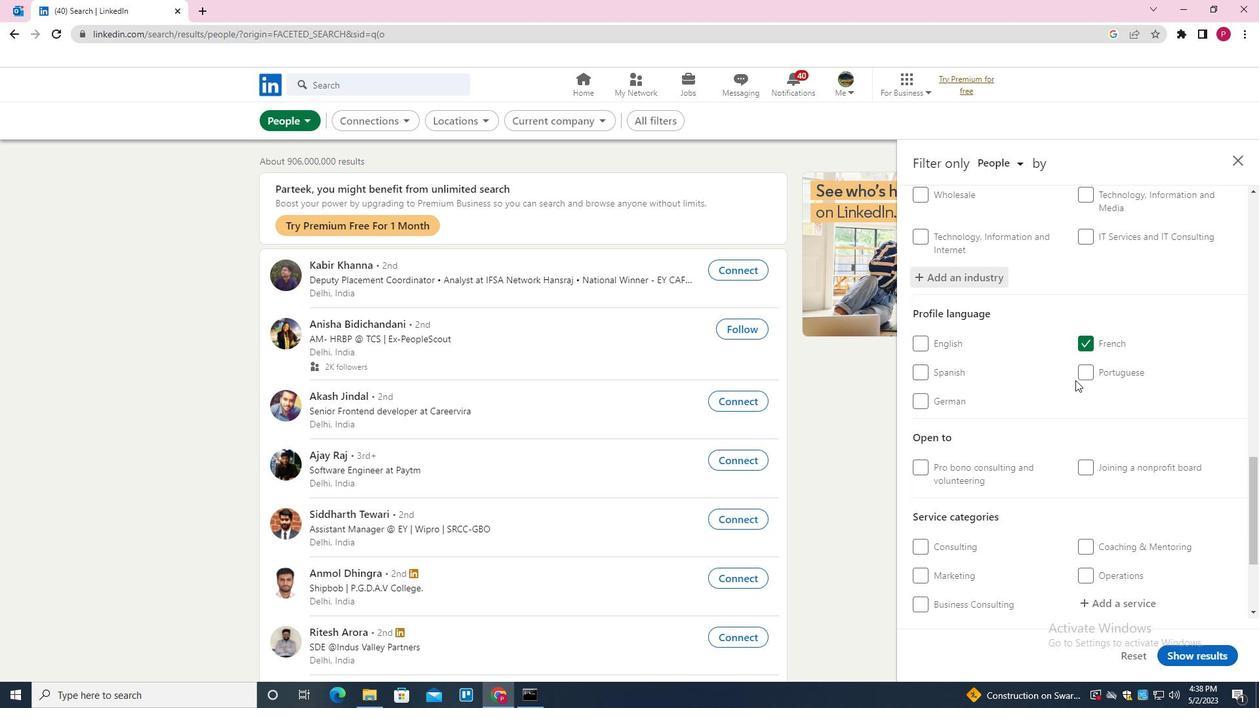 
Action: Mouse scrolled (1076, 379) with delta (0, 0)
Screenshot: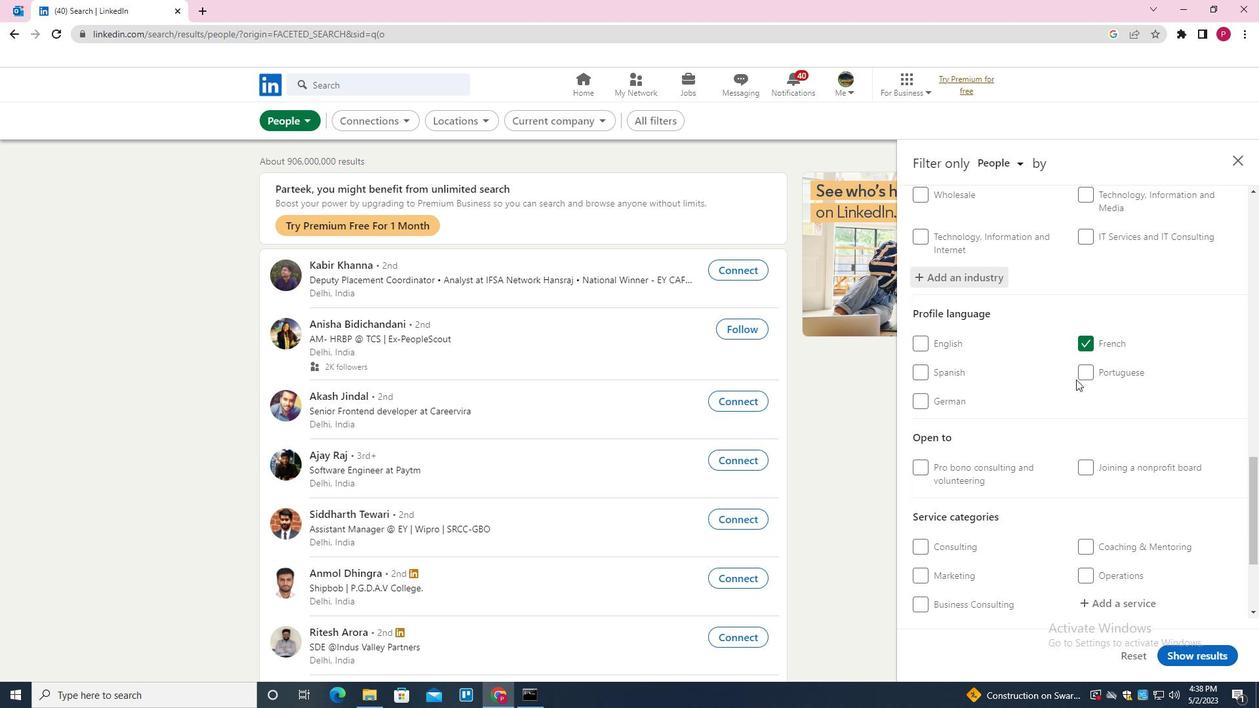 
Action: Mouse scrolled (1076, 379) with delta (0, 0)
Screenshot: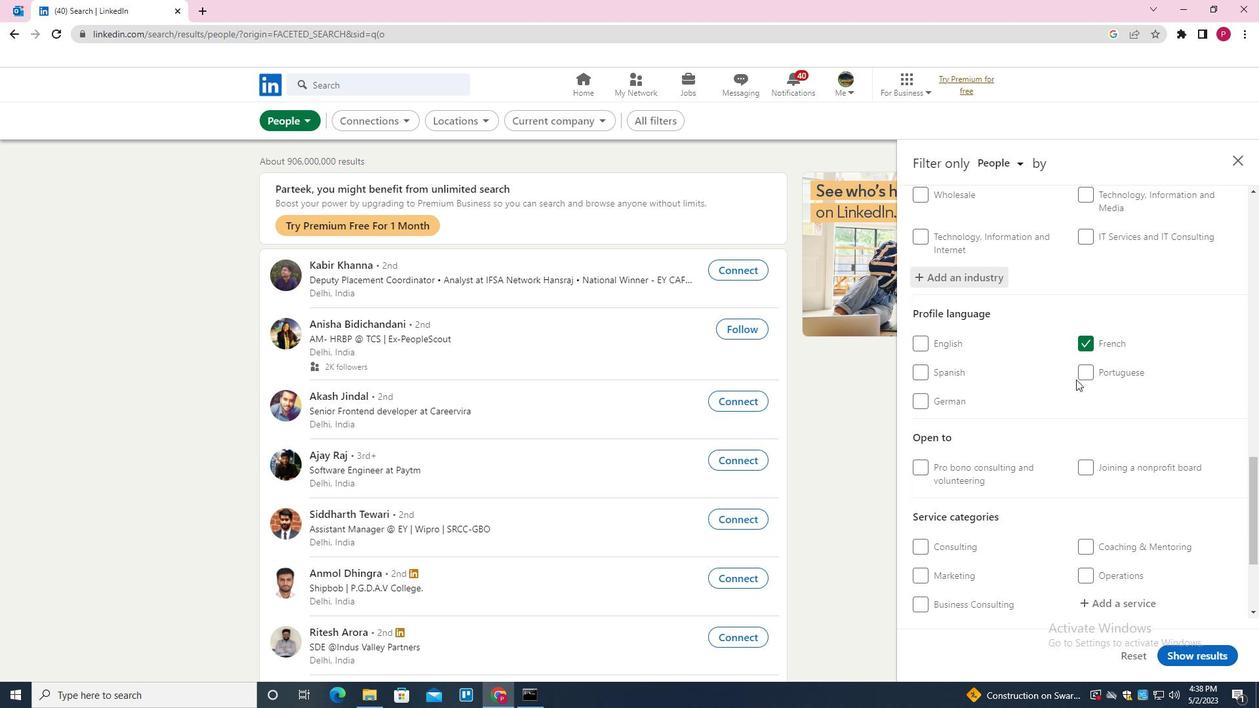 
Action: Mouse moved to (1076, 379)
Screenshot: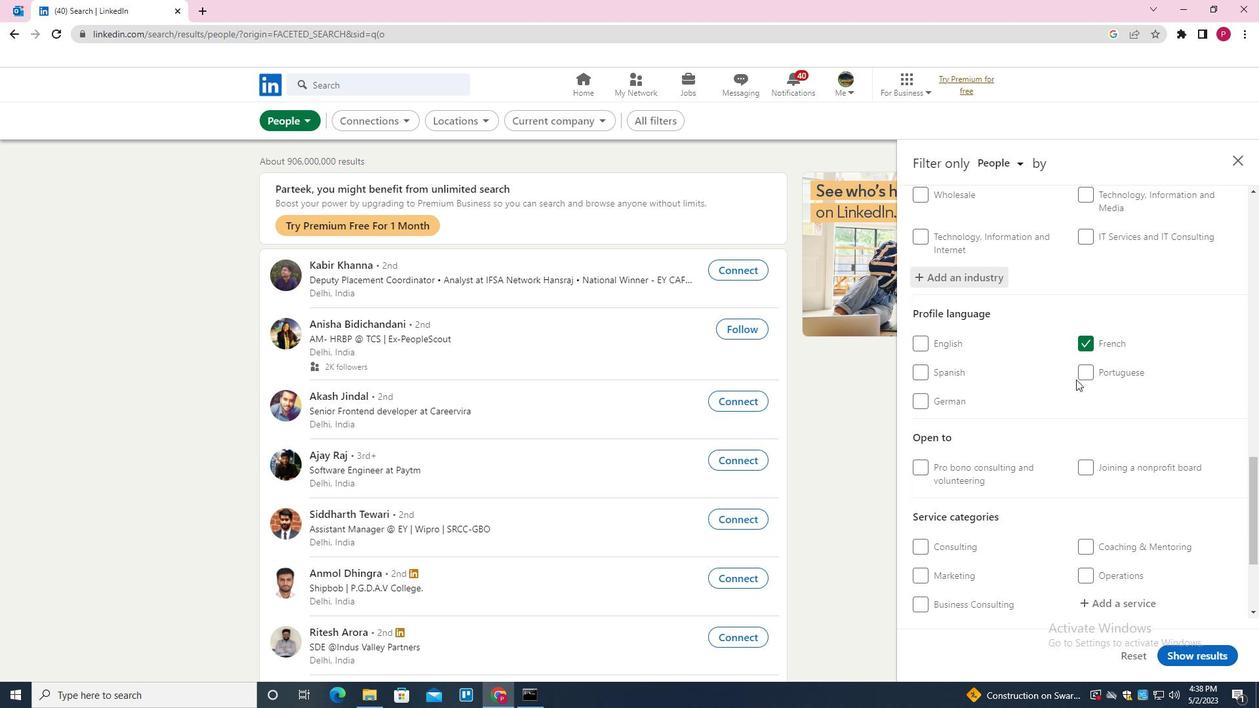 
Action: Mouse scrolled (1076, 379) with delta (0, 0)
Screenshot: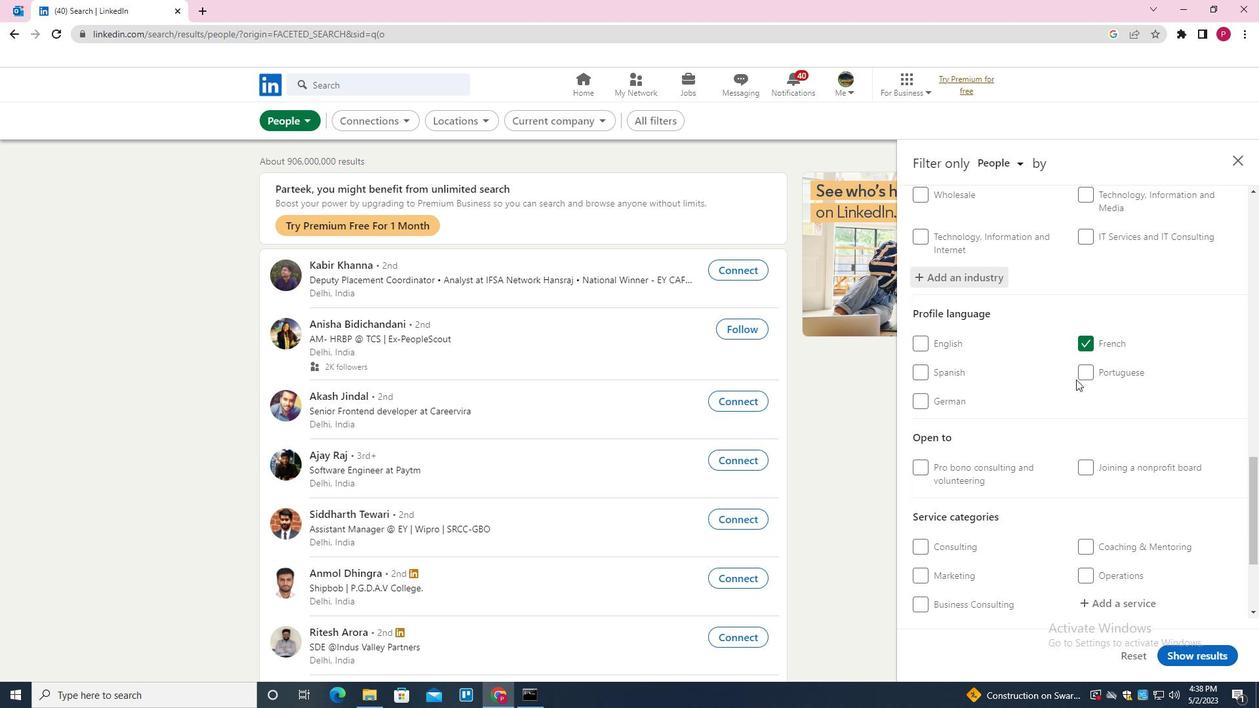 
Action: Mouse scrolled (1076, 379) with delta (0, 0)
Screenshot: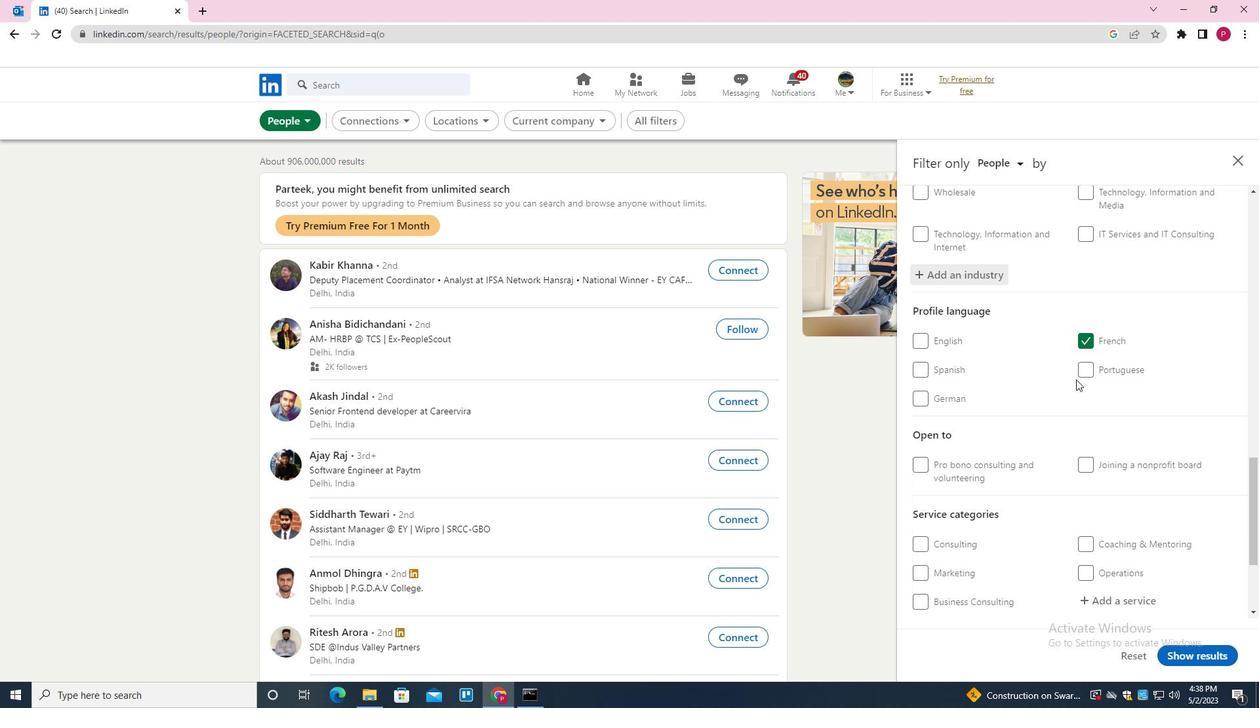 
Action: Mouse moved to (1110, 440)
Screenshot: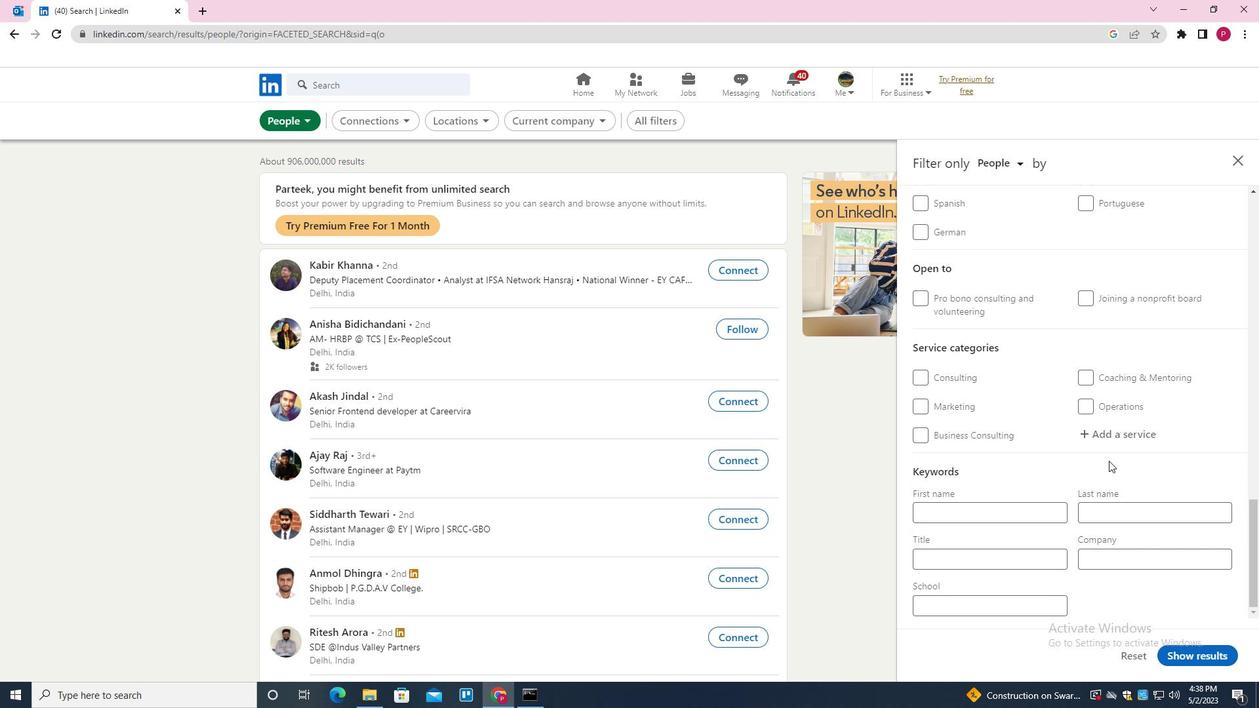 
Action: Mouse pressed left at (1110, 440)
Screenshot: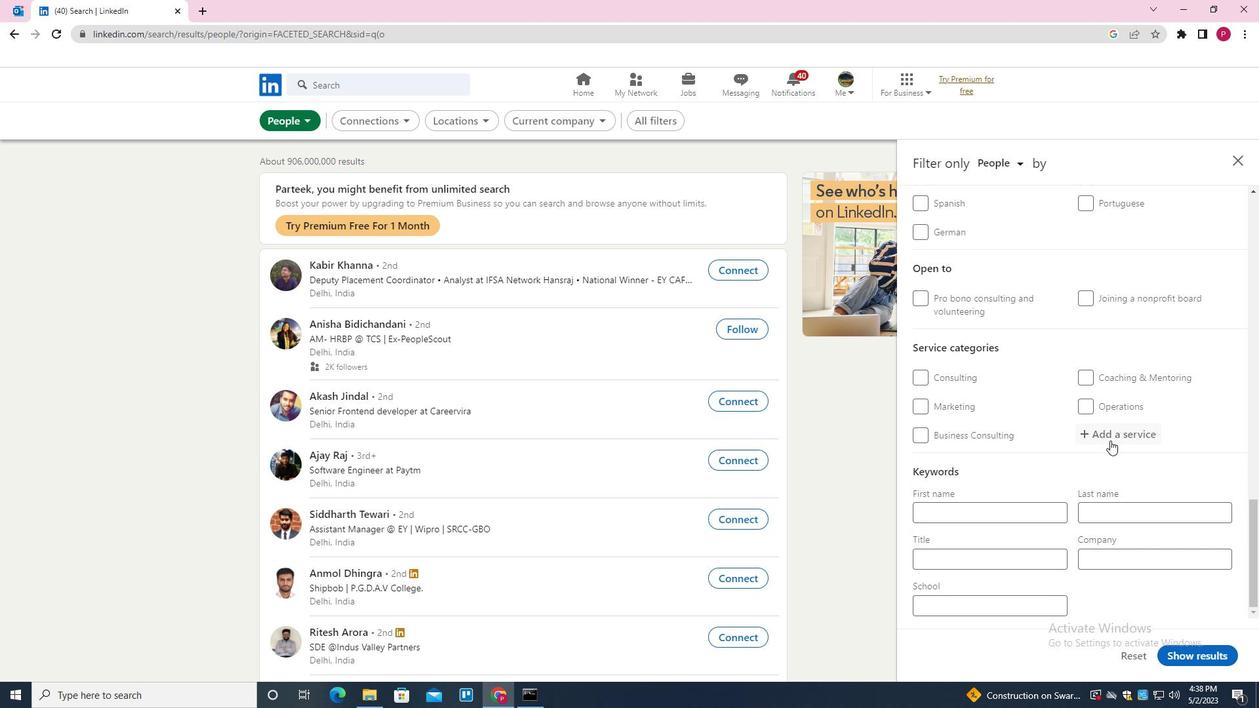 
Action: Key pressed <Key.shift><Key.shift><Key.shift><Key.shift><Key.shift><Key.shift><Key.shift><Key.shift>COMMERCIAL<Key.space><Key.shift><Key.shift><Key.shift><Key.shift>E<Key.backspace><Key.shift><Key.shift><Key.shift><Key.shift><Key.shift>REAL<Key.space><Key.shift>ESTATE<Key.down><Key.enter>
Screenshot: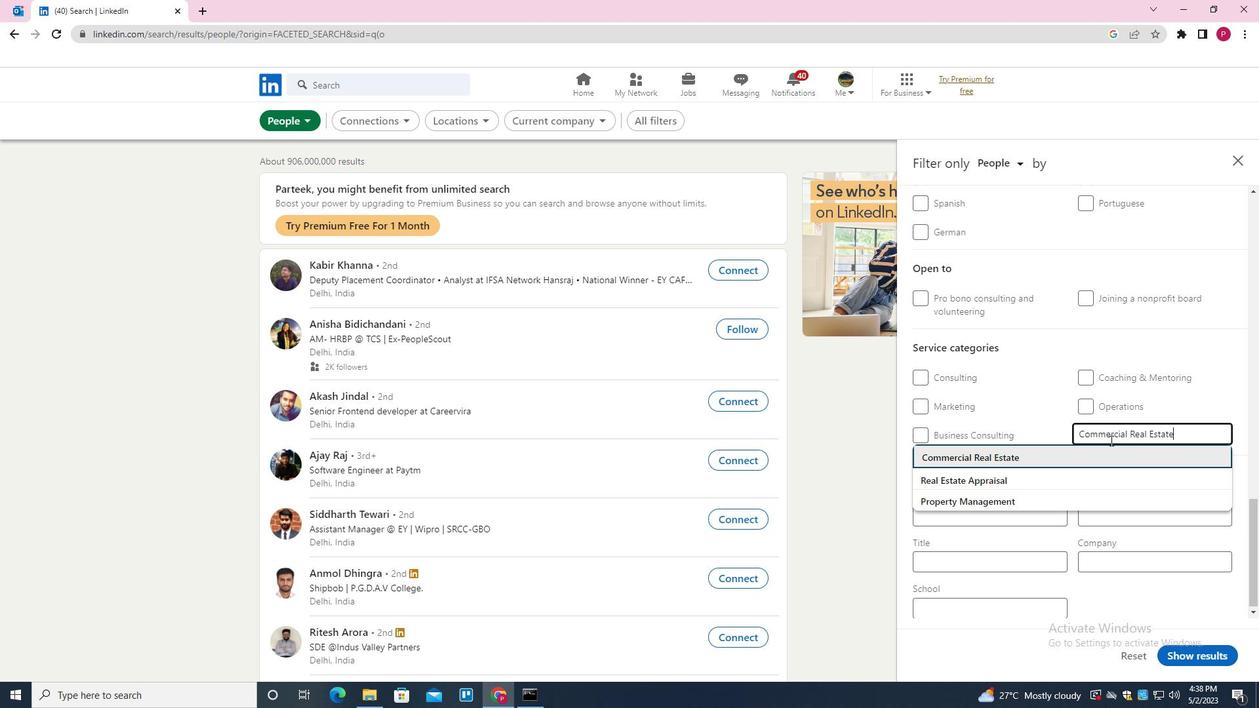 
Action: Mouse moved to (1103, 450)
Screenshot: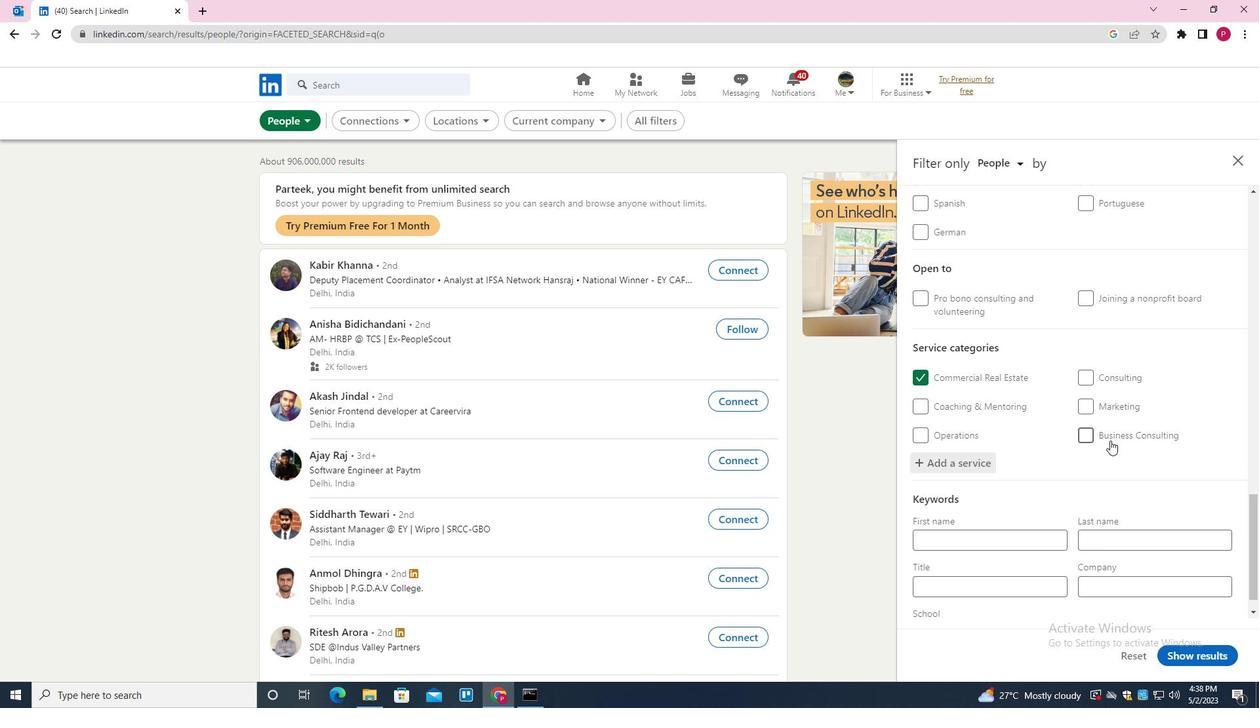 
Action: Mouse scrolled (1103, 450) with delta (0, 0)
Screenshot: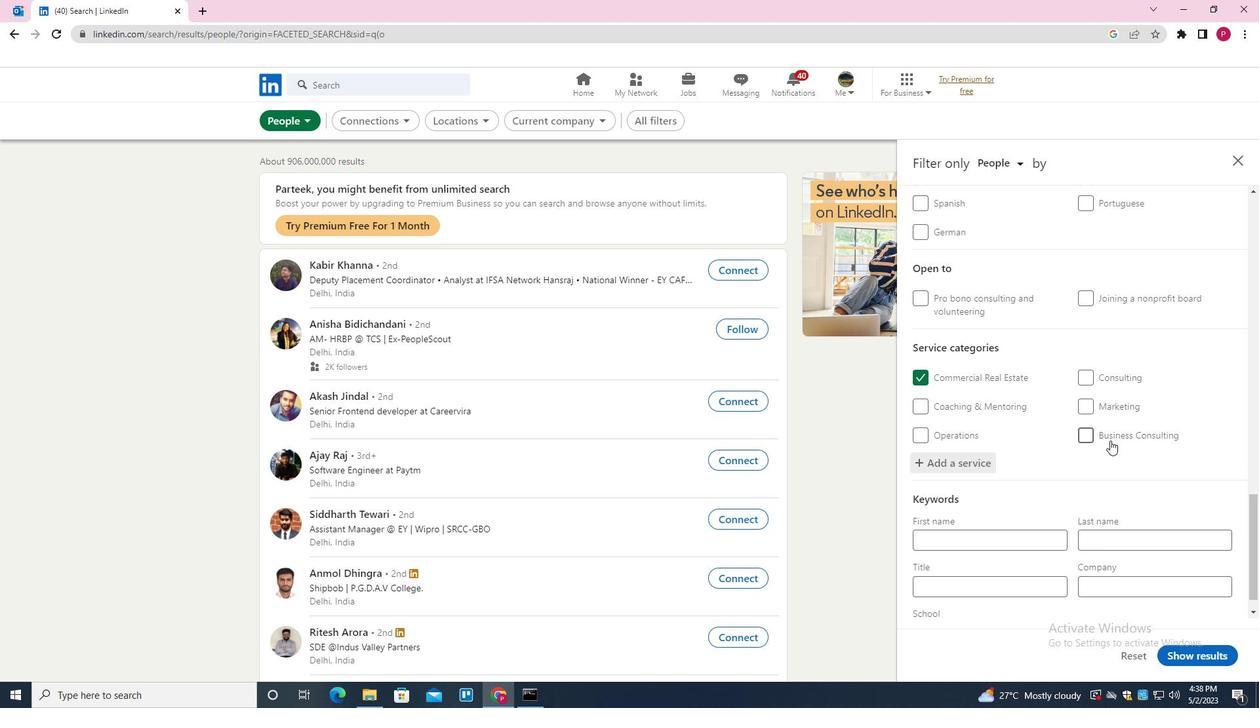 
Action: Mouse moved to (1090, 467)
Screenshot: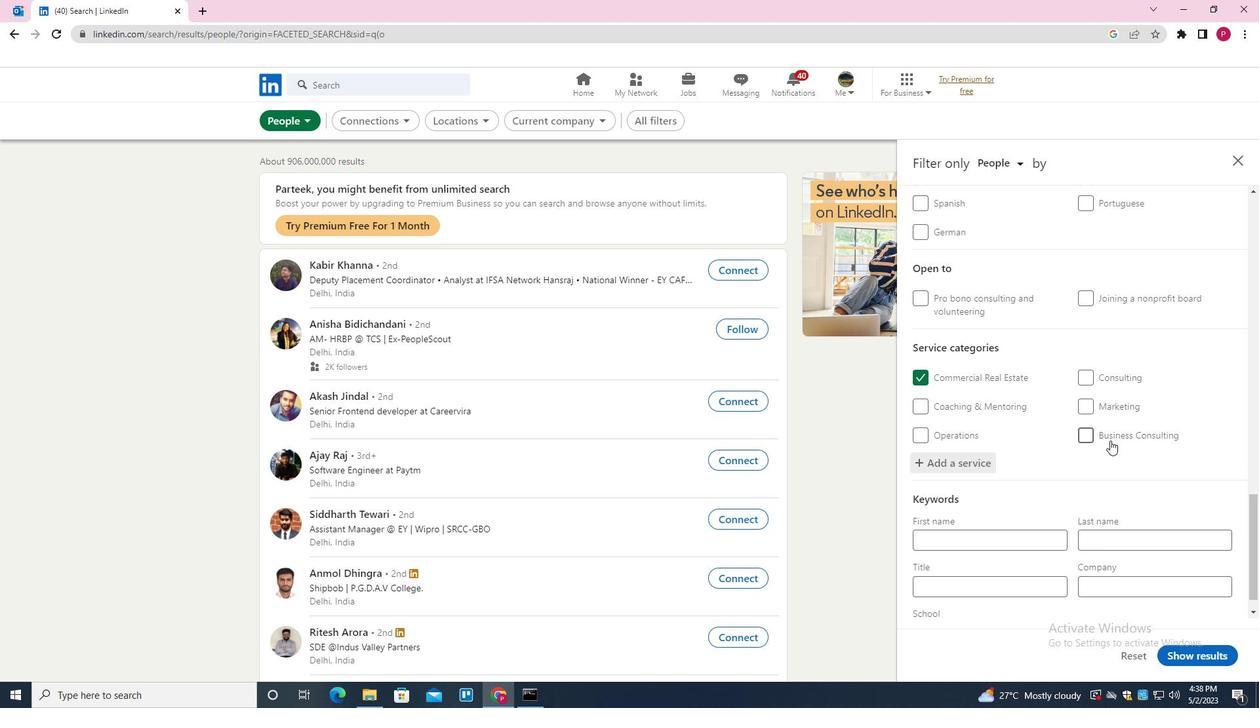 
Action: Mouse scrolled (1090, 466) with delta (0, 0)
Screenshot: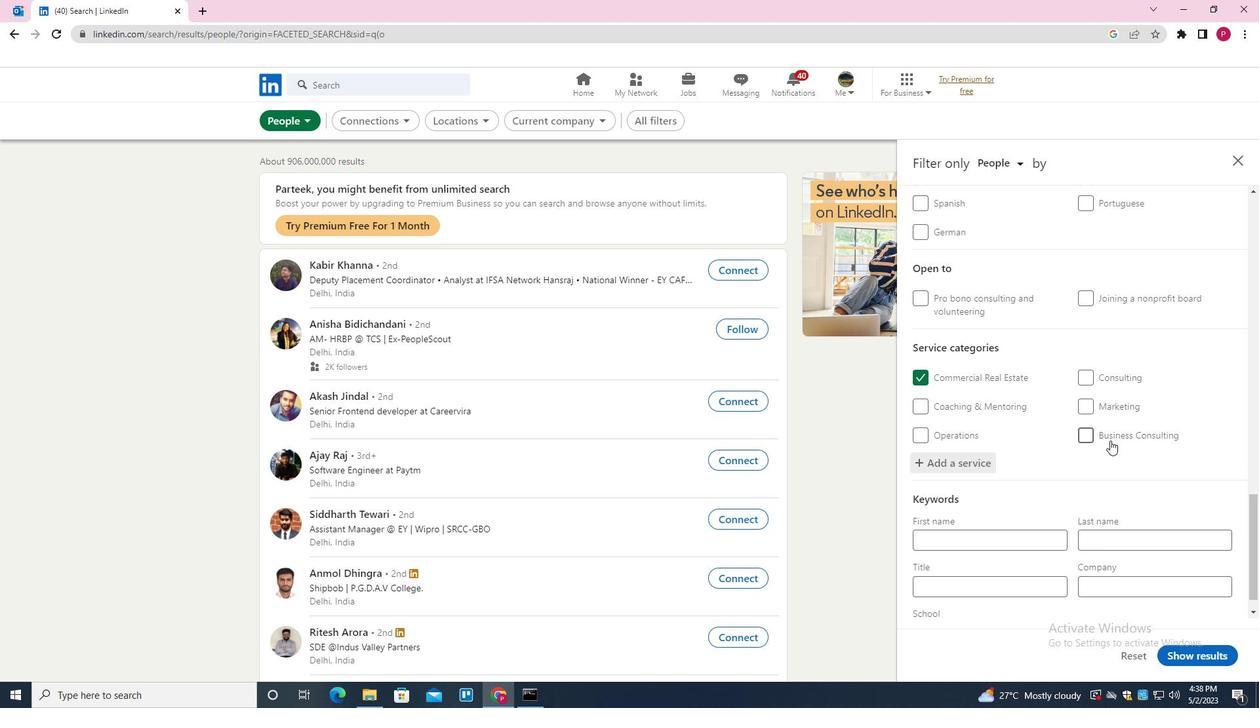 
Action: Mouse moved to (1083, 473)
Screenshot: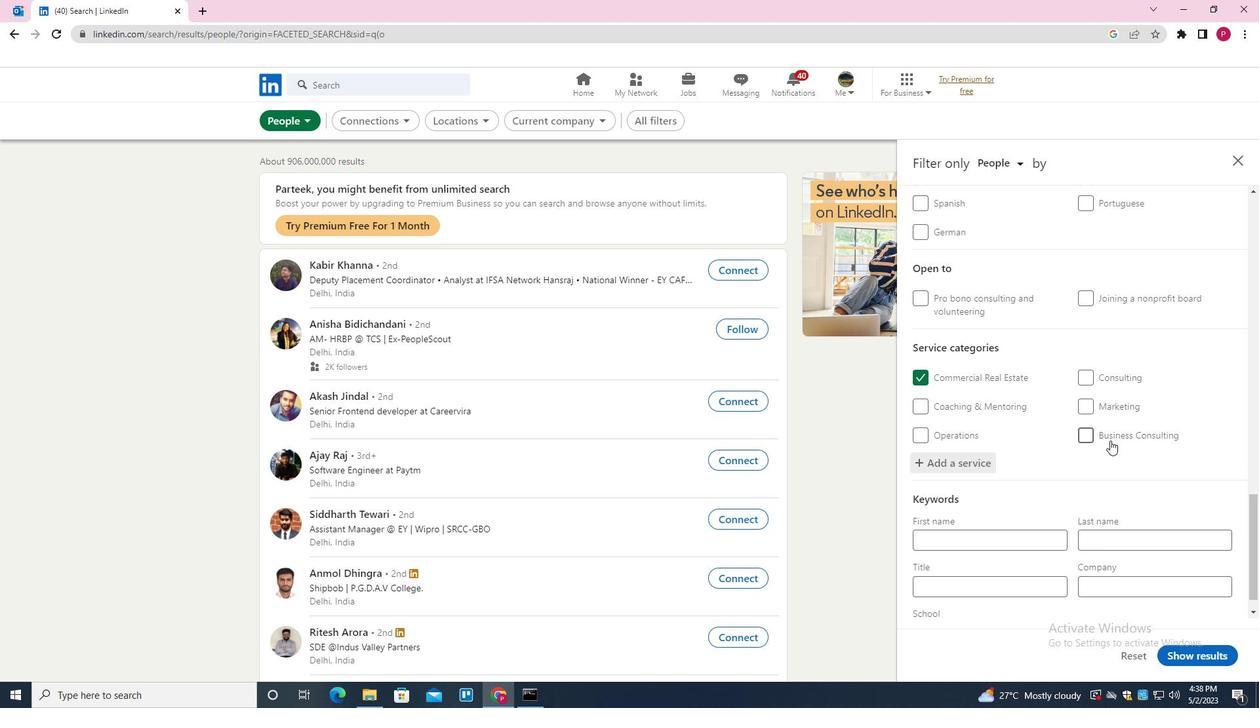 
Action: Mouse scrolled (1083, 472) with delta (0, 0)
Screenshot: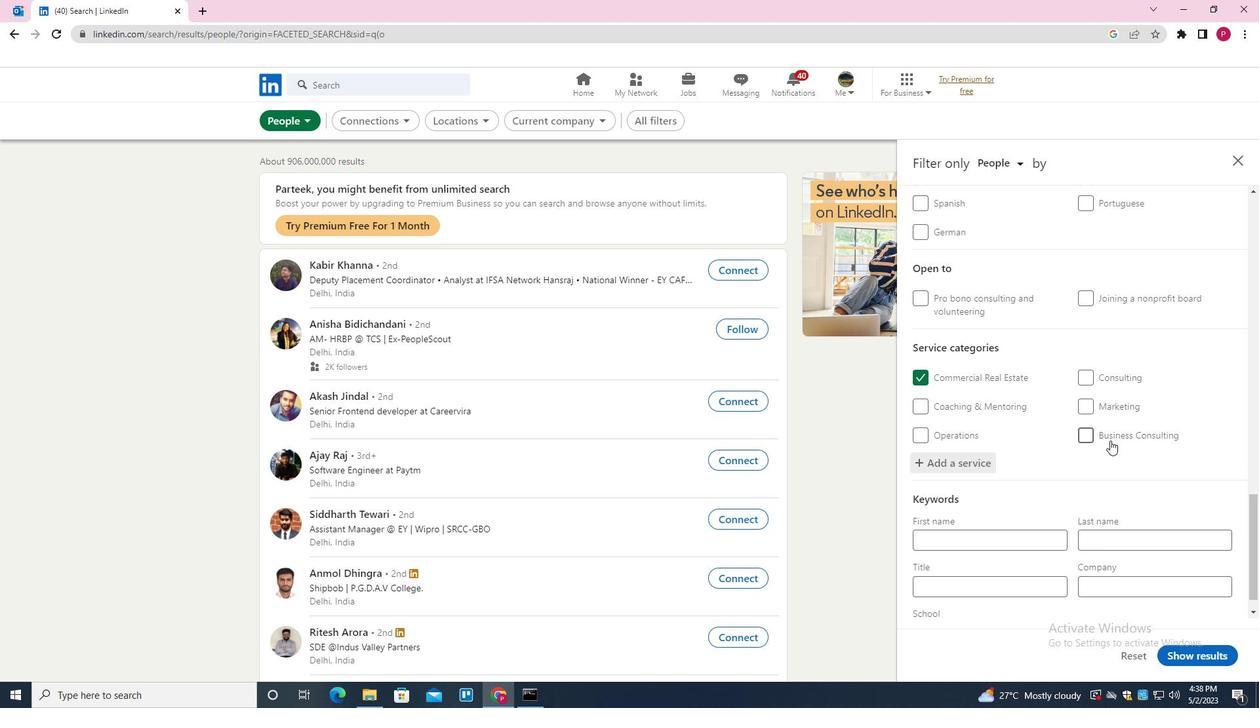 
Action: Mouse moved to (1071, 487)
Screenshot: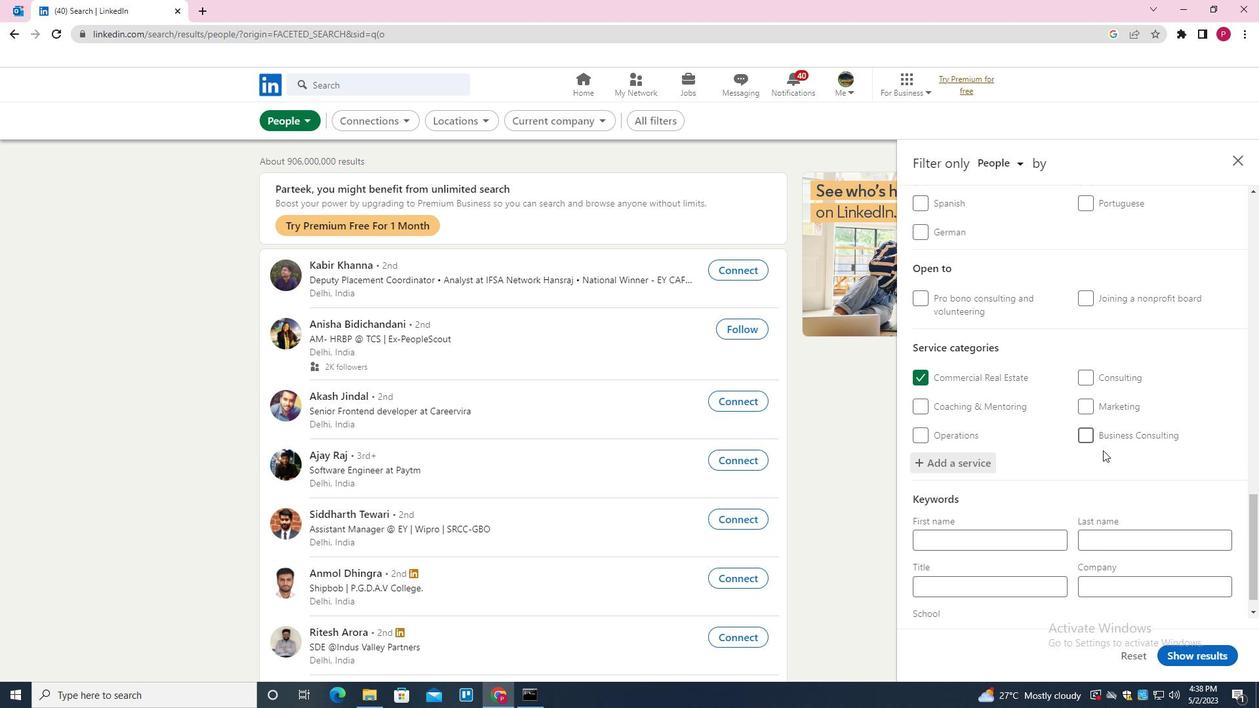 
Action: Mouse scrolled (1071, 486) with delta (0, 0)
Screenshot: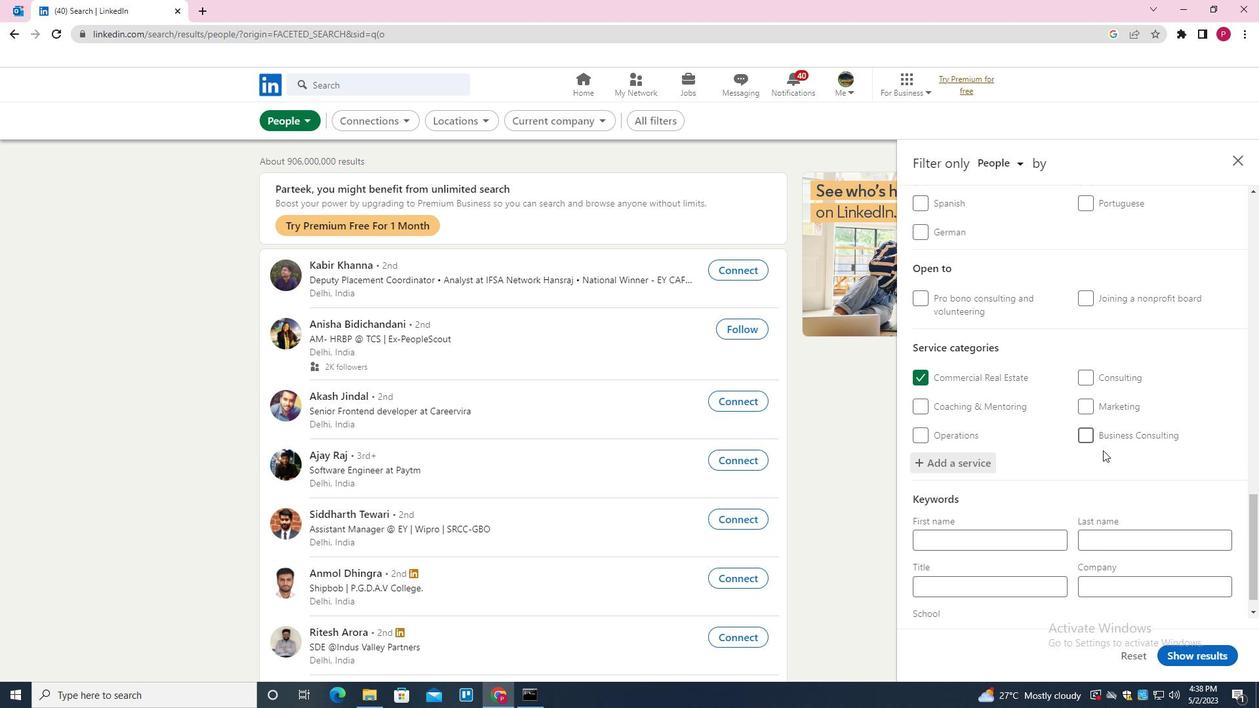
Action: Mouse moved to (1060, 505)
Screenshot: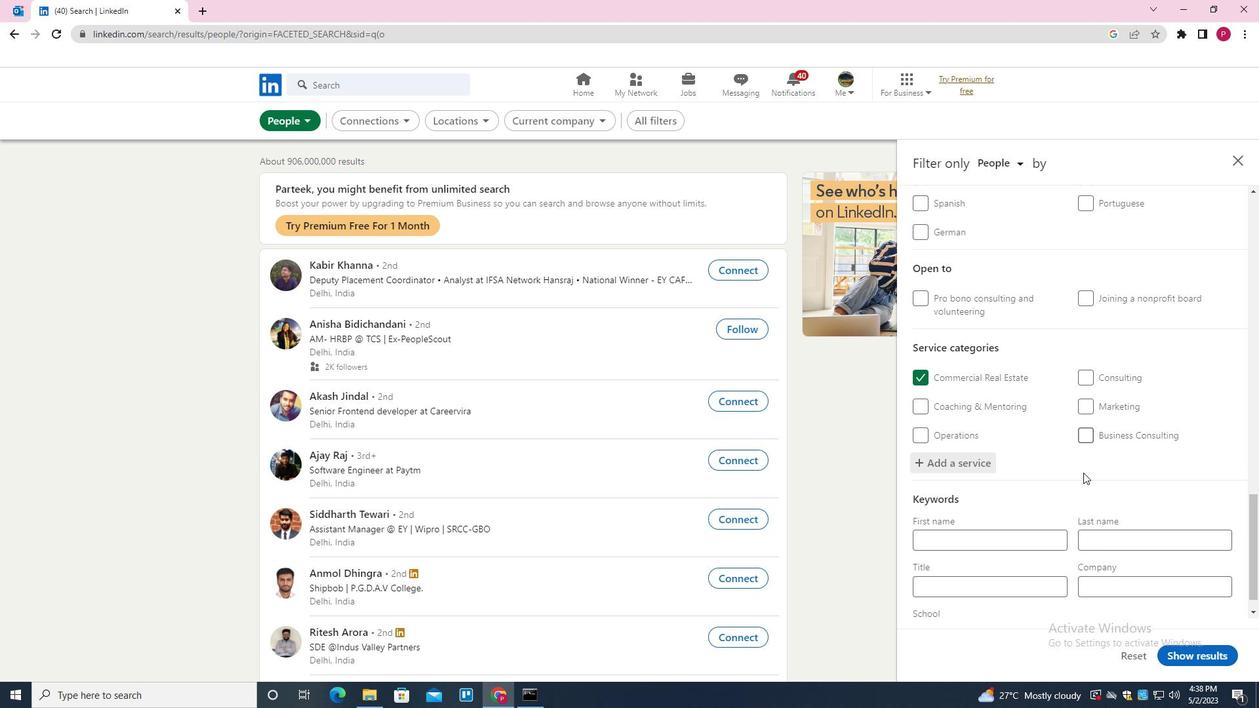 
Action: Mouse scrolled (1060, 504) with delta (0, 0)
Screenshot: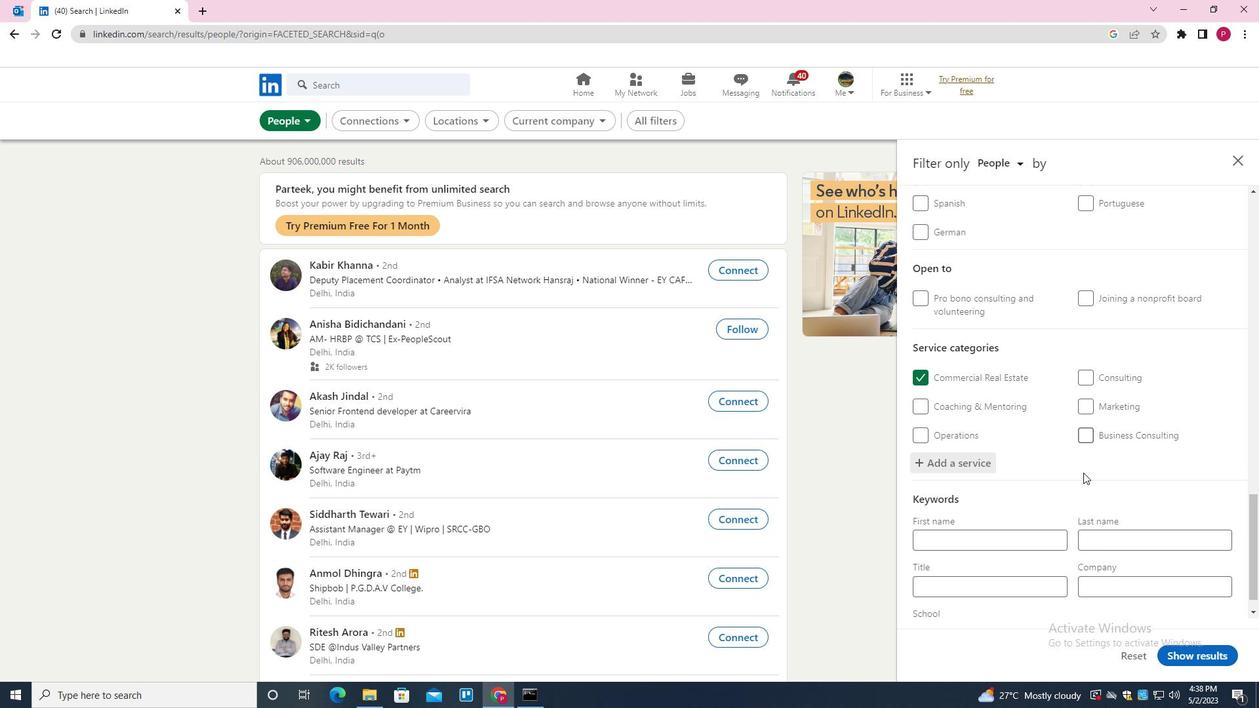 
Action: Mouse moved to (1028, 560)
Screenshot: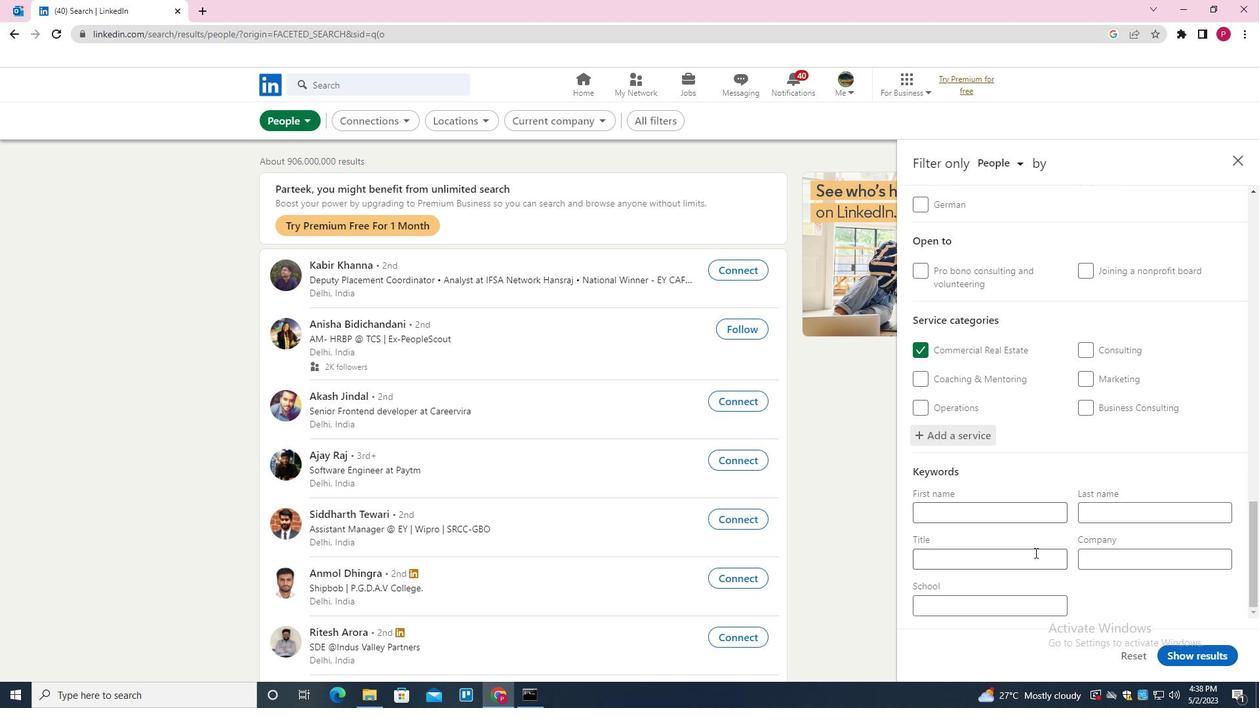 
Action: Mouse pressed left at (1028, 560)
Screenshot: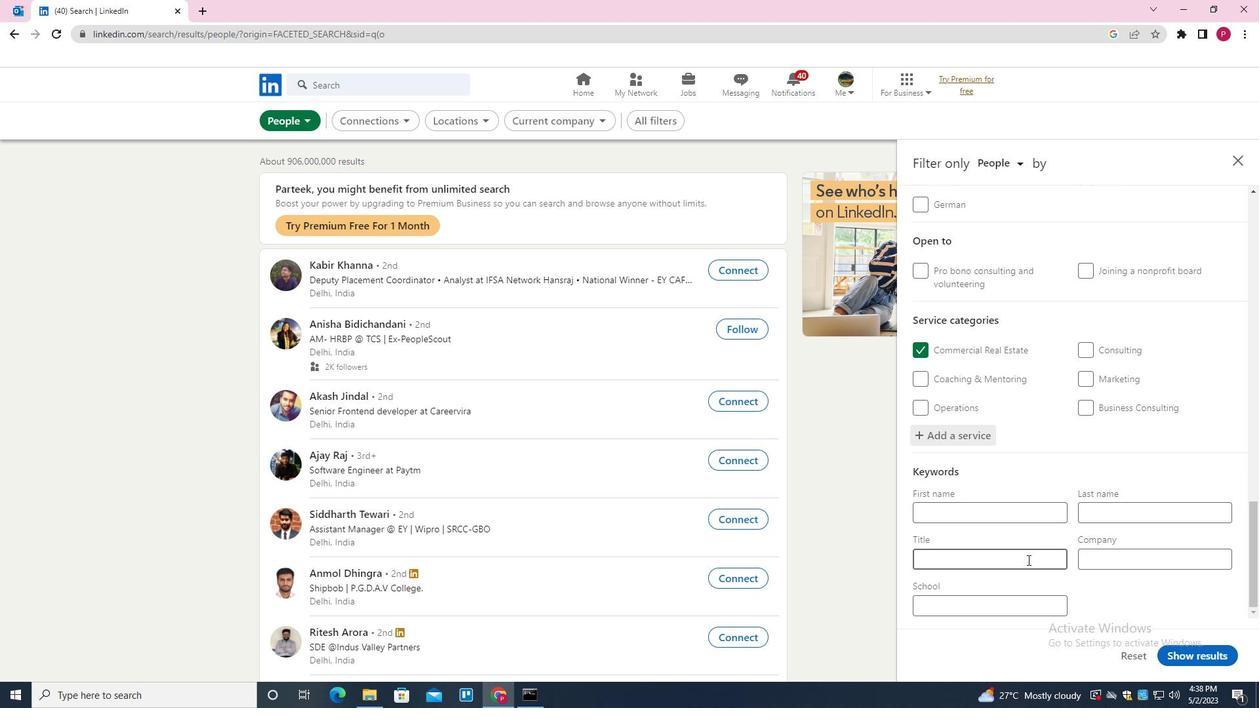 
Action: Mouse moved to (1028, 560)
Screenshot: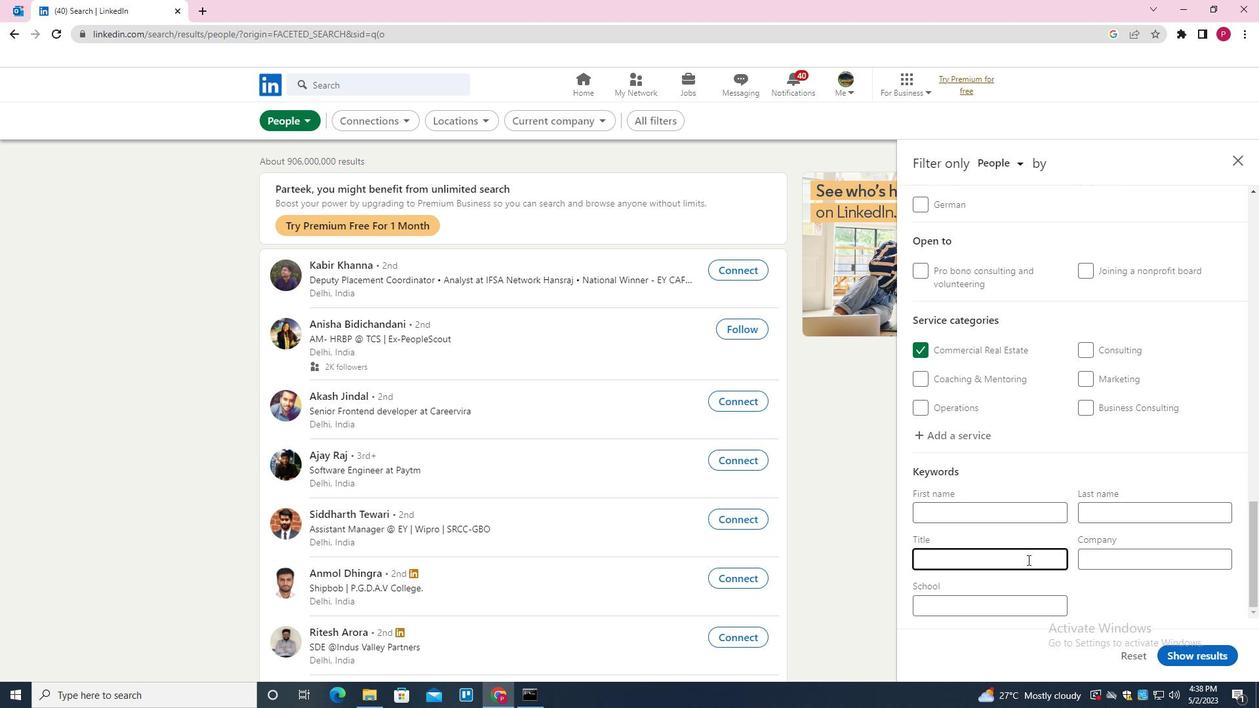 
Action: Key pressed <Key.shift><Key.shift><Key.shift><Key.shift><Key.shift><Key.shift><Key.shift><Key.shift>CASINO<Key.space><Key.shift>HOST
Screenshot: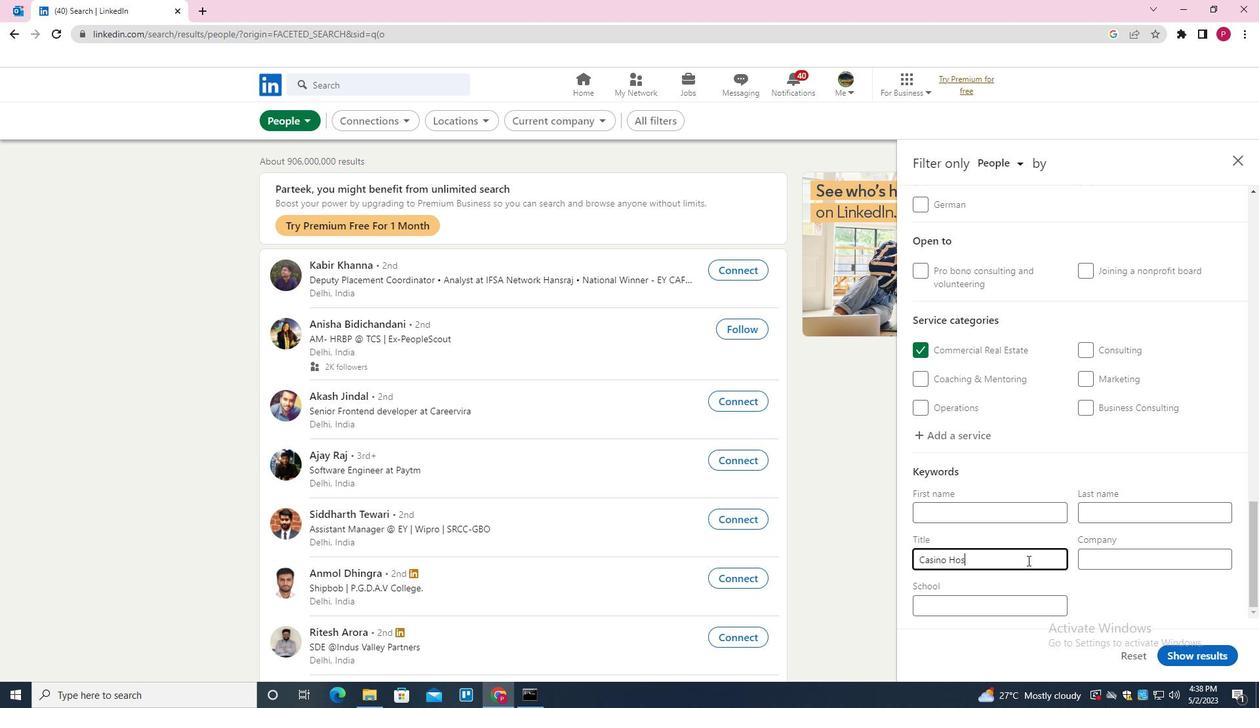 
Action: Mouse moved to (1194, 660)
Screenshot: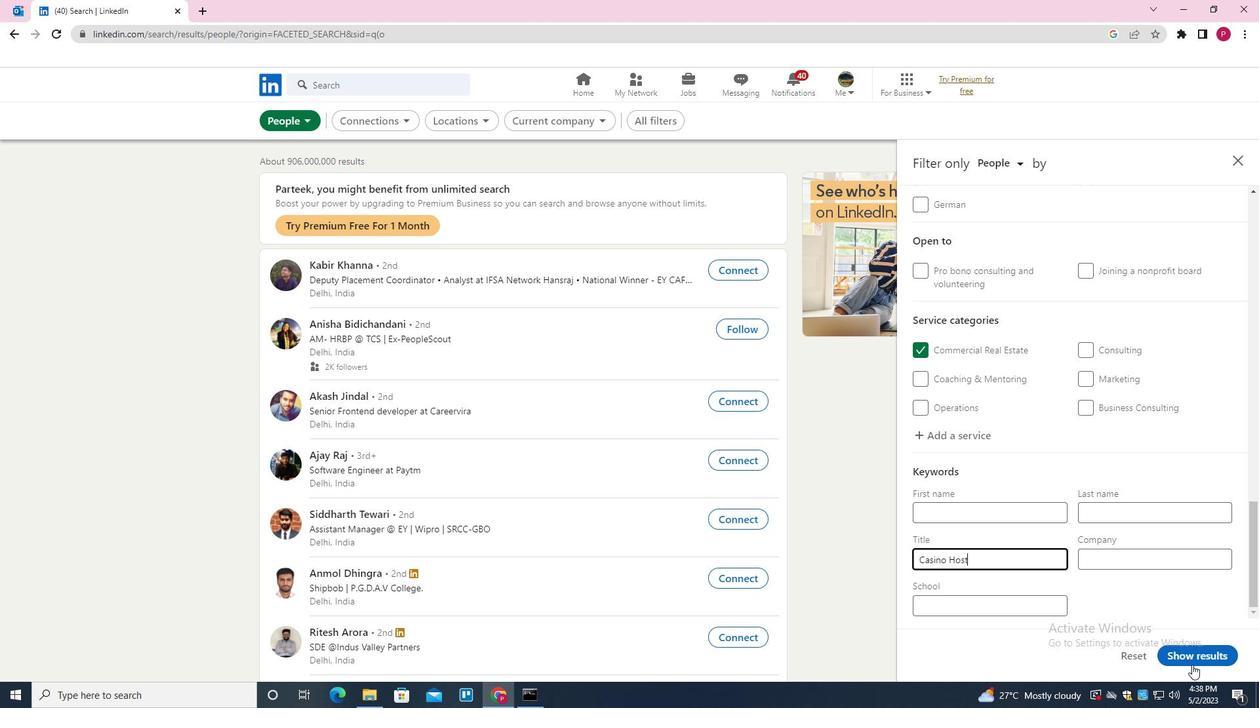 
Action: Mouse pressed left at (1194, 660)
Screenshot: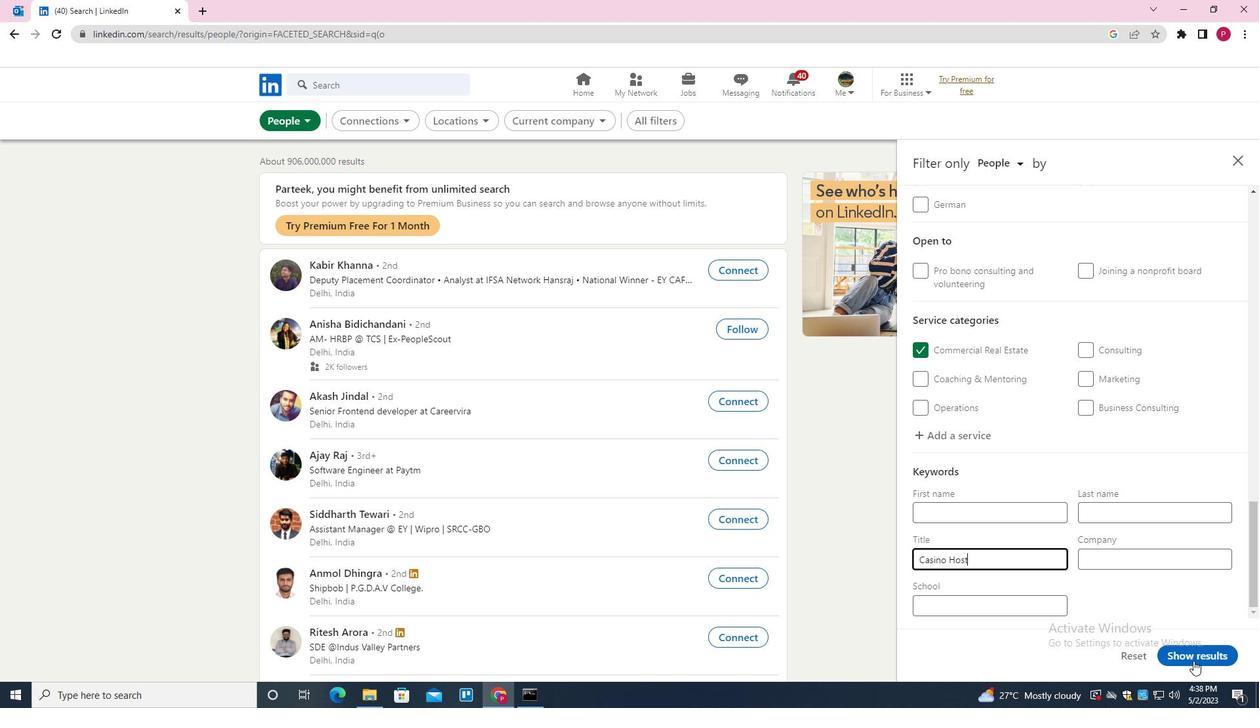 
Action: Mouse moved to (585, 335)
Screenshot: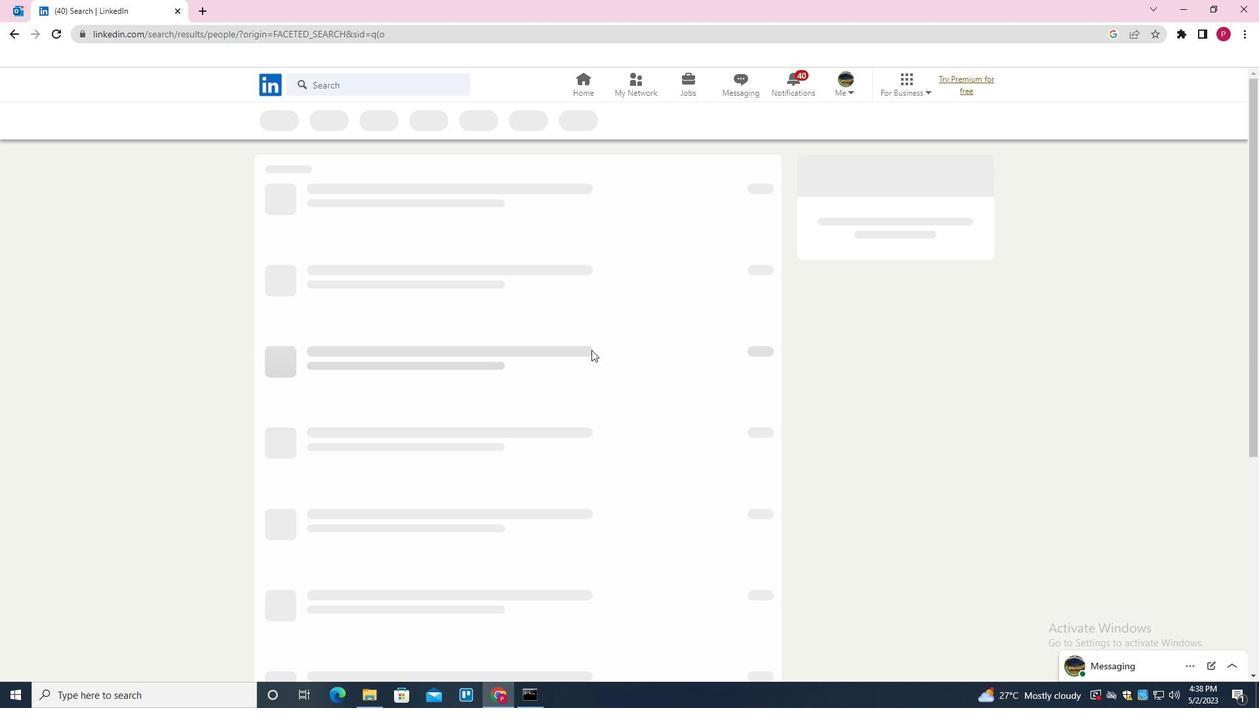 
